 Task: Search one way flight ticket for 5 adults, 1 child, 2 infants in seat and 1 infant on lap in business from Chattanooga: Lovell Field to Riverton: Central Wyoming Regional Airport (was Riverton Regional) on 8-4-2023. Choice of flights is American. Number of bags: 2 checked bags. Price is upto 71000. Outbound departure time preference is 5:30.
Action: Mouse moved to (304, 421)
Screenshot: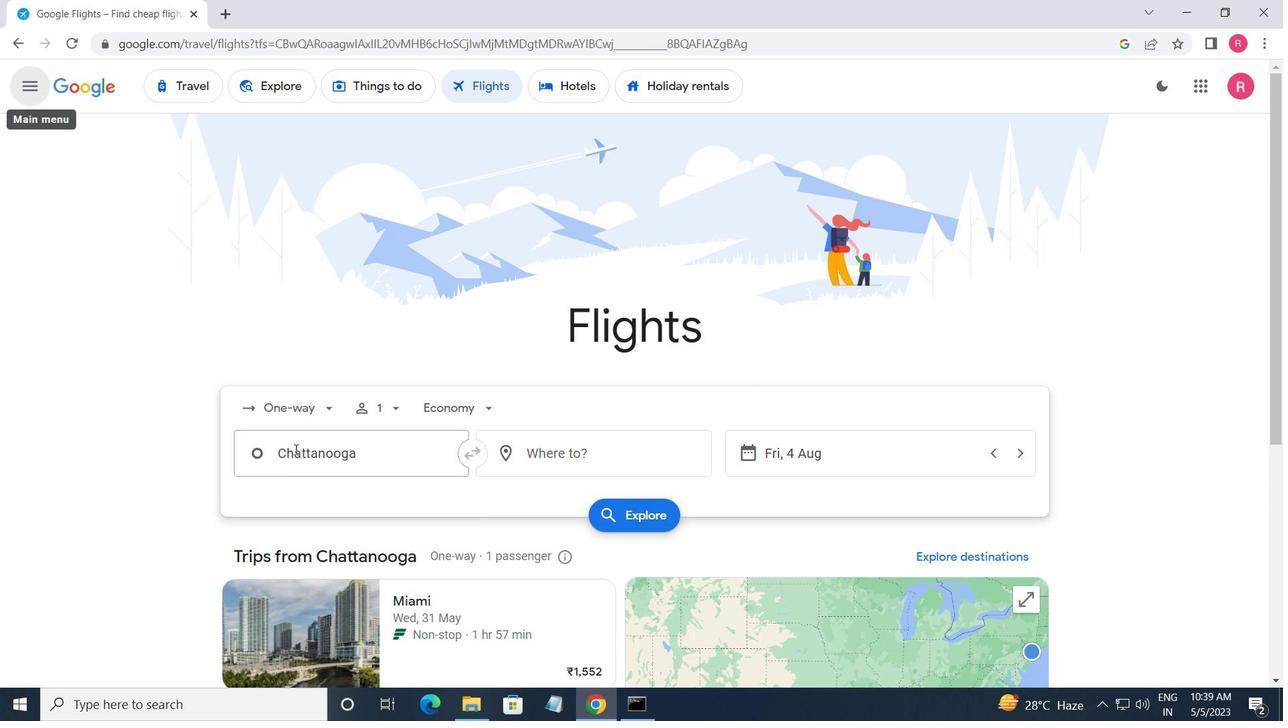 
Action: Mouse pressed left at (304, 421)
Screenshot: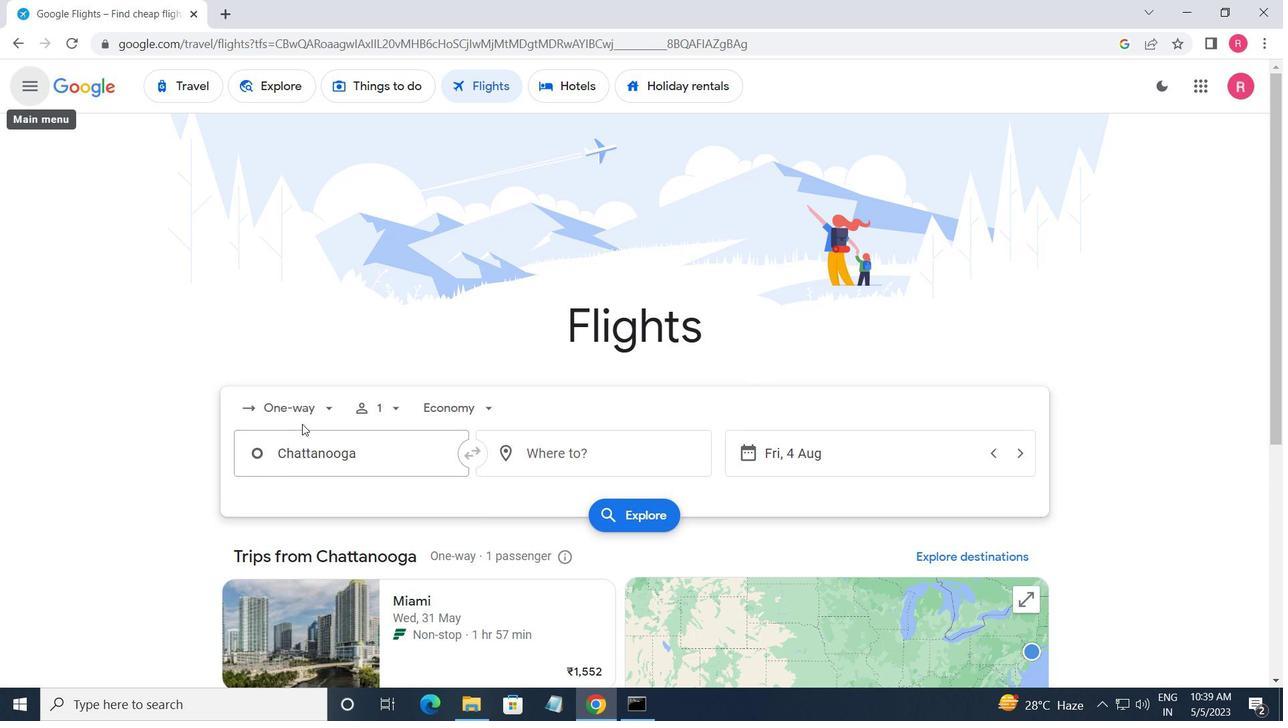 
Action: Mouse moved to (312, 481)
Screenshot: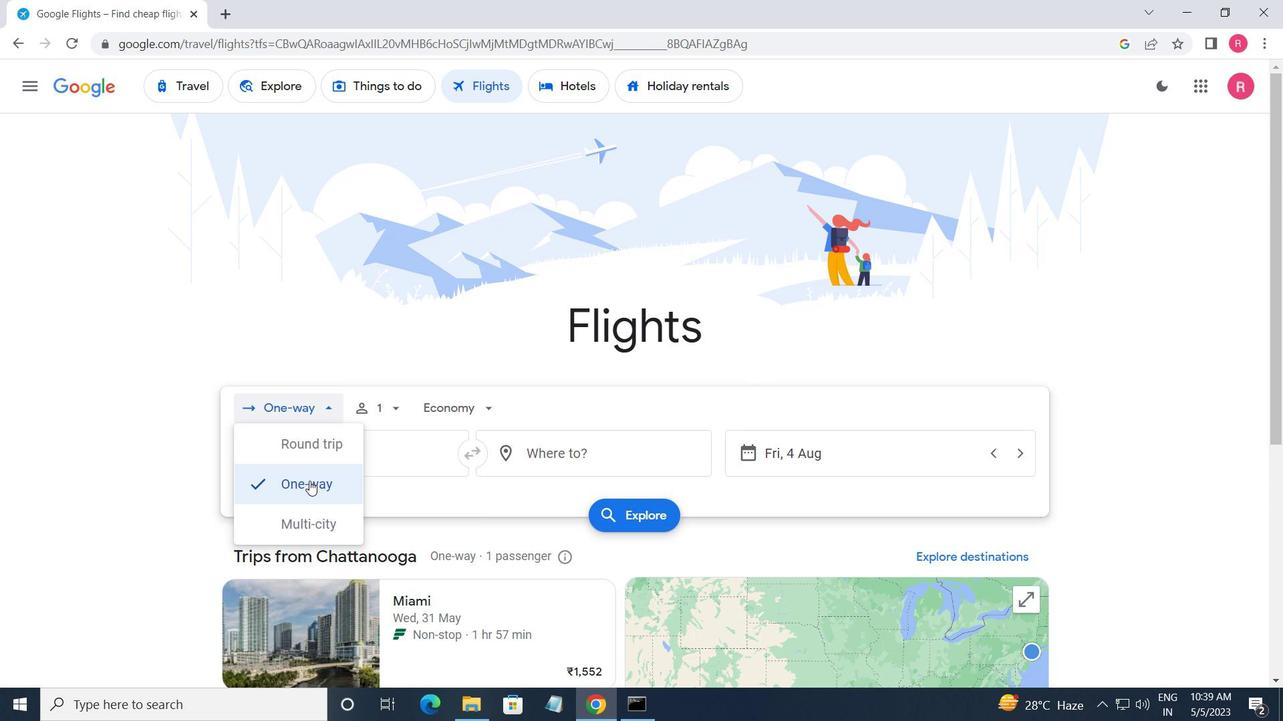 
Action: Mouse pressed left at (312, 481)
Screenshot: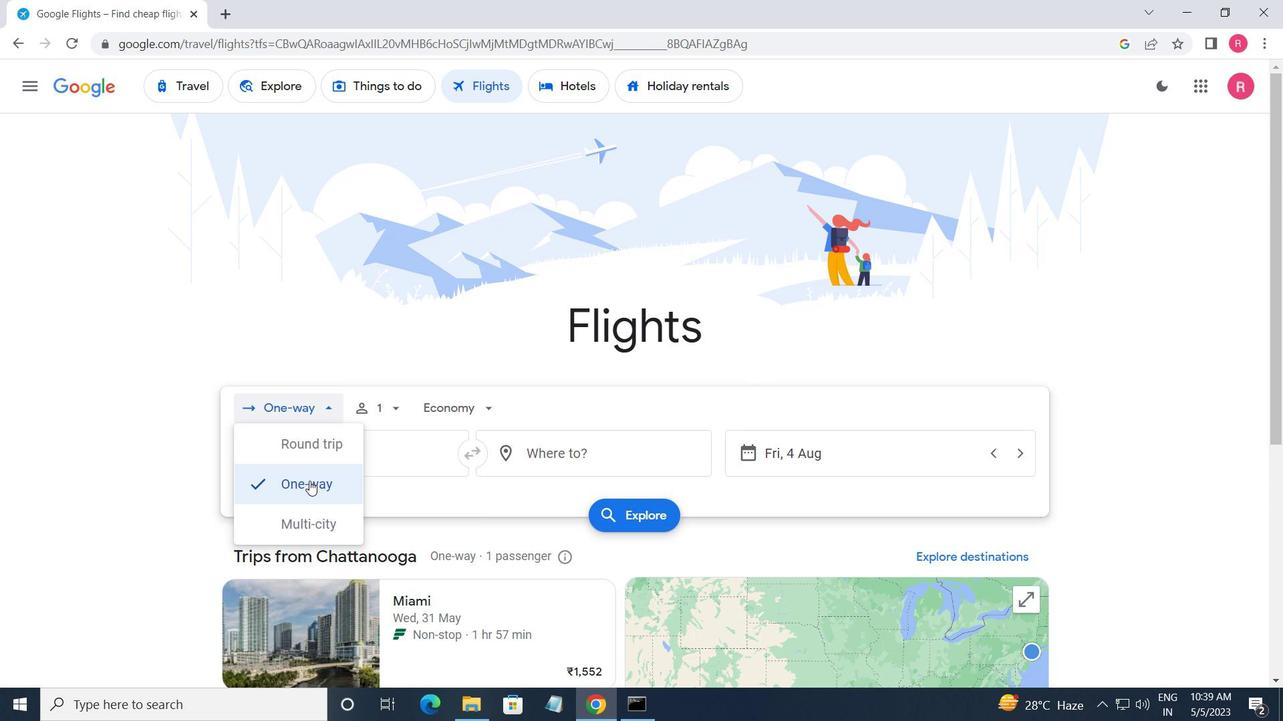 
Action: Mouse moved to (394, 412)
Screenshot: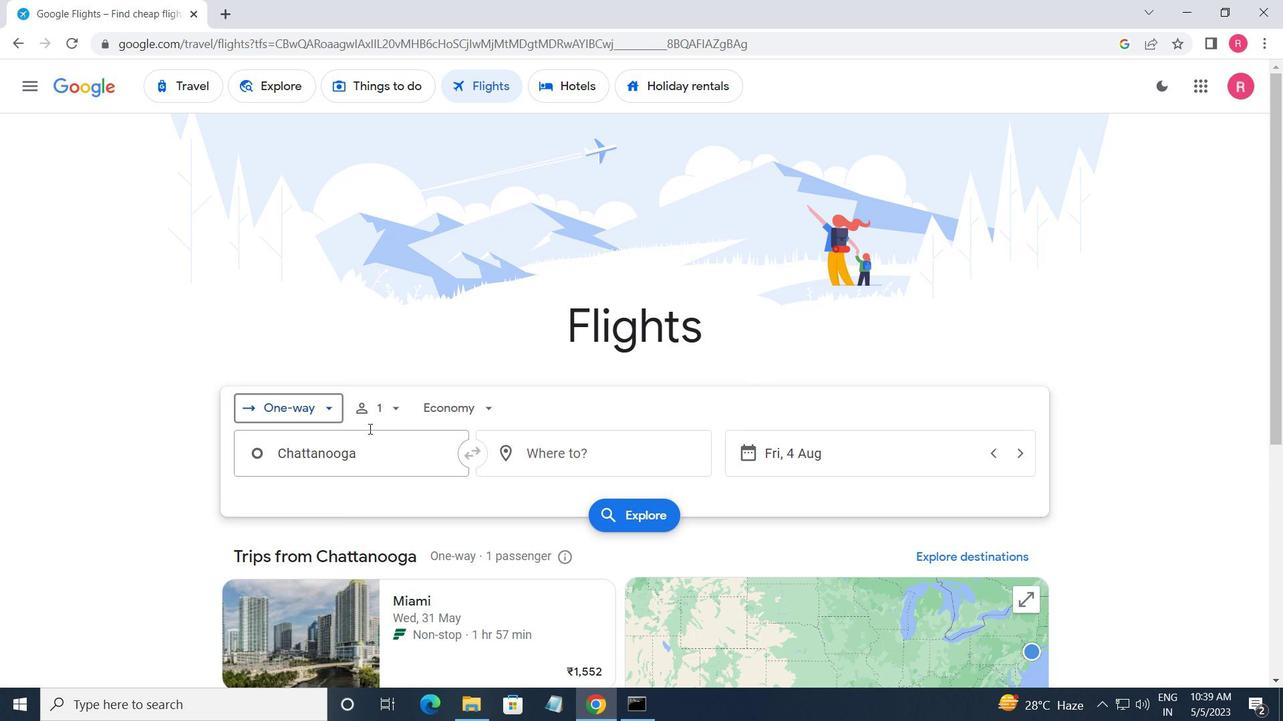 
Action: Mouse pressed left at (394, 412)
Screenshot: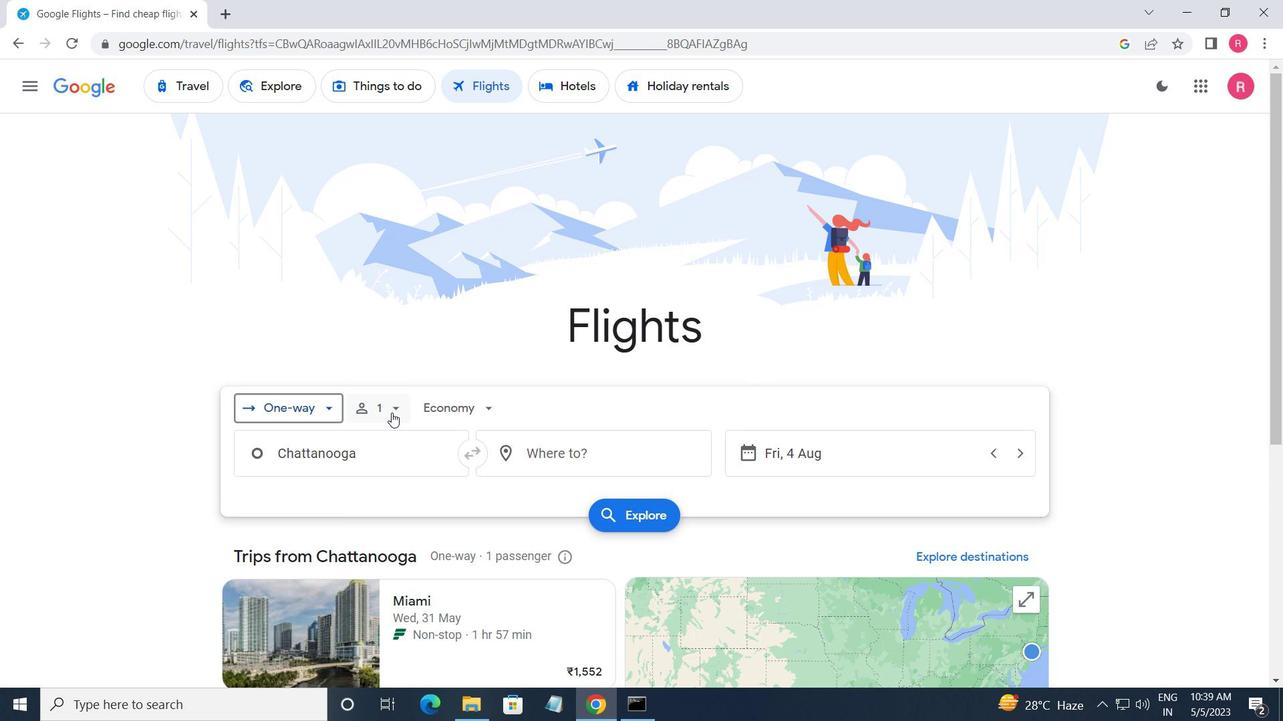 
Action: Mouse moved to (533, 452)
Screenshot: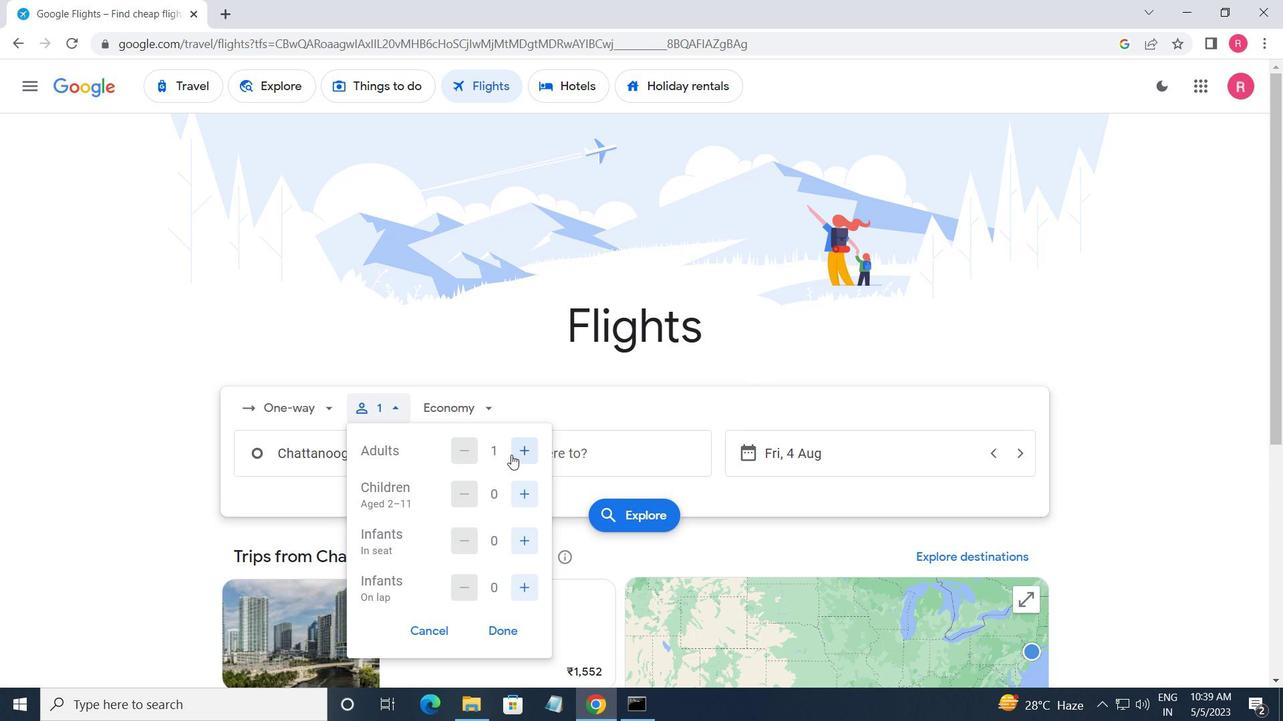 
Action: Mouse pressed left at (533, 452)
Screenshot: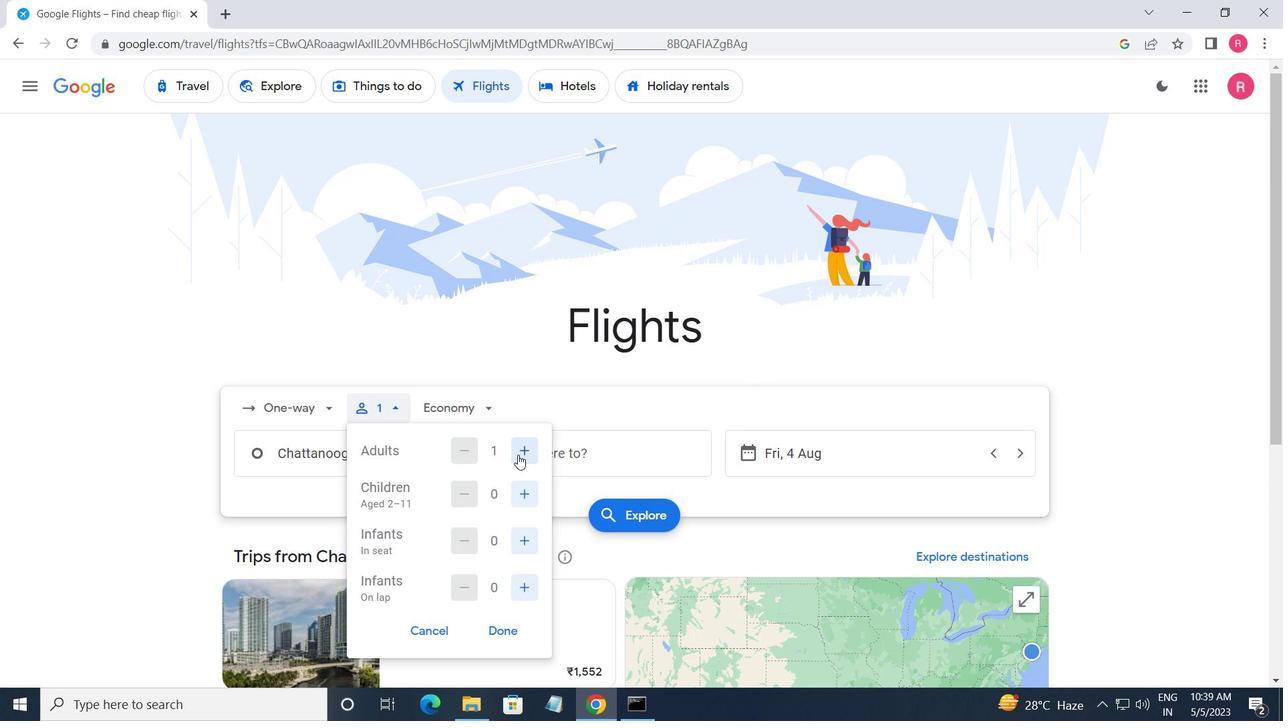 
Action: Mouse moved to (532, 452)
Screenshot: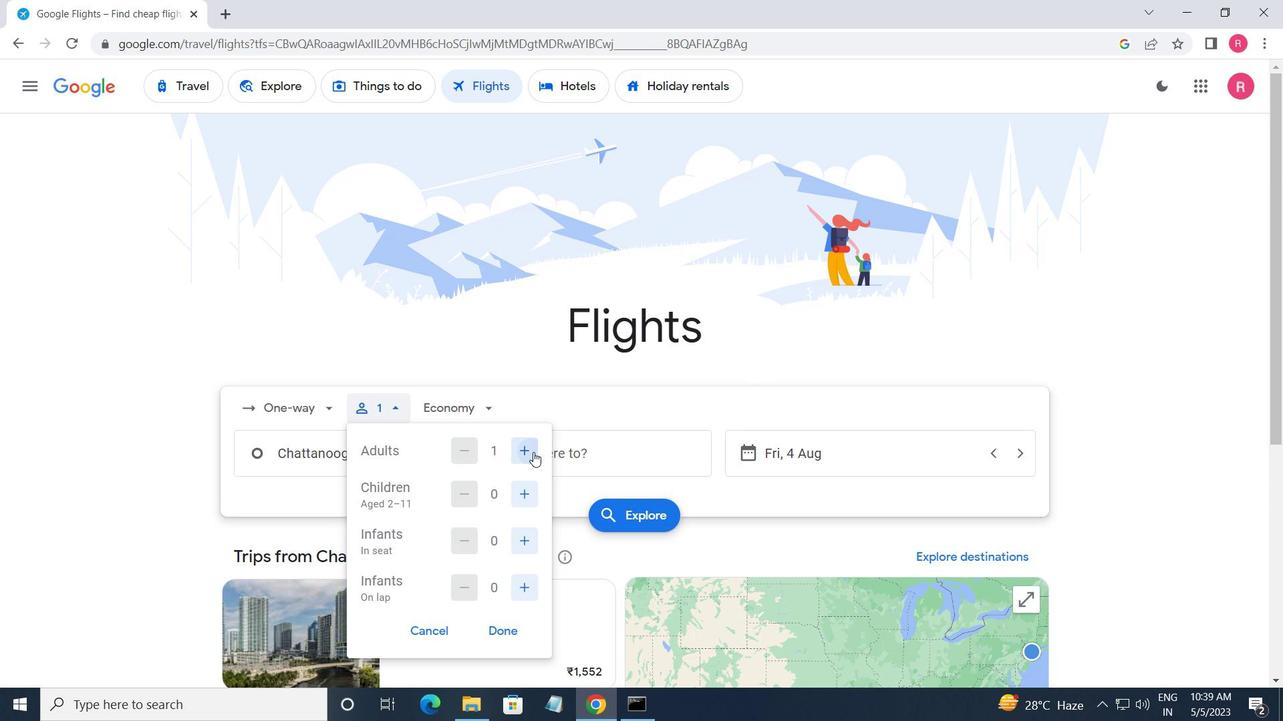
Action: Mouse pressed left at (532, 452)
Screenshot: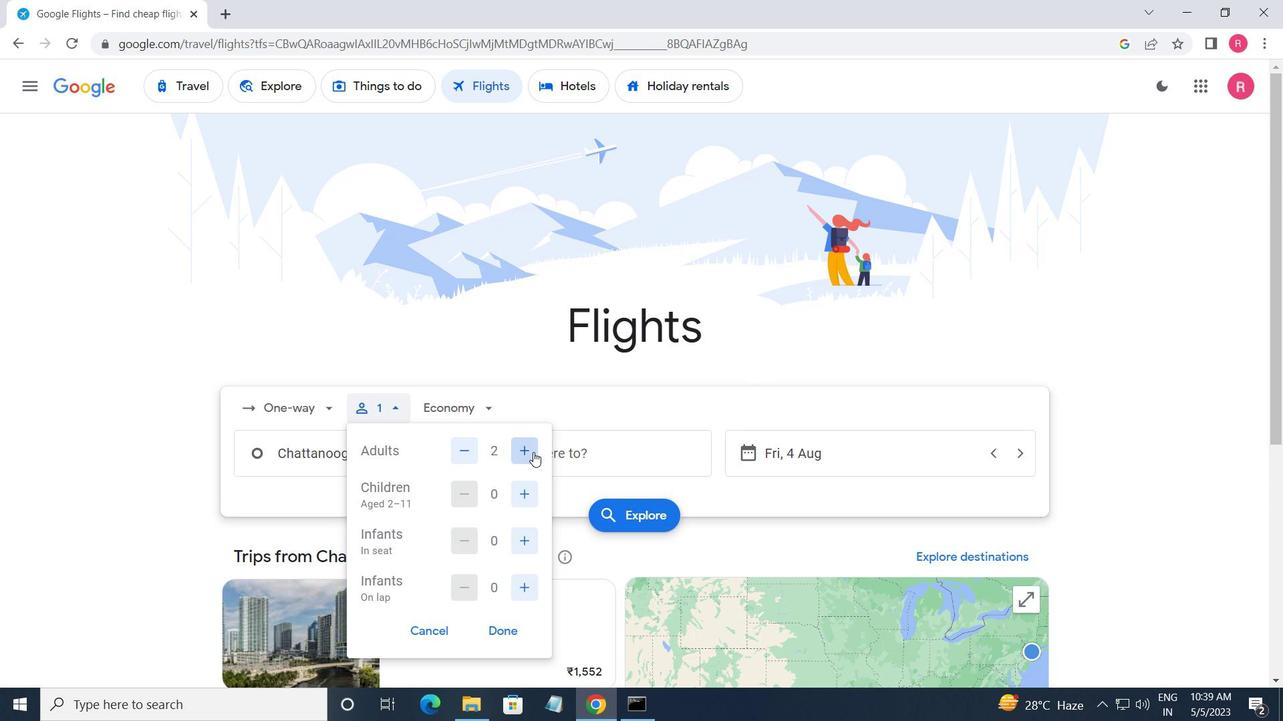 
Action: Mouse pressed left at (532, 452)
Screenshot: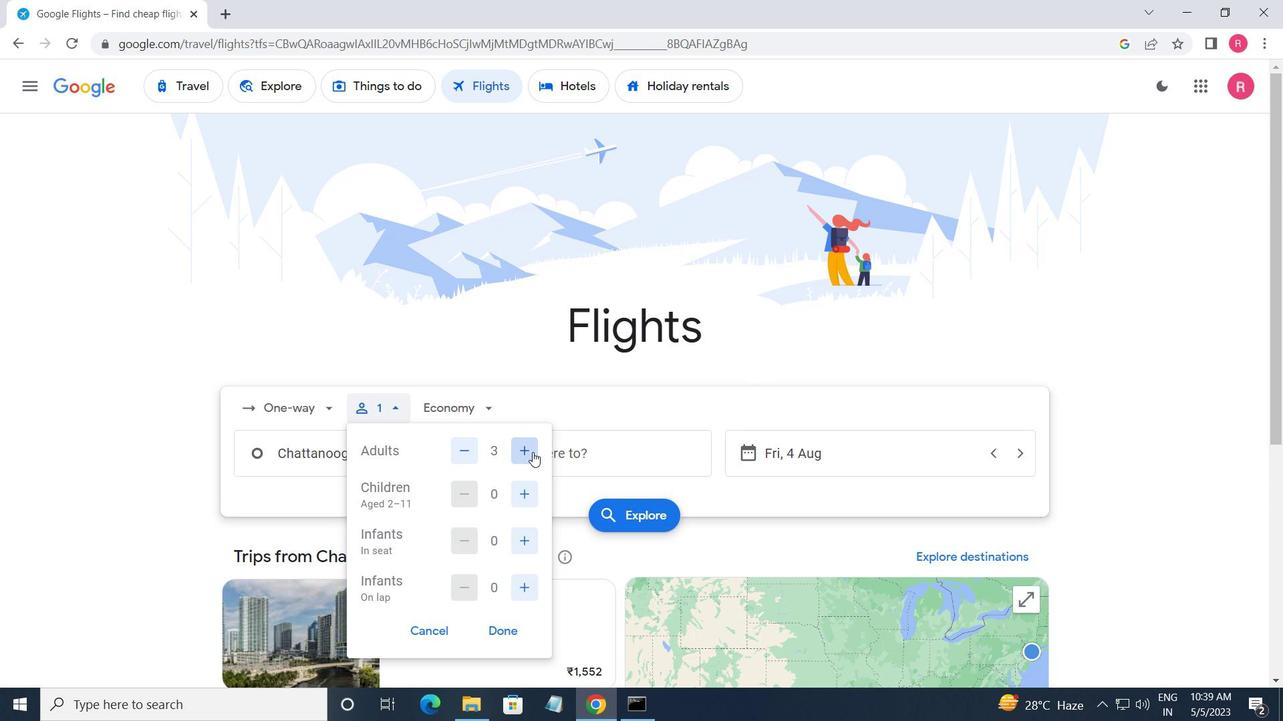 
Action: Mouse pressed left at (532, 452)
Screenshot: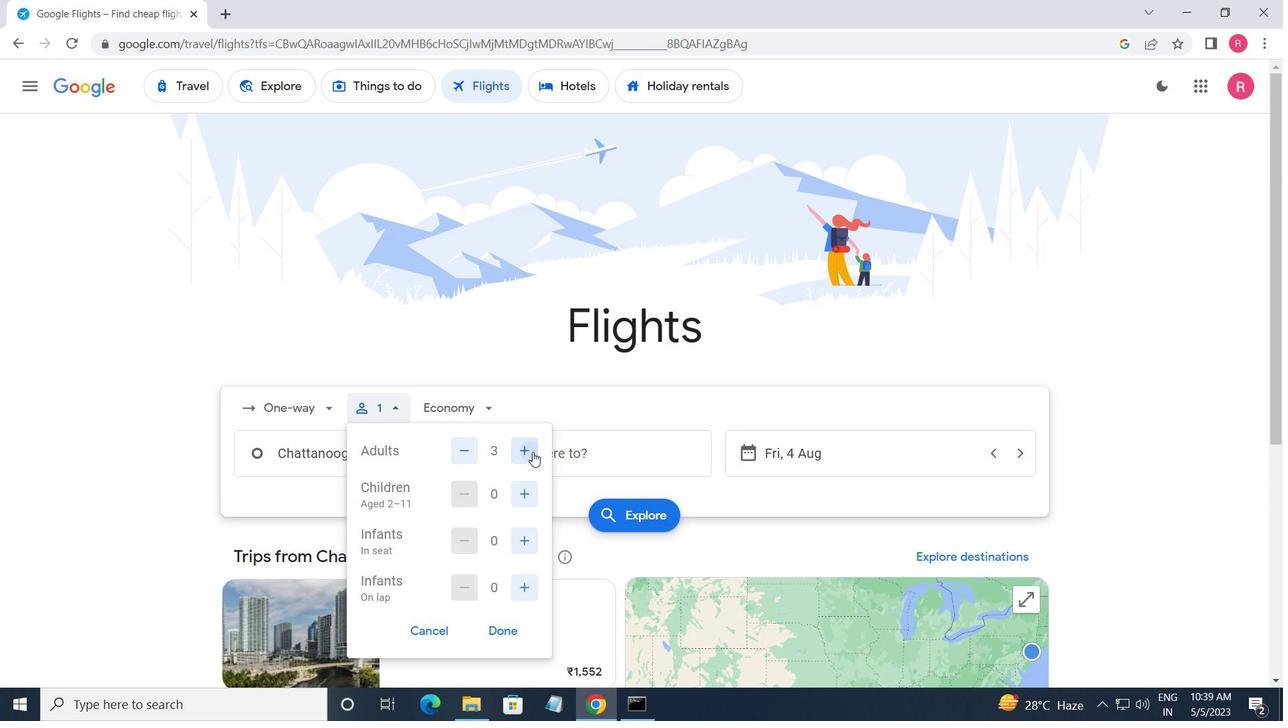 
Action: Mouse moved to (531, 451)
Screenshot: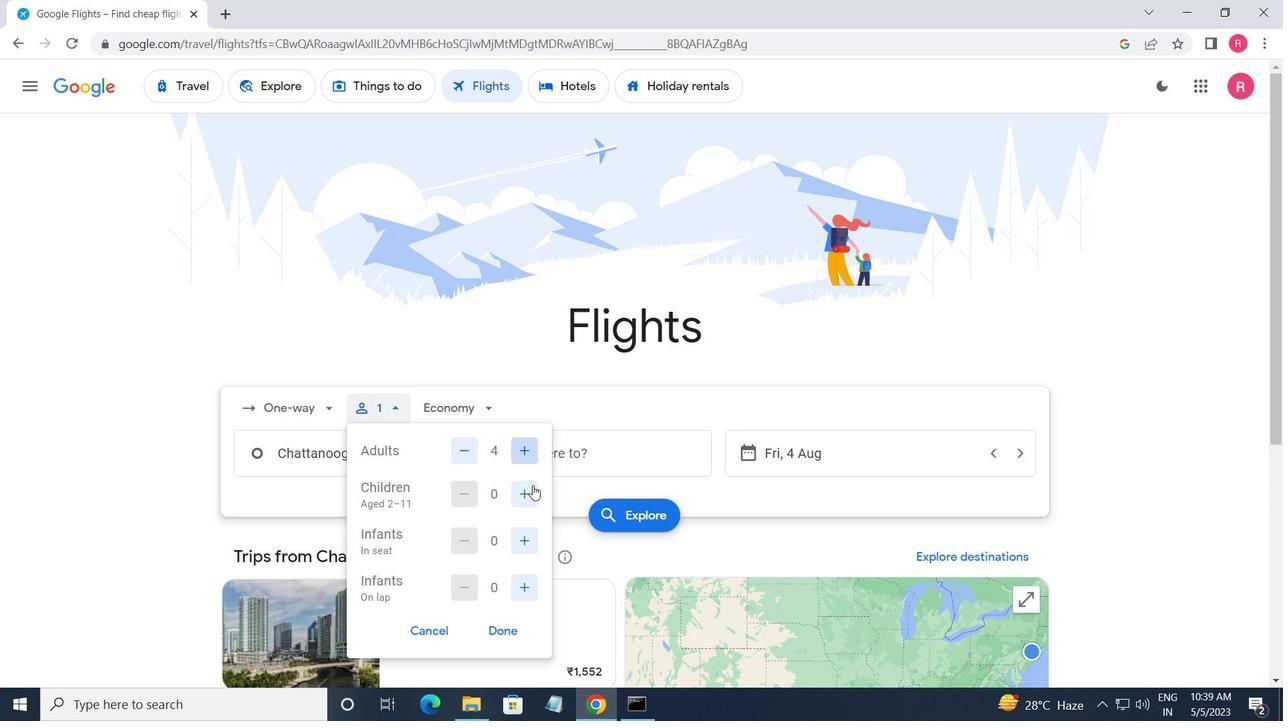
Action: Mouse pressed left at (531, 451)
Screenshot: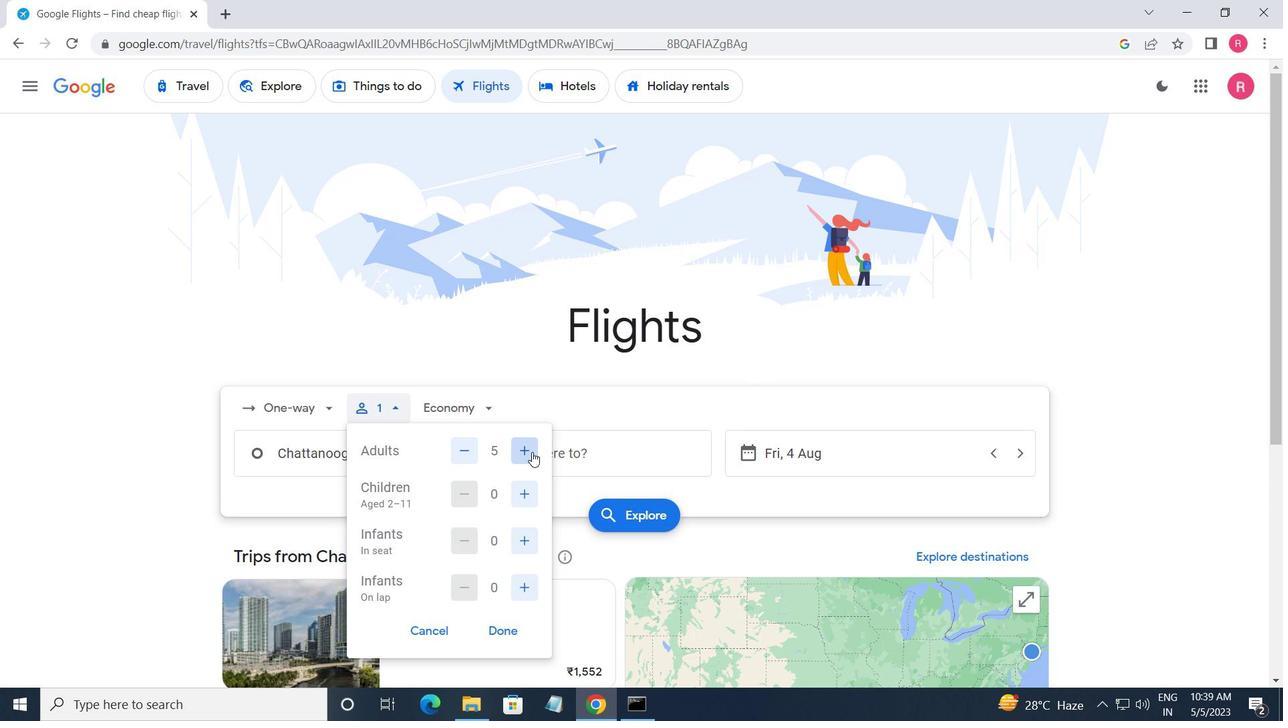 
Action: Mouse moved to (470, 455)
Screenshot: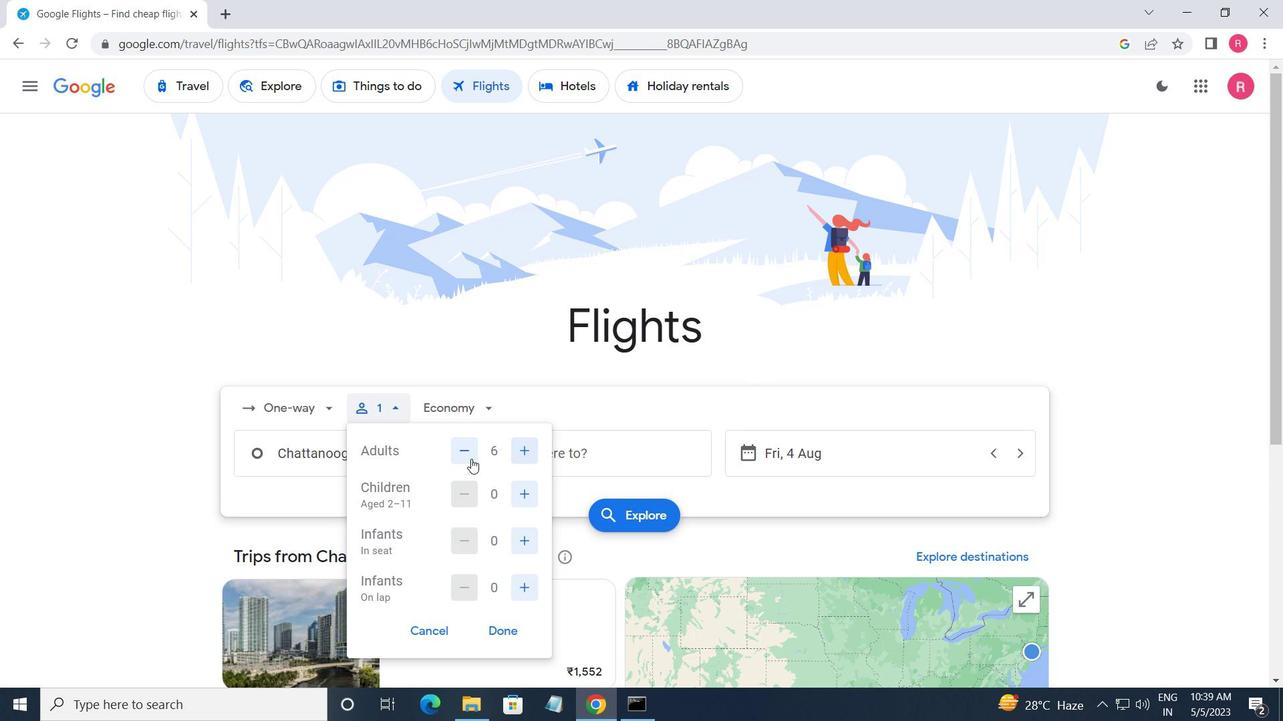 
Action: Mouse pressed left at (470, 455)
Screenshot: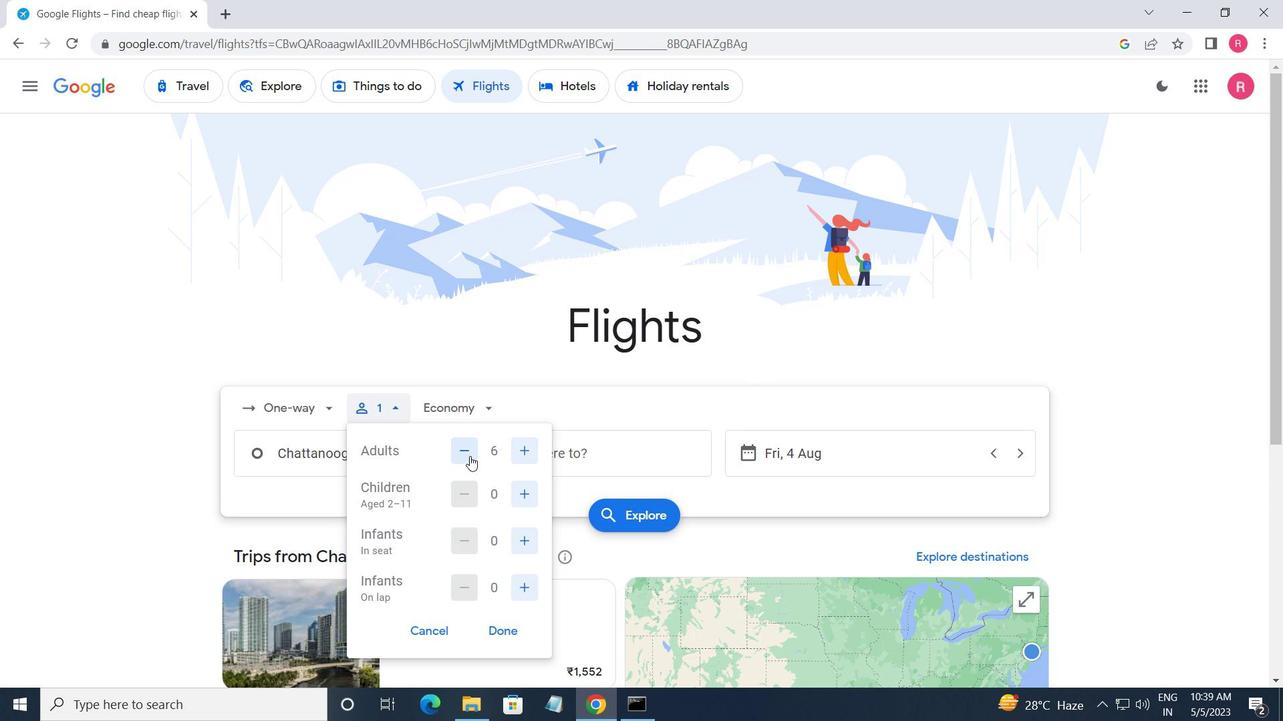 
Action: Mouse moved to (529, 490)
Screenshot: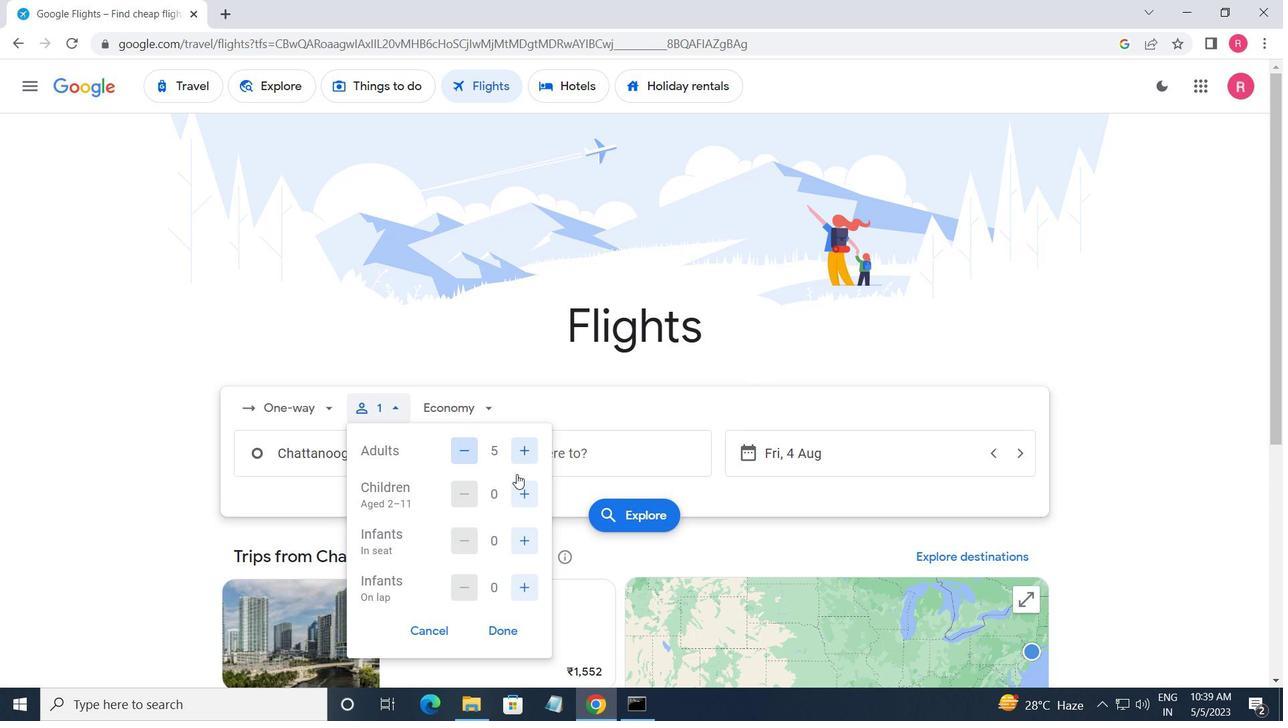 
Action: Mouse pressed left at (529, 490)
Screenshot: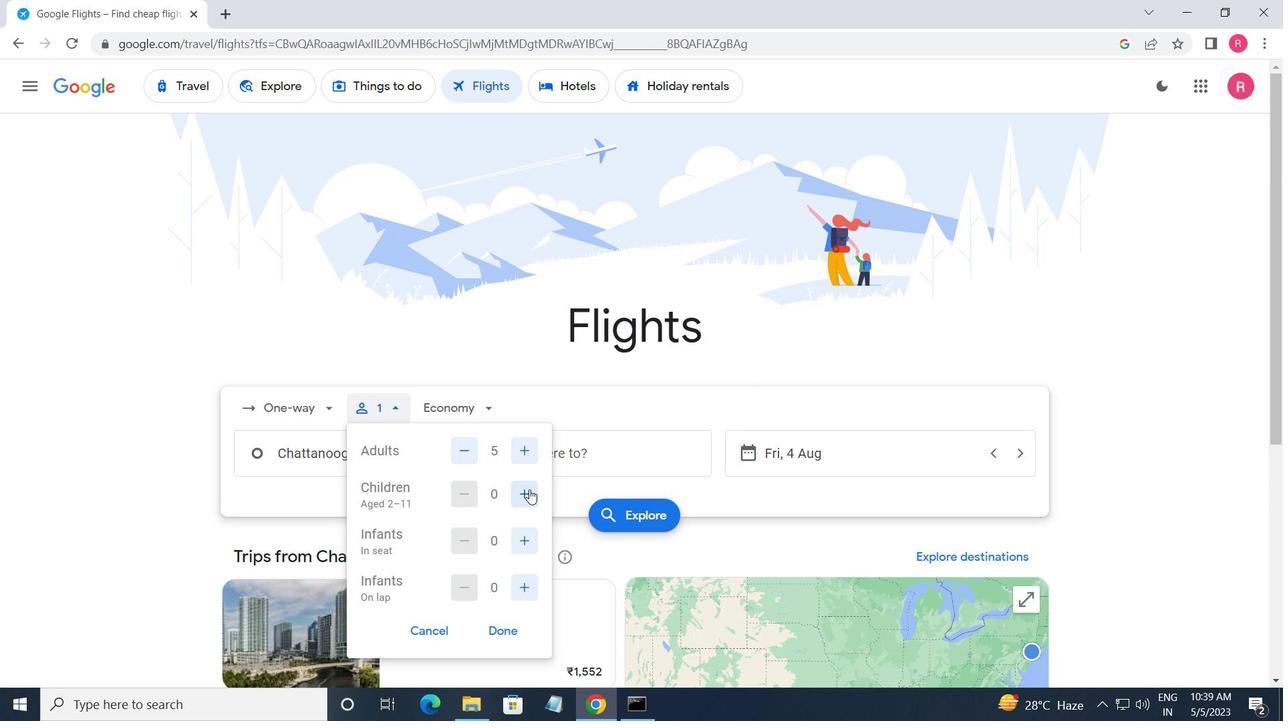 
Action: Mouse moved to (527, 541)
Screenshot: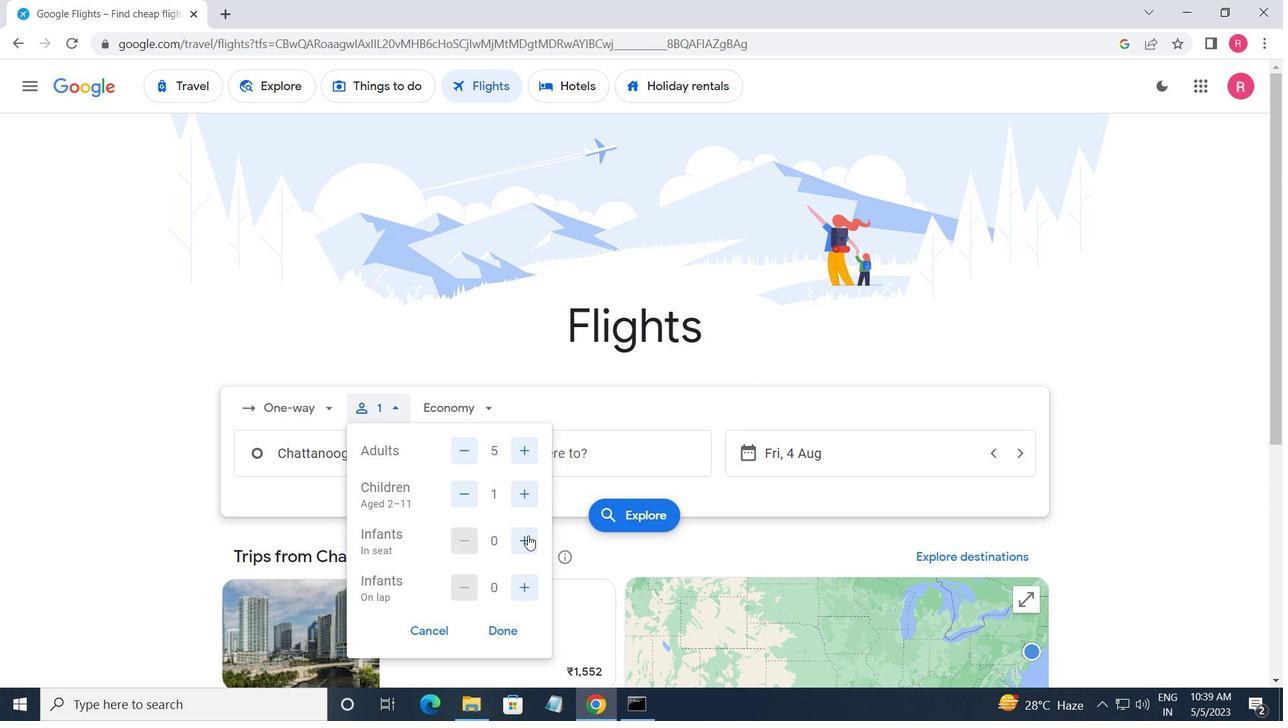 
Action: Mouse pressed left at (527, 541)
Screenshot: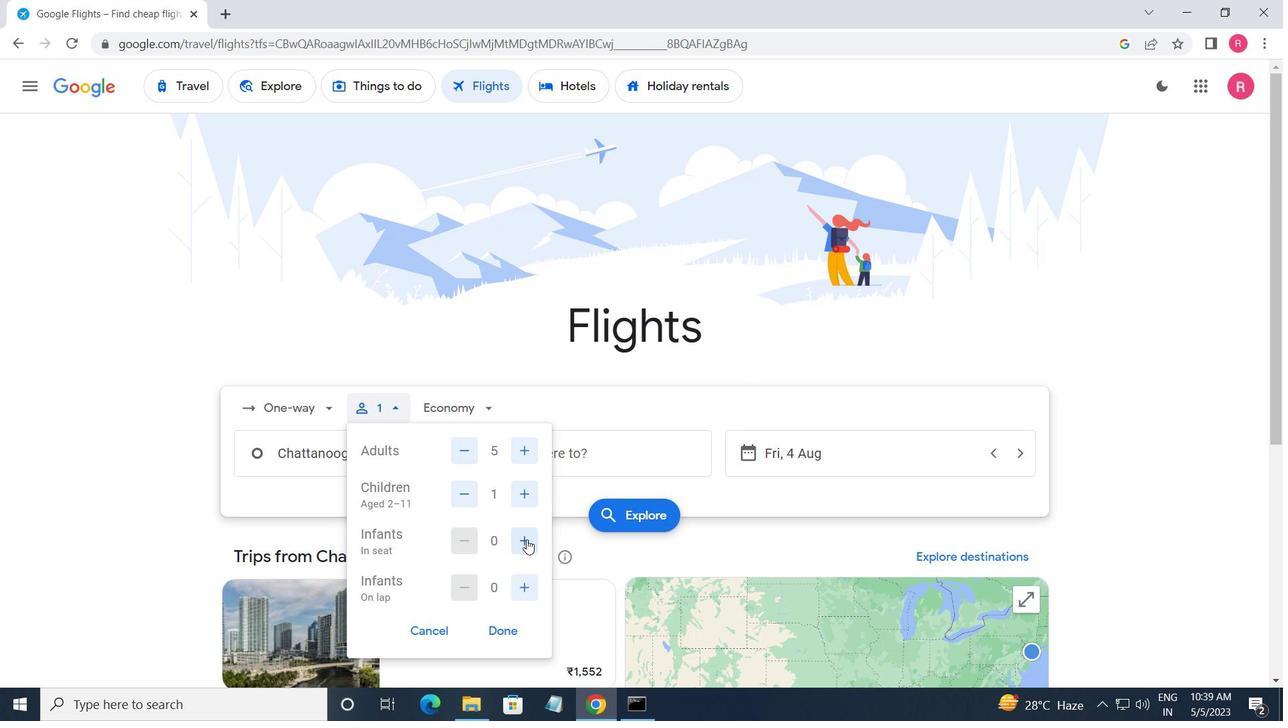 
Action: Mouse moved to (526, 543)
Screenshot: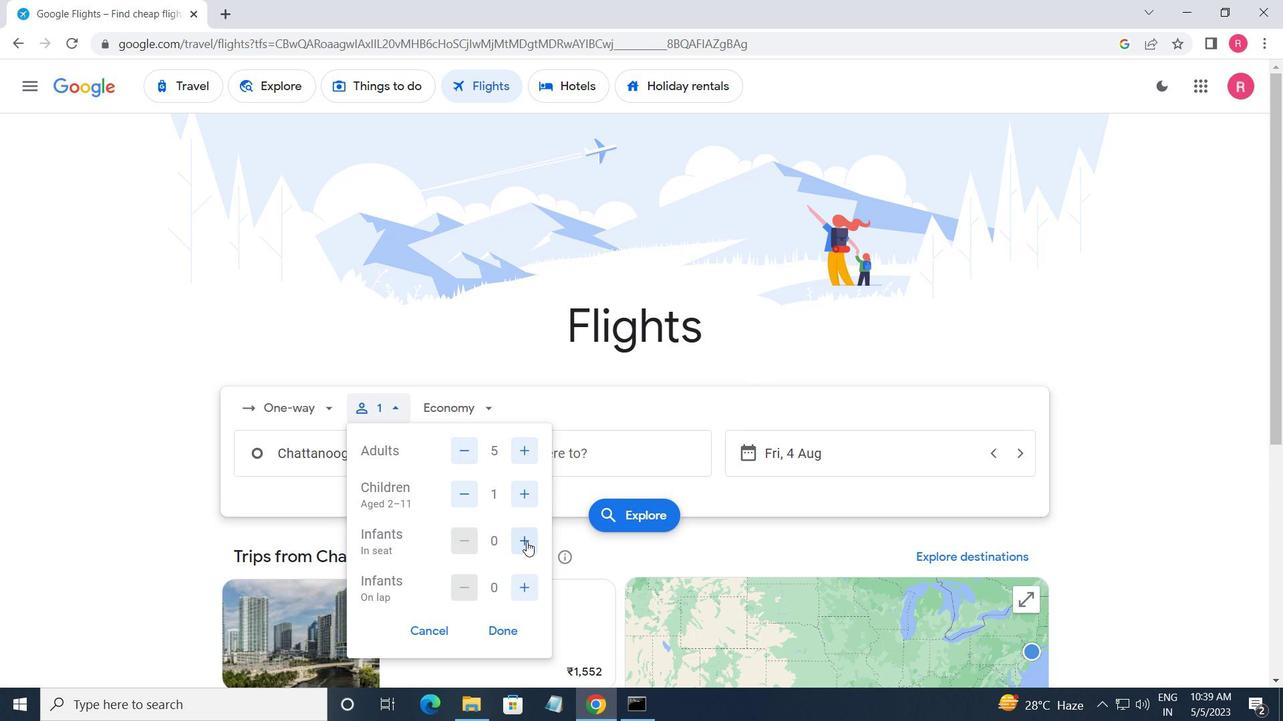 
Action: Mouse pressed left at (526, 543)
Screenshot: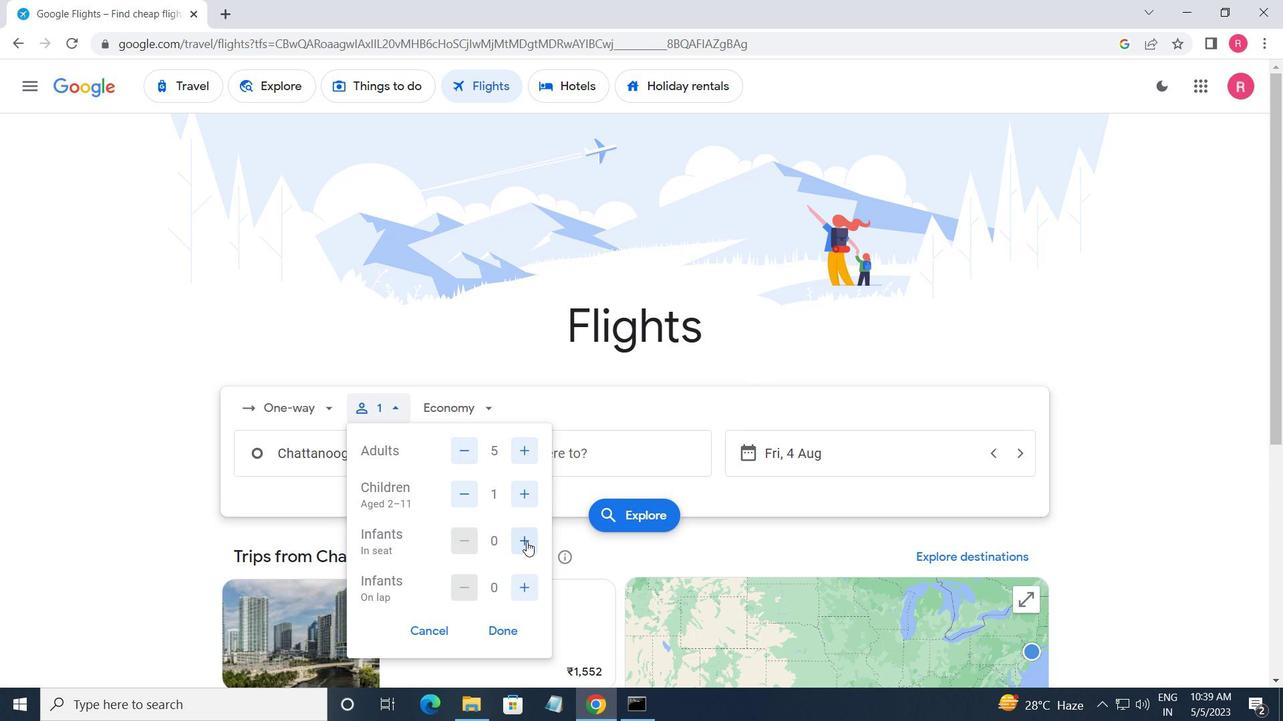 
Action: Mouse moved to (521, 586)
Screenshot: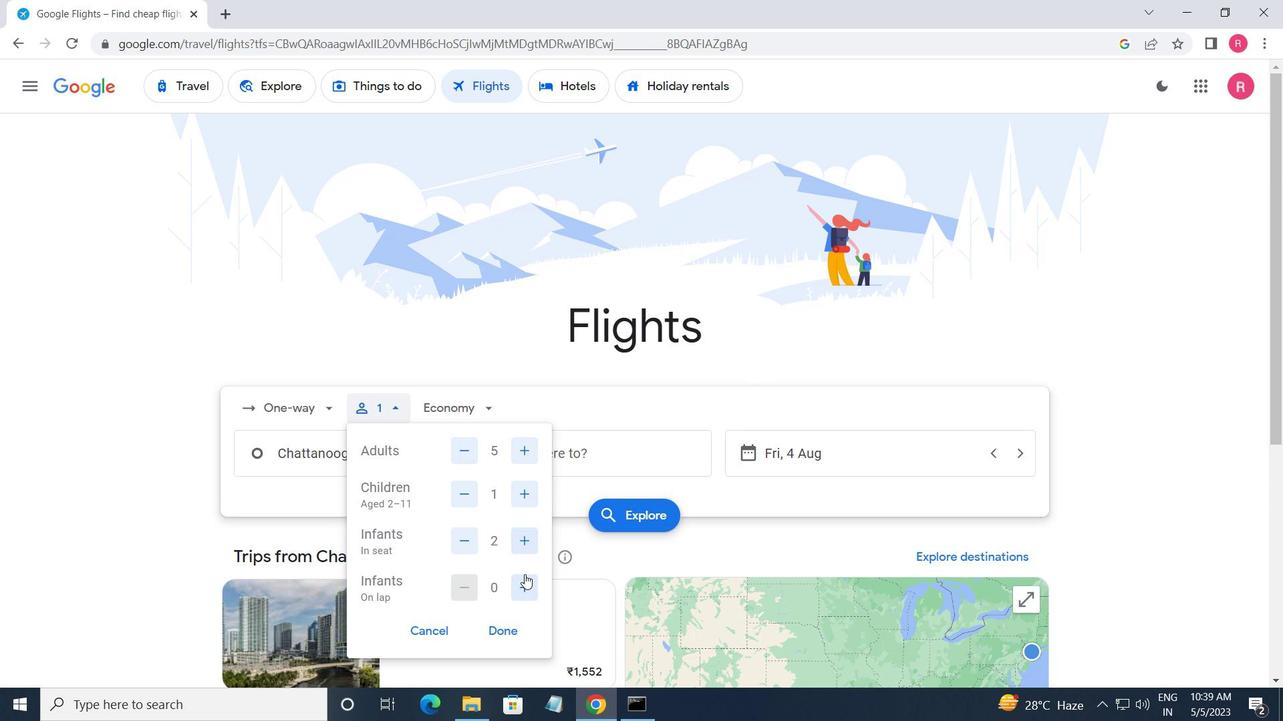 
Action: Mouse pressed left at (521, 586)
Screenshot: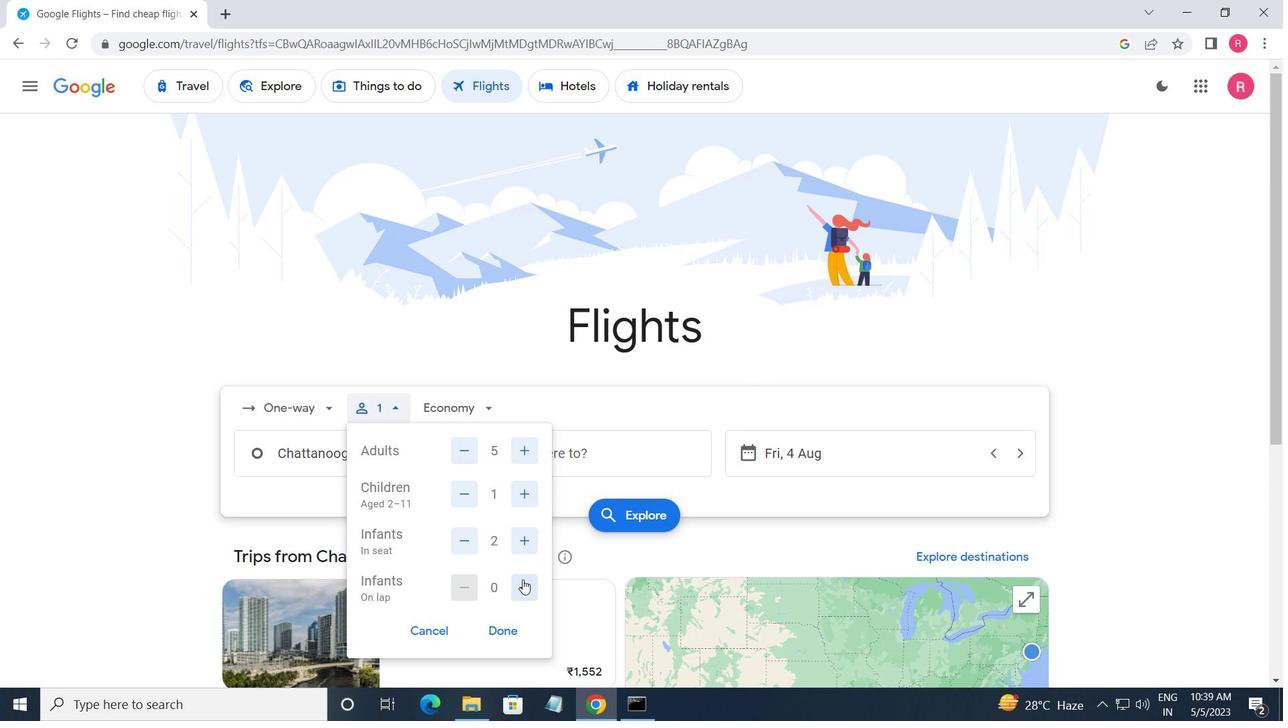 
Action: Mouse moved to (508, 627)
Screenshot: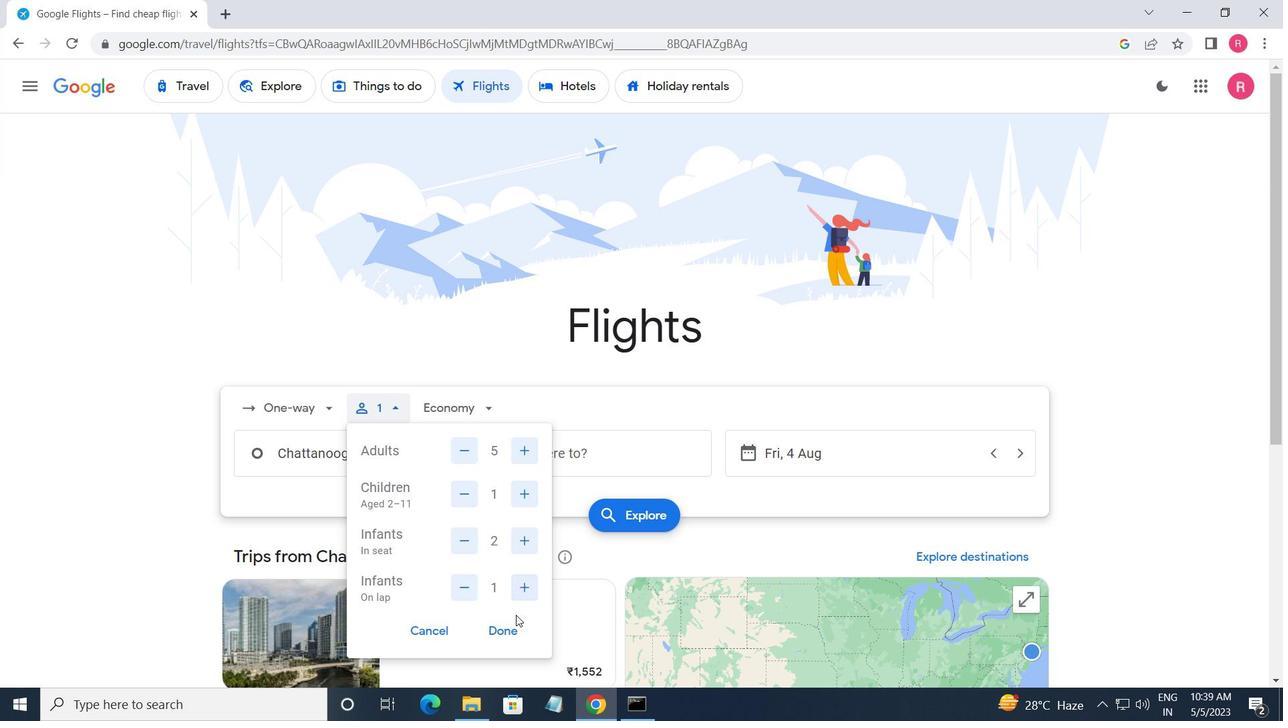 
Action: Mouse pressed left at (508, 627)
Screenshot: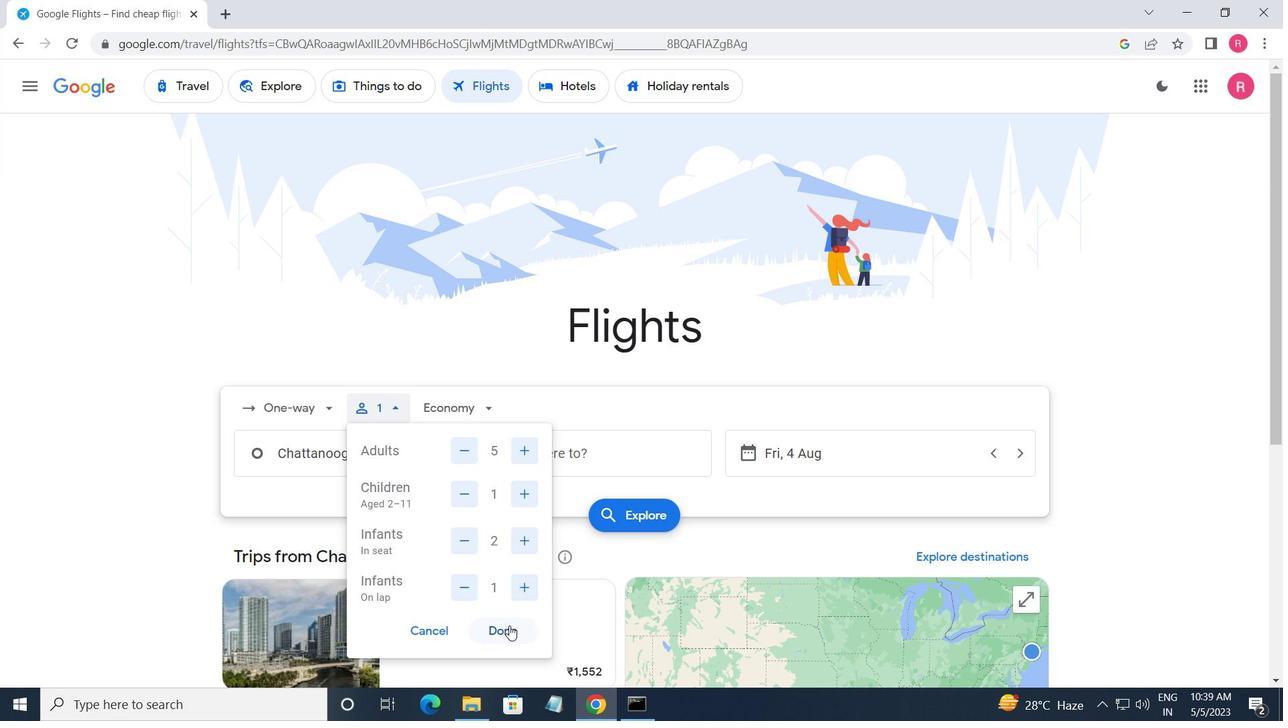 
Action: Mouse moved to (460, 416)
Screenshot: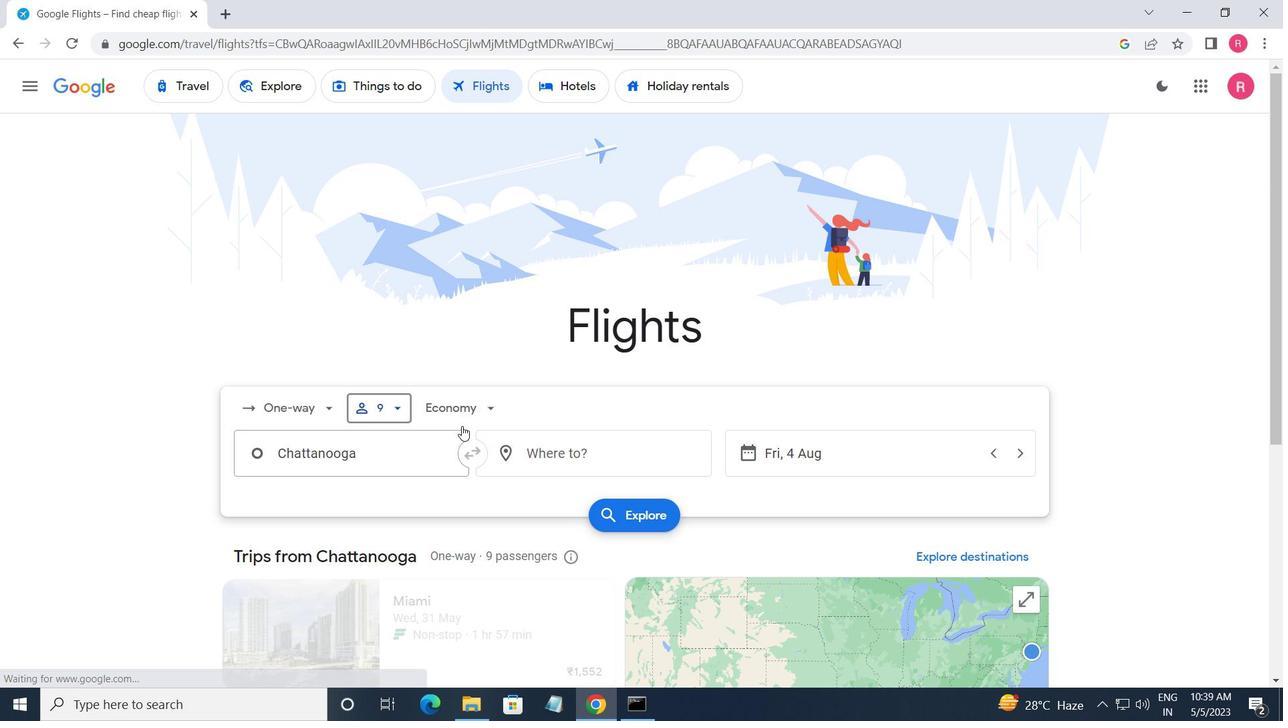 
Action: Mouse pressed left at (460, 416)
Screenshot: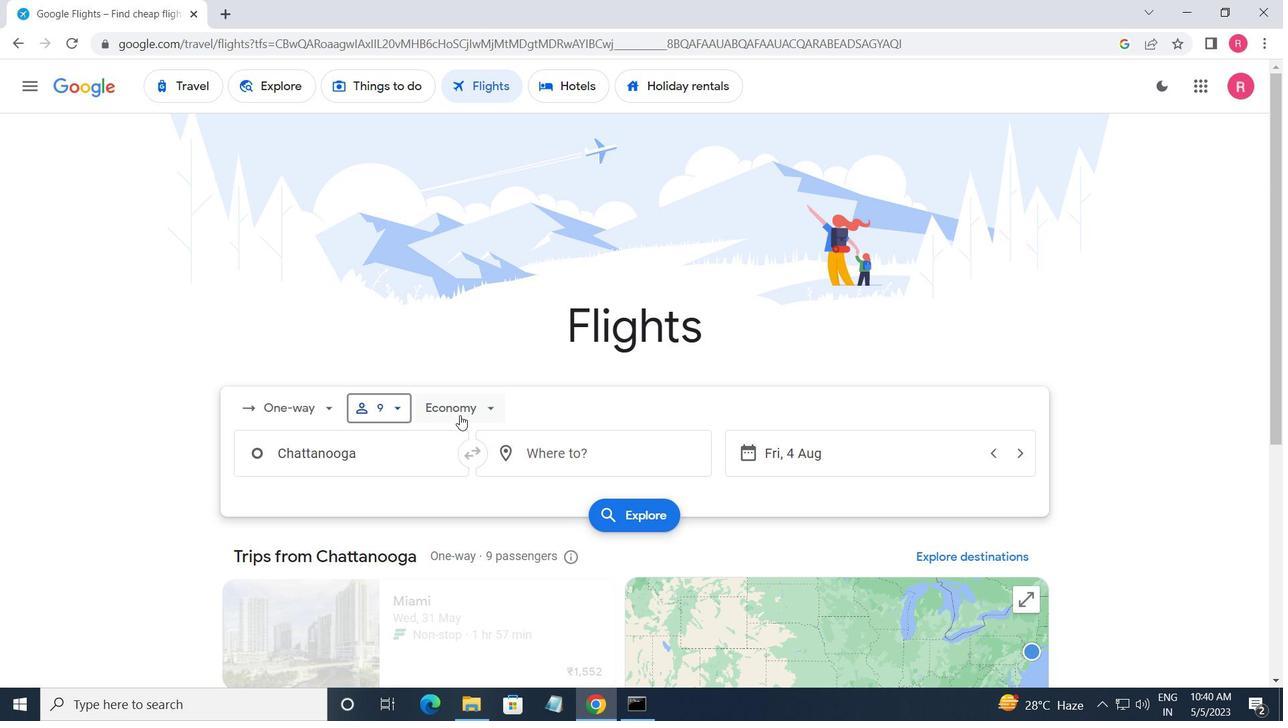 
Action: Mouse moved to (517, 525)
Screenshot: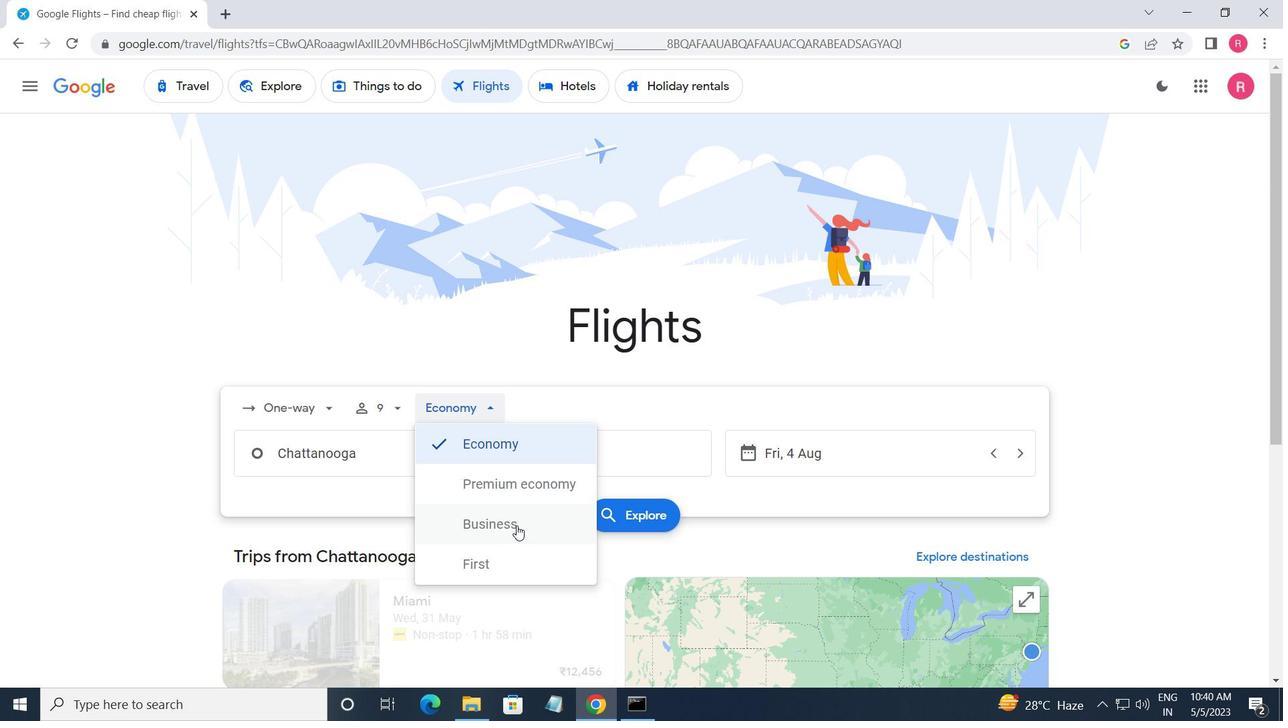 
Action: Mouse pressed left at (517, 525)
Screenshot: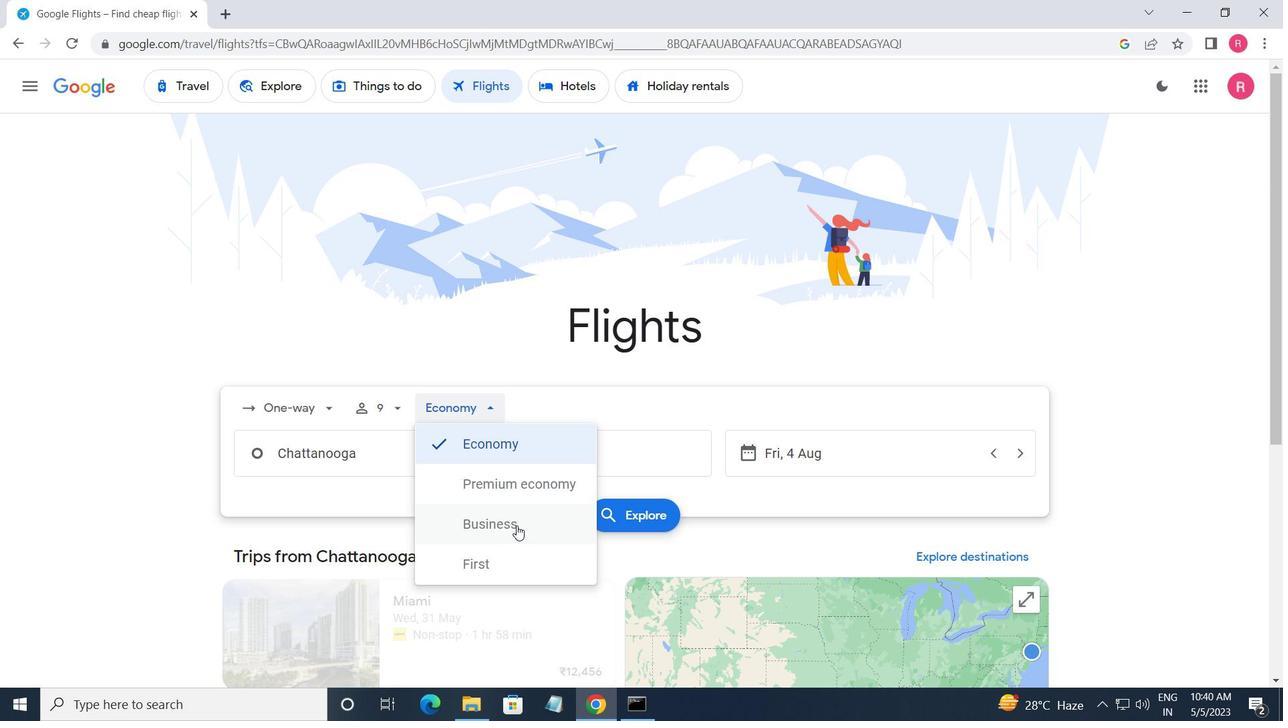 
Action: Mouse moved to (370, 456)
Screenshot: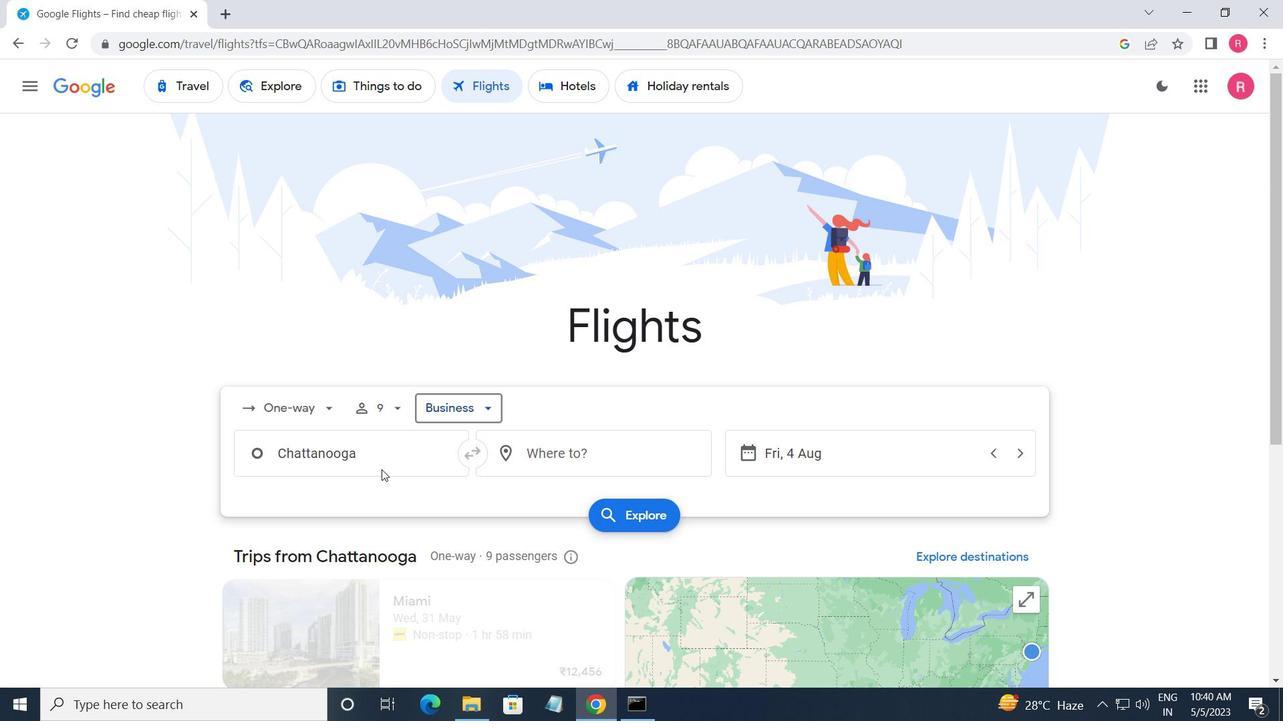 
Action: Mouse pressed left at (370, 456)
Screenshot: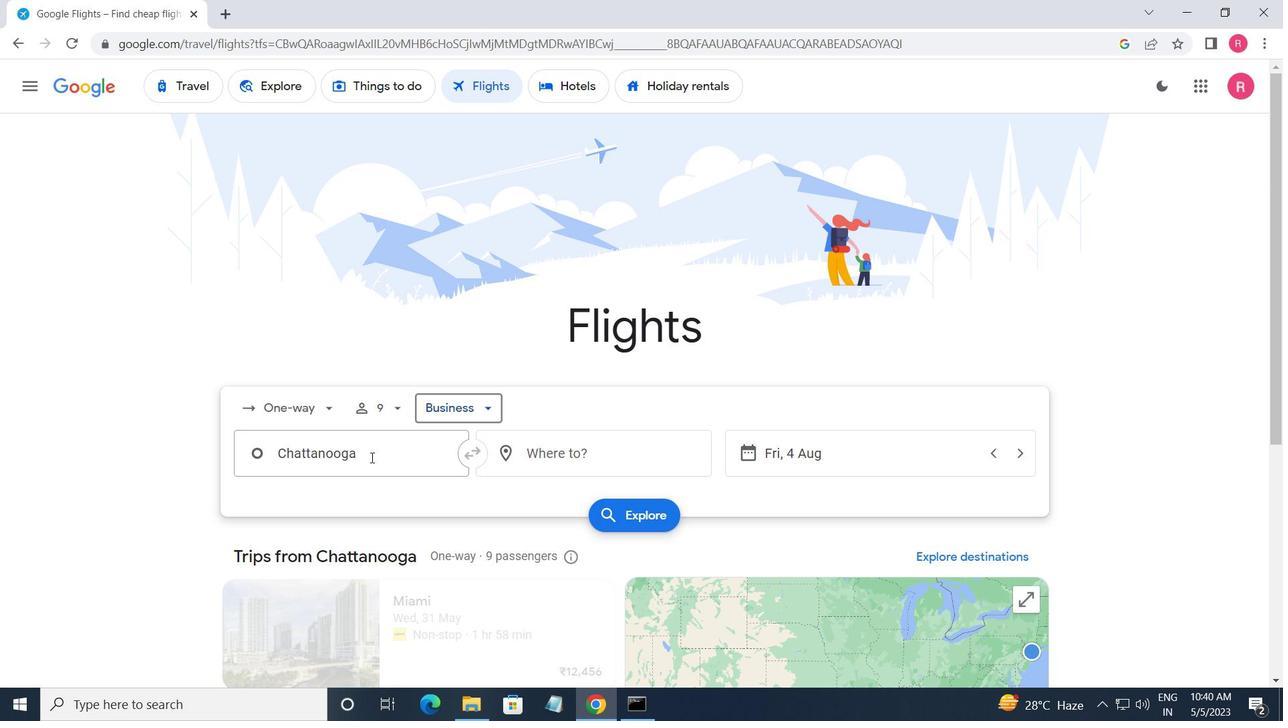 
Action: Mouse moved to (401, 458)
Screenshot: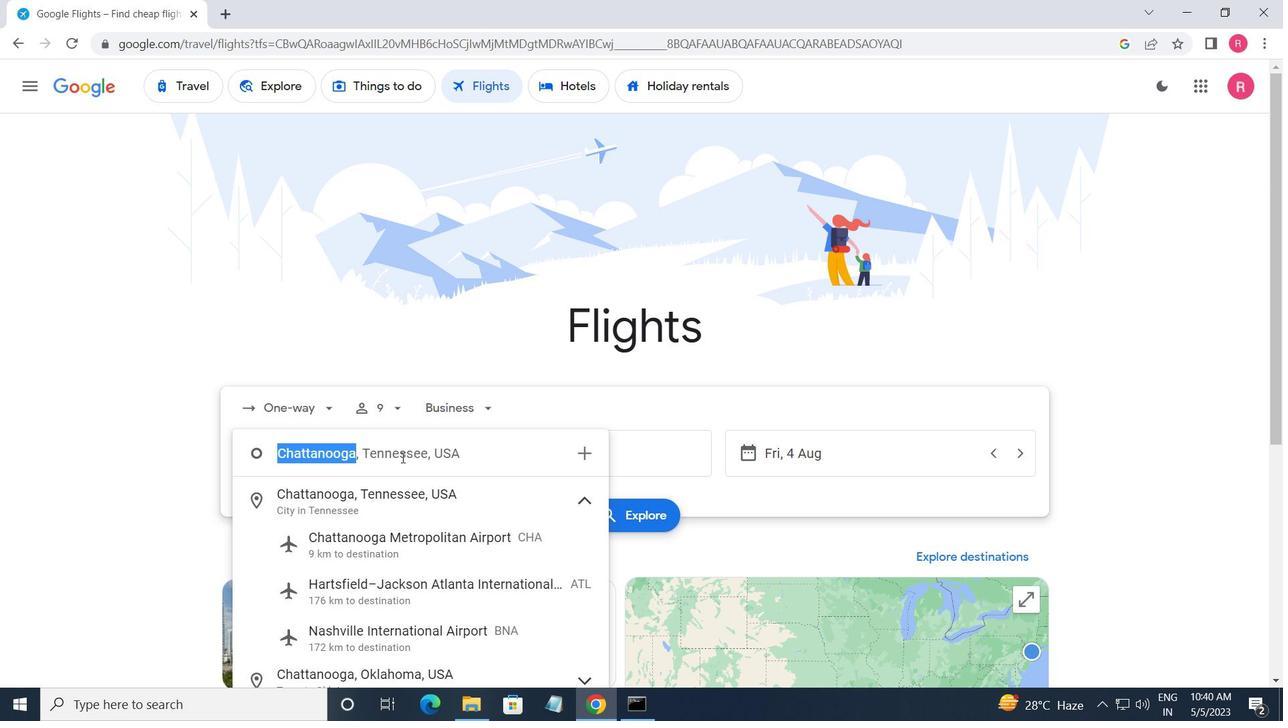 
Action: Key pressed <Key.enter>
Screenshot: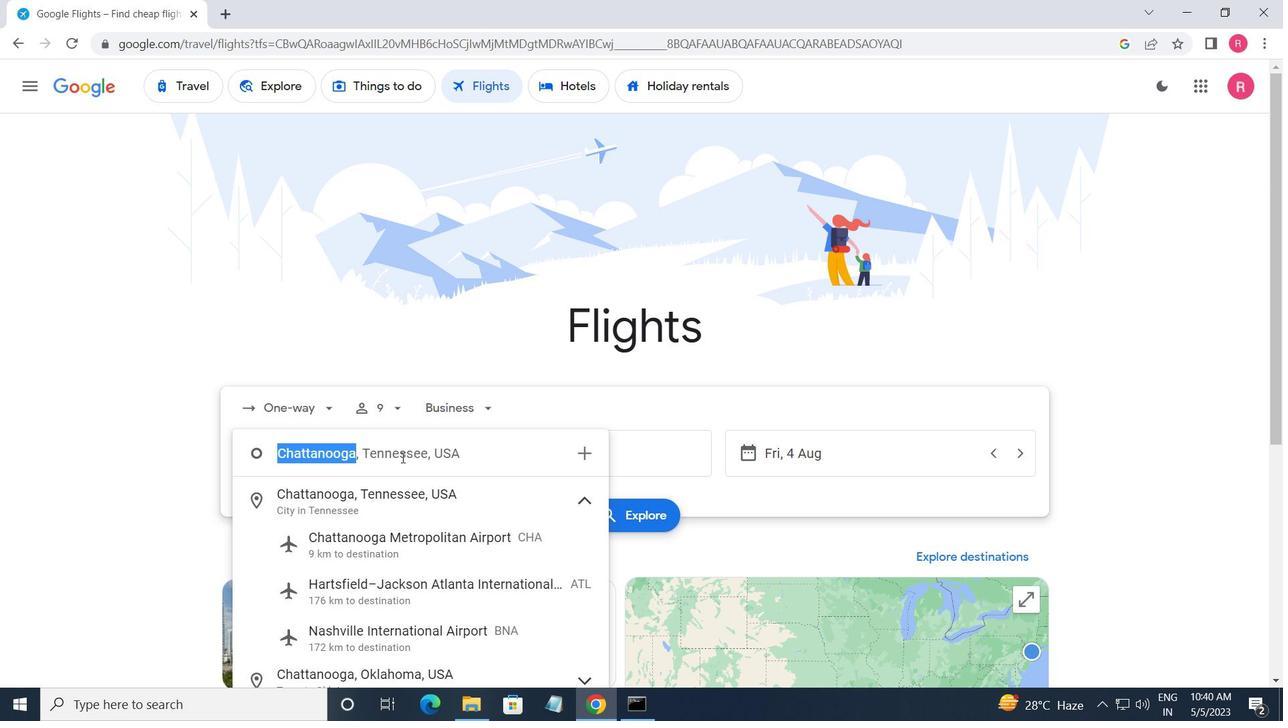 
Action: Mouse moved to (539, 460)
Screenshot: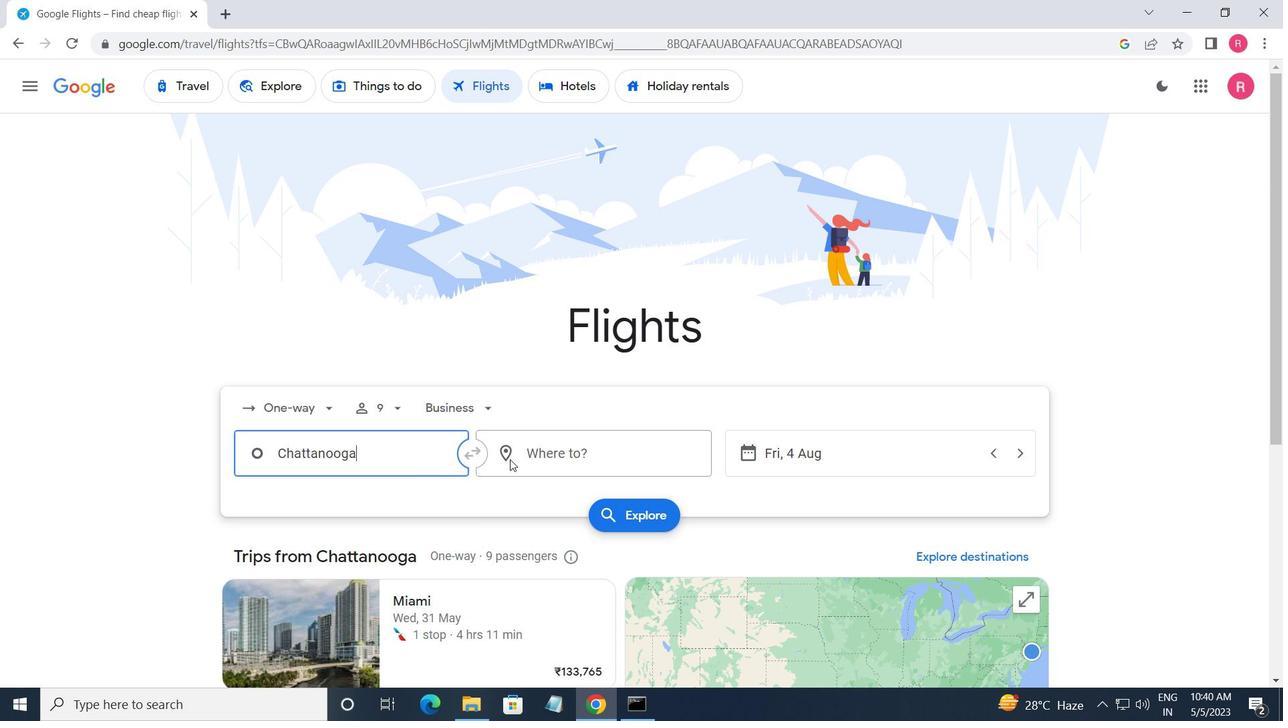 
Action: Mouse pressed left at (539, 460)
Screenshot: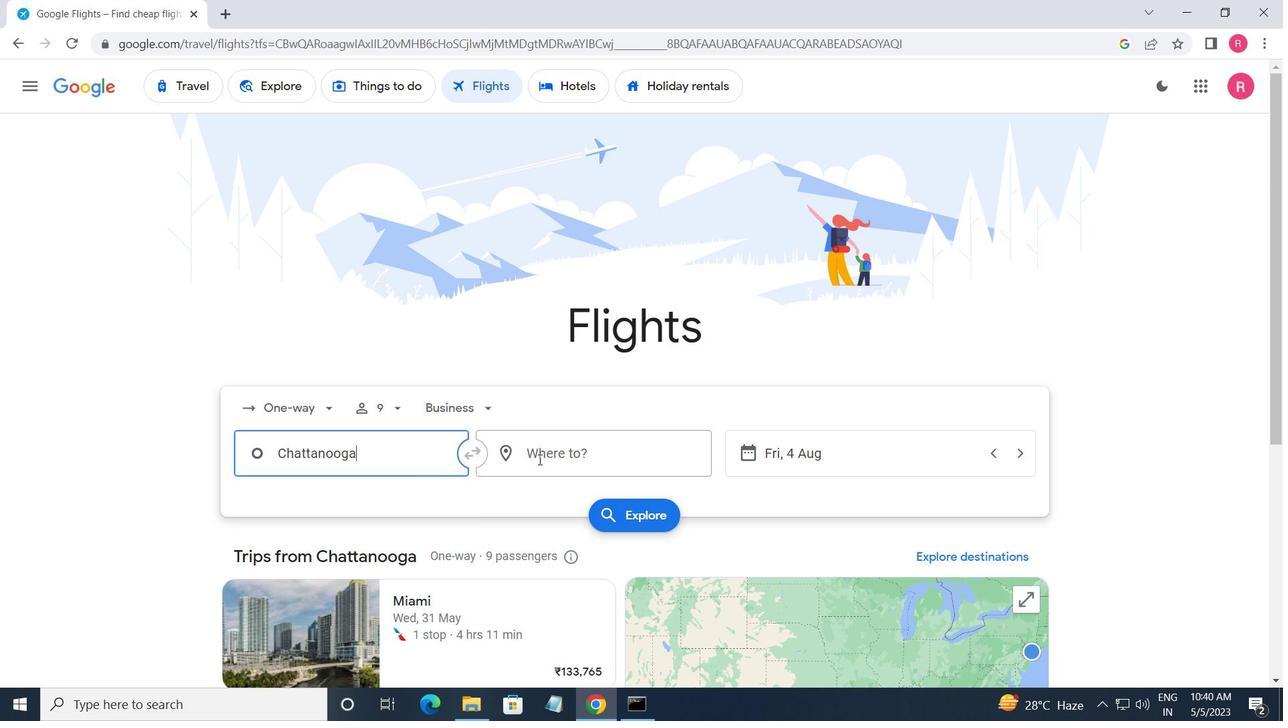 
Action: Mouse moved to (620, 576)
Screenshot: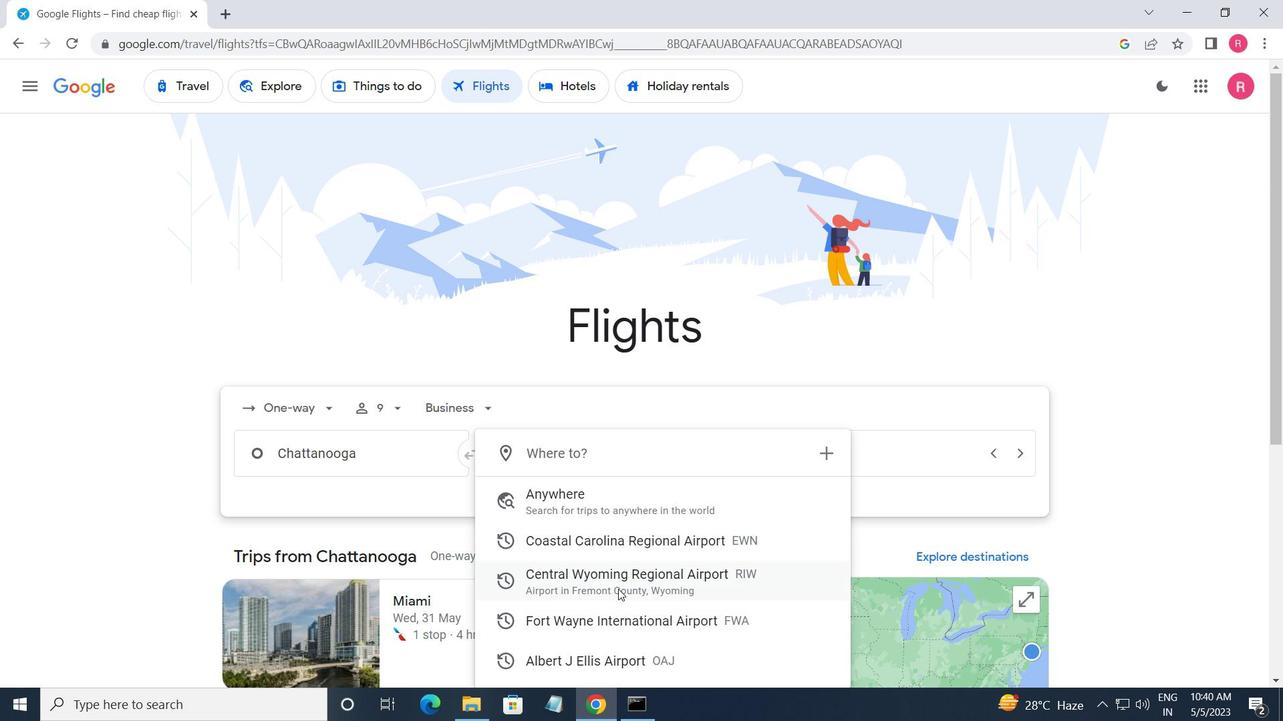 
Action: Mouse pressed left at (620, 576)
Screenshot: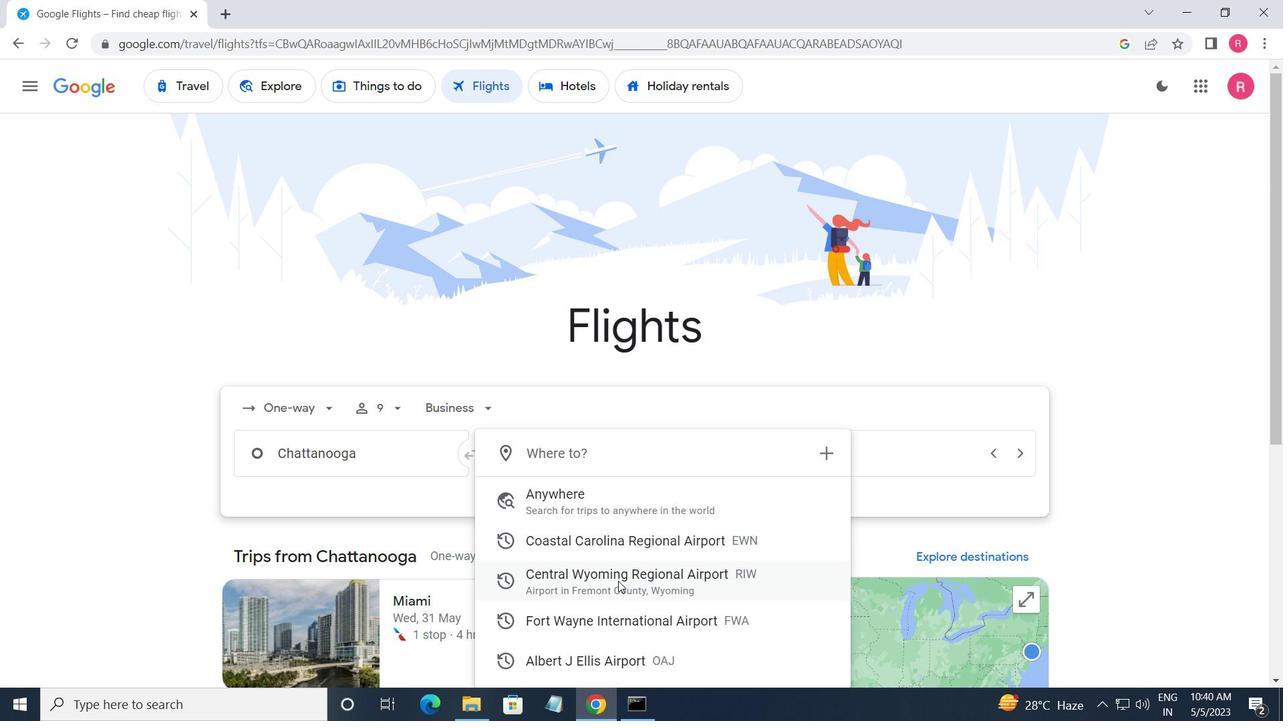 
Action: Mouse moved to (814, 455)
Screenshot: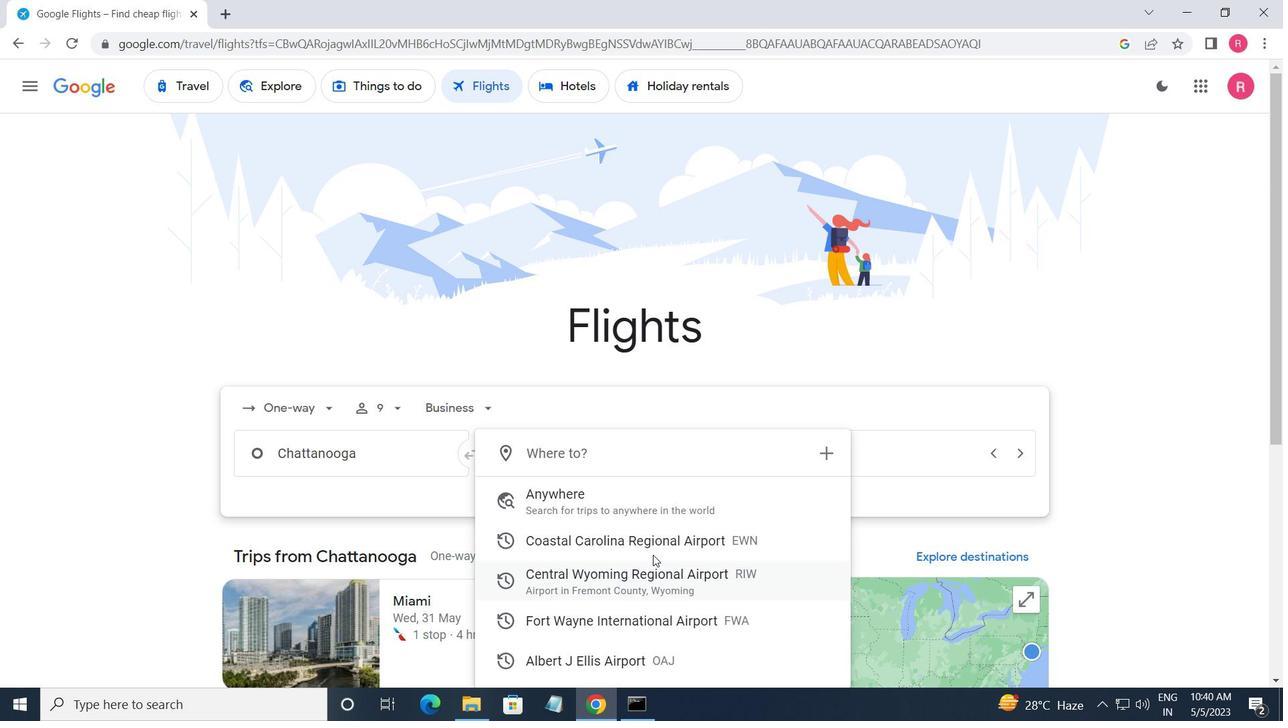 
Action: Mouse pressed left at (814, 455)
Screenshot: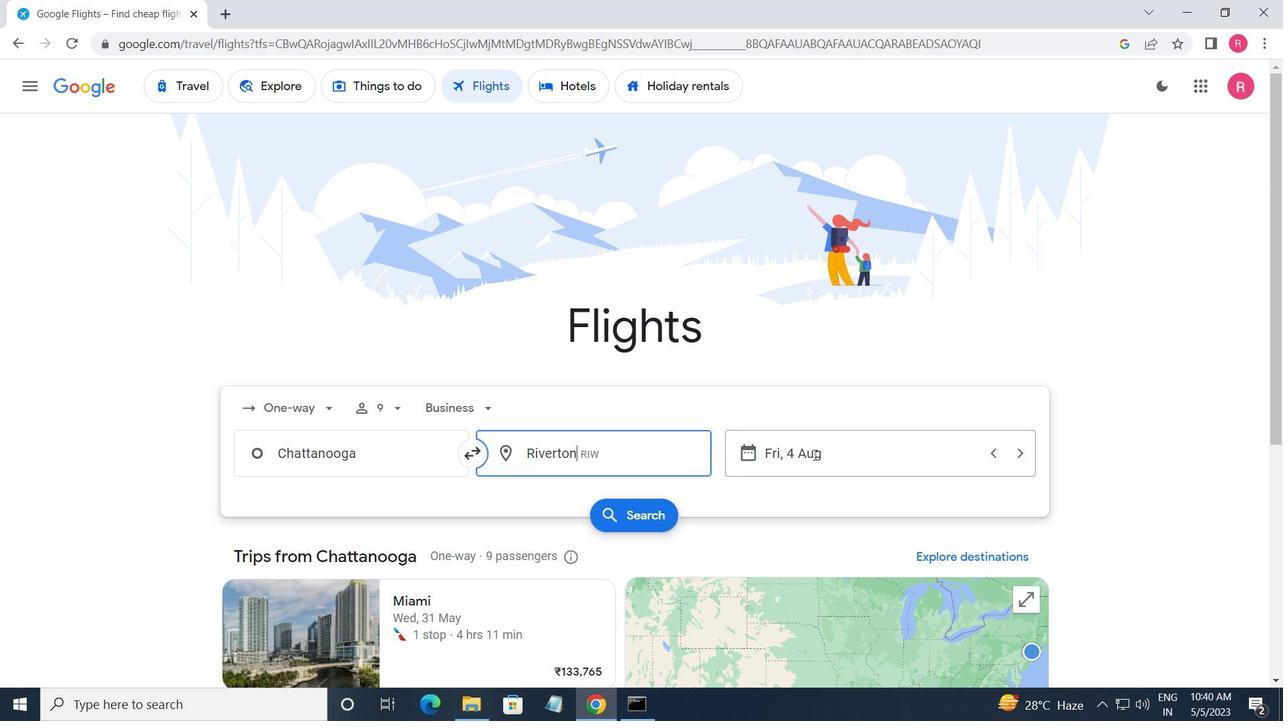 
Action: Mouse moved to (632, 395)
Screenshot: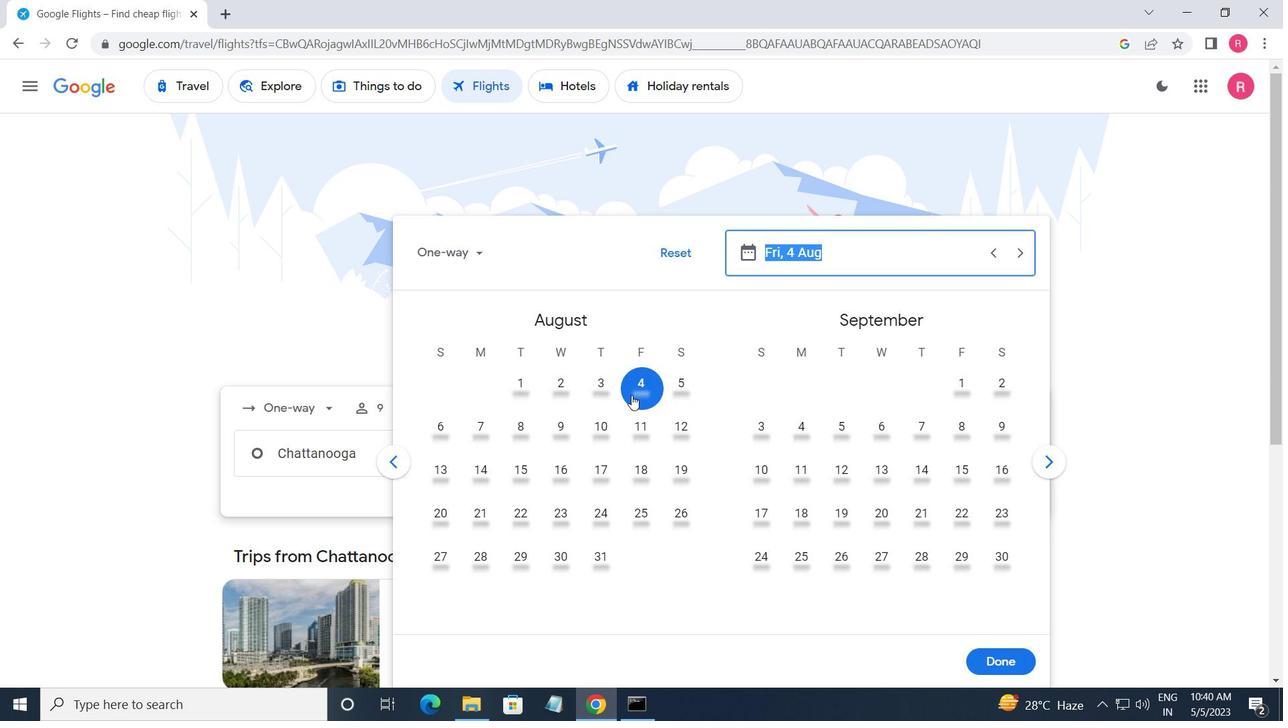 
Action: Mouse pressed left at (632, 395)
Screenshot: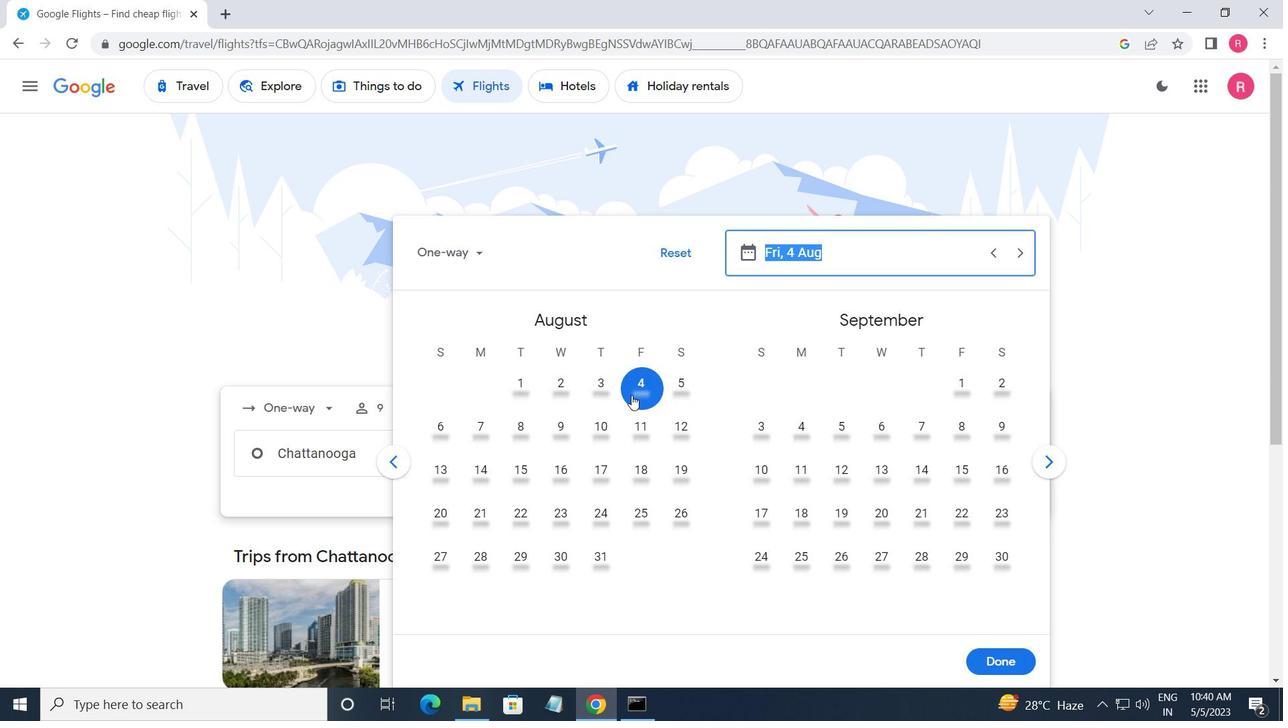 
Action: Mouse moved to (1010, 665)
Screenshot: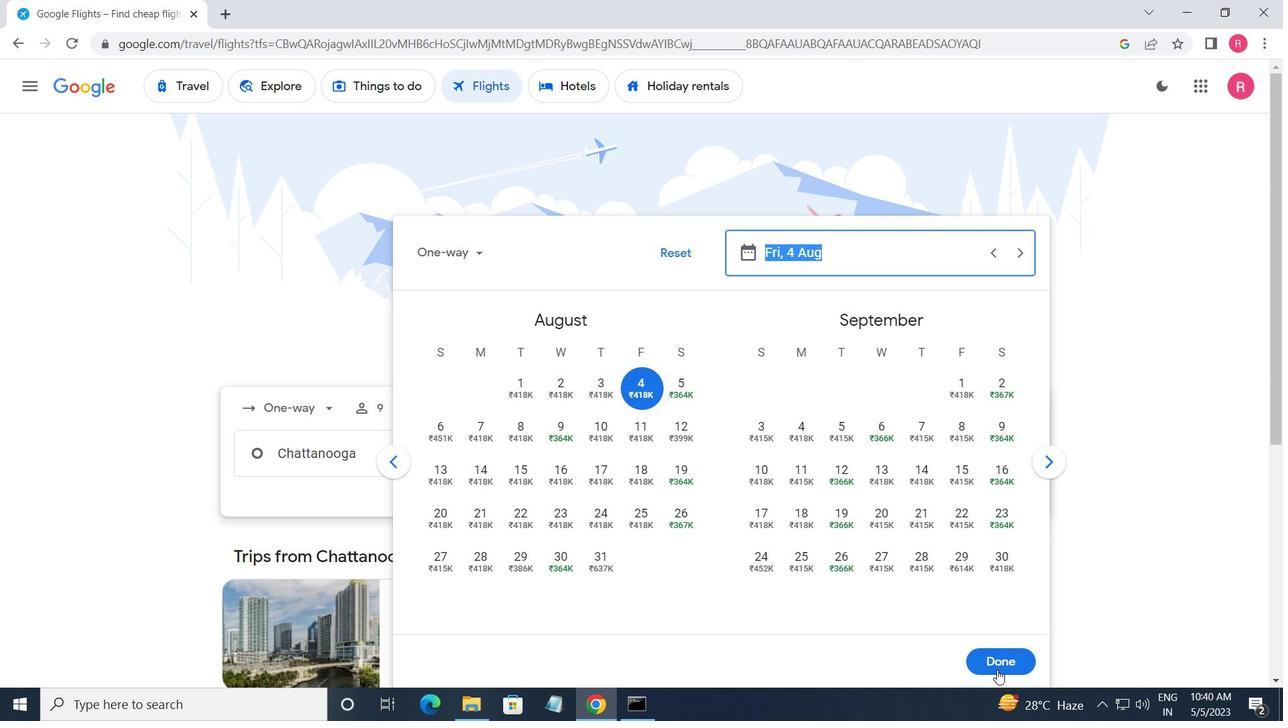 
Action: Mouse pressed left at (1010, 665)
Screenshot: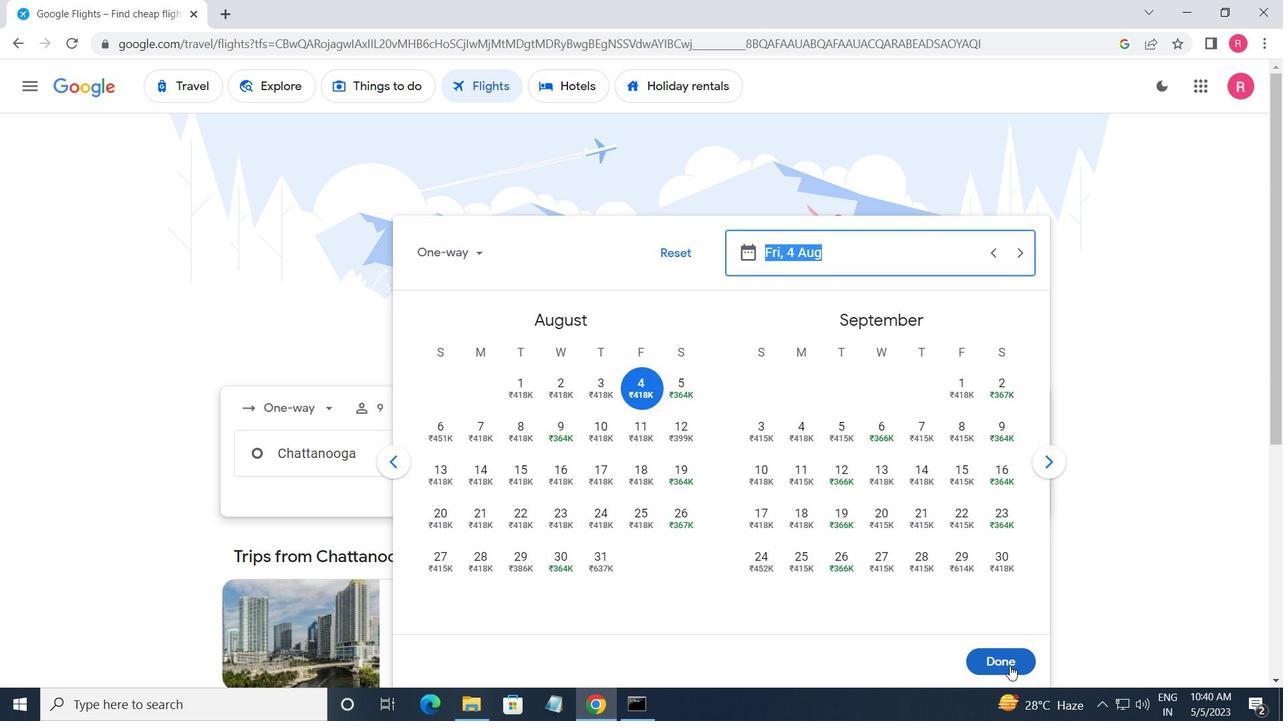 
Action: Mouse moved to (622, 501)
Screenshot: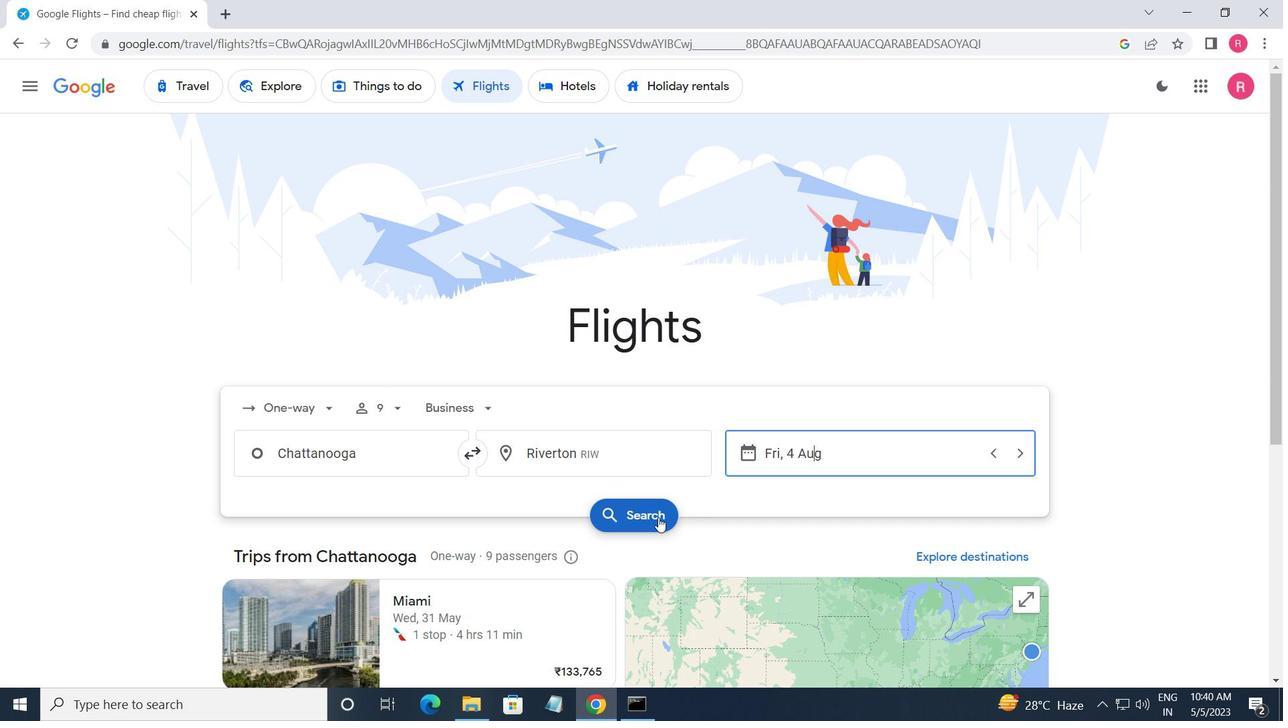 
Action: Mouse pressed left at (622, 501)
Screenshot: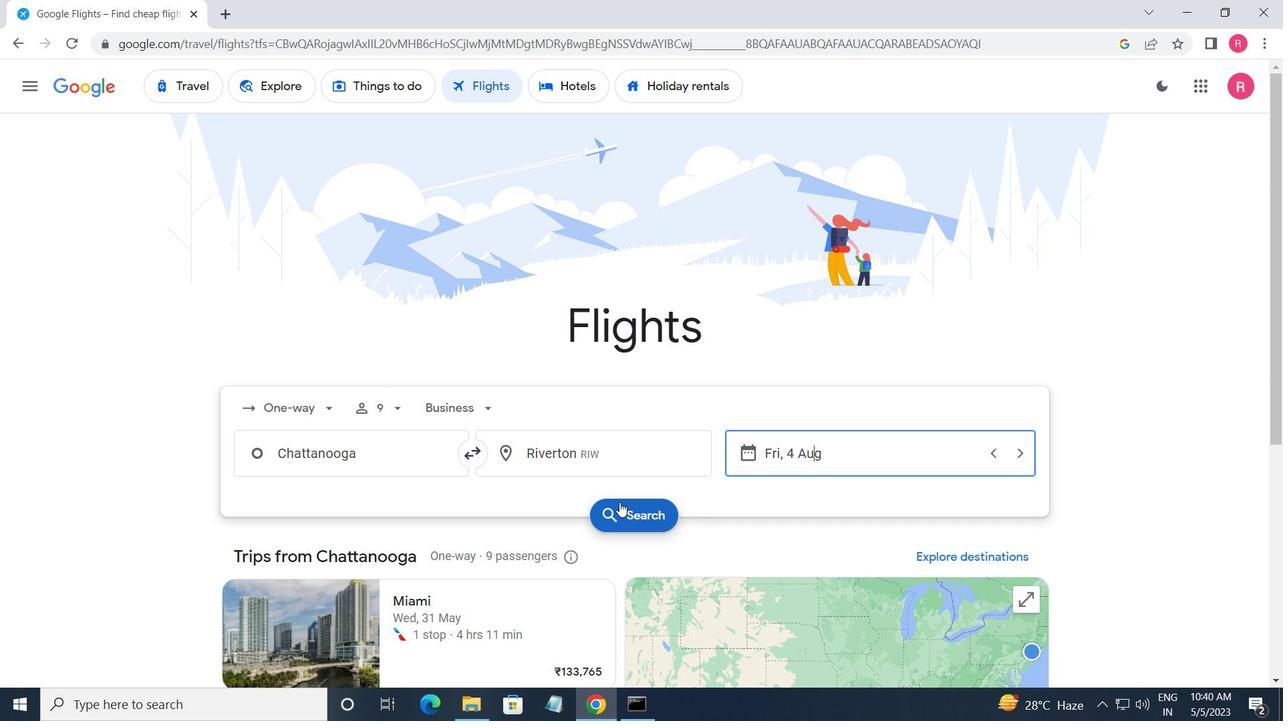
Action: Mouse moved to (250, 241)
Screenshot: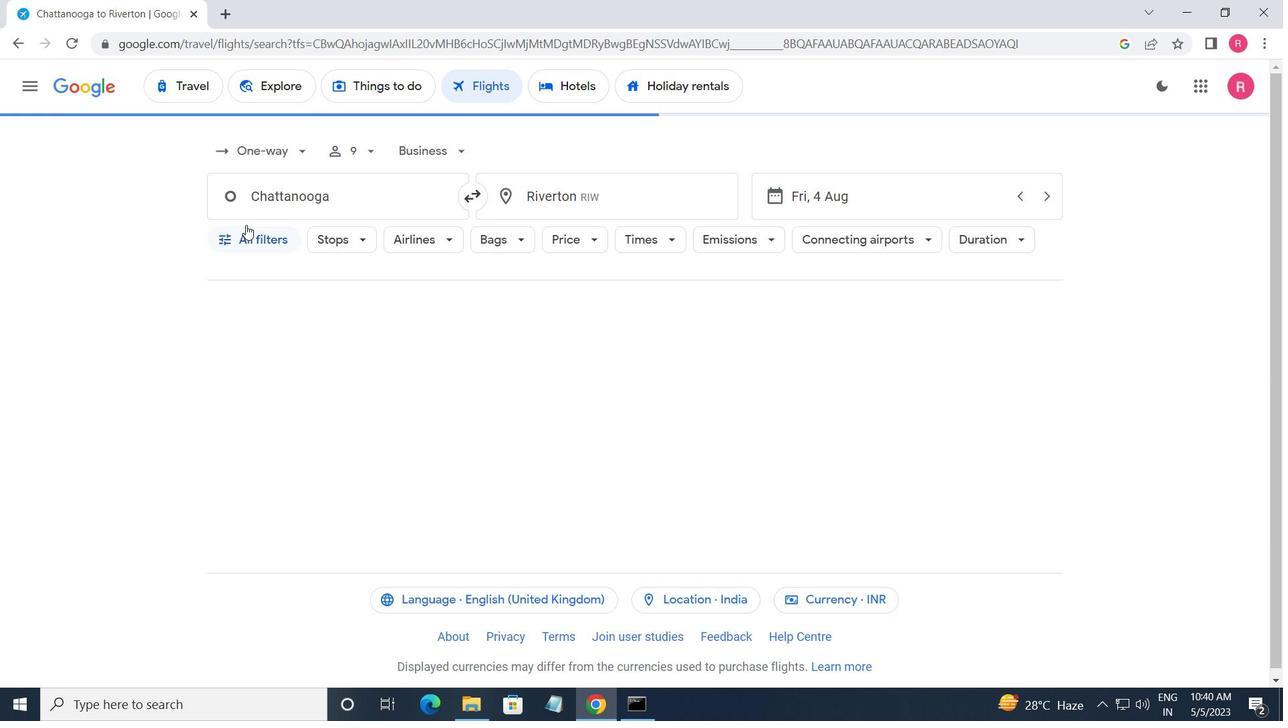 
Action: Mouse pressed left at (250, 241)
Screenshot: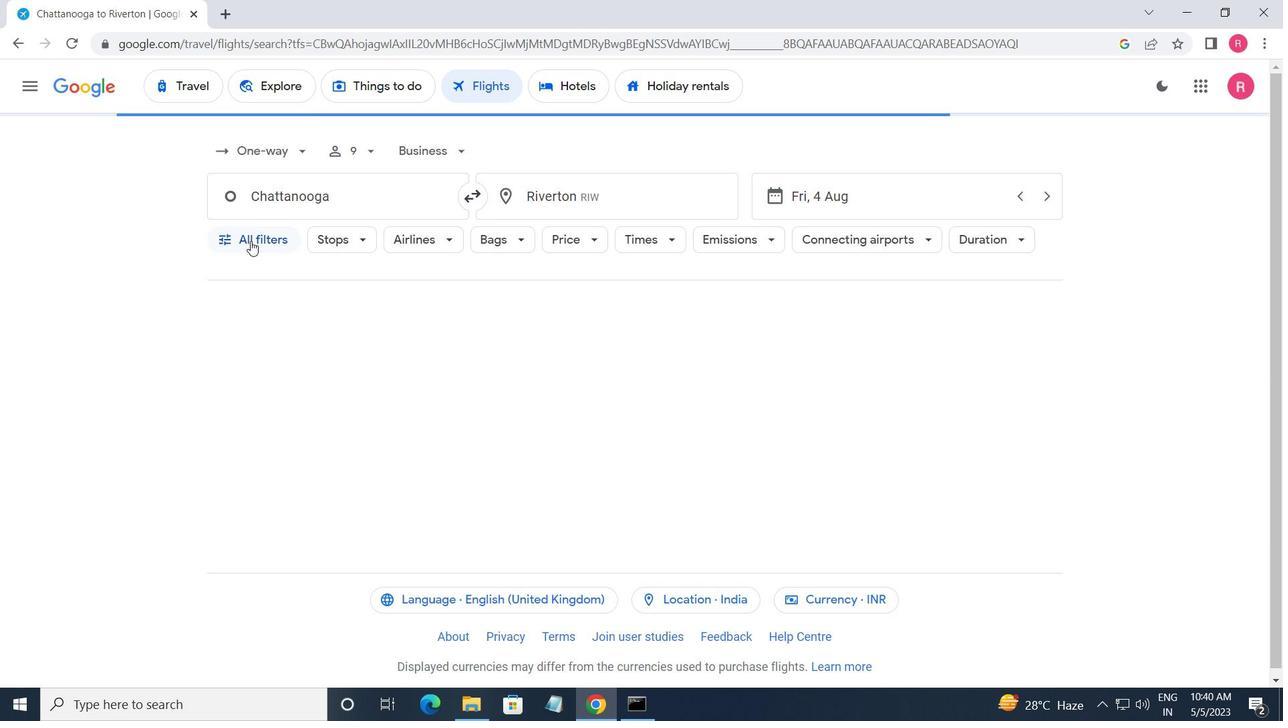 
Action: Mouse moved to (294, 323)
Screenshot: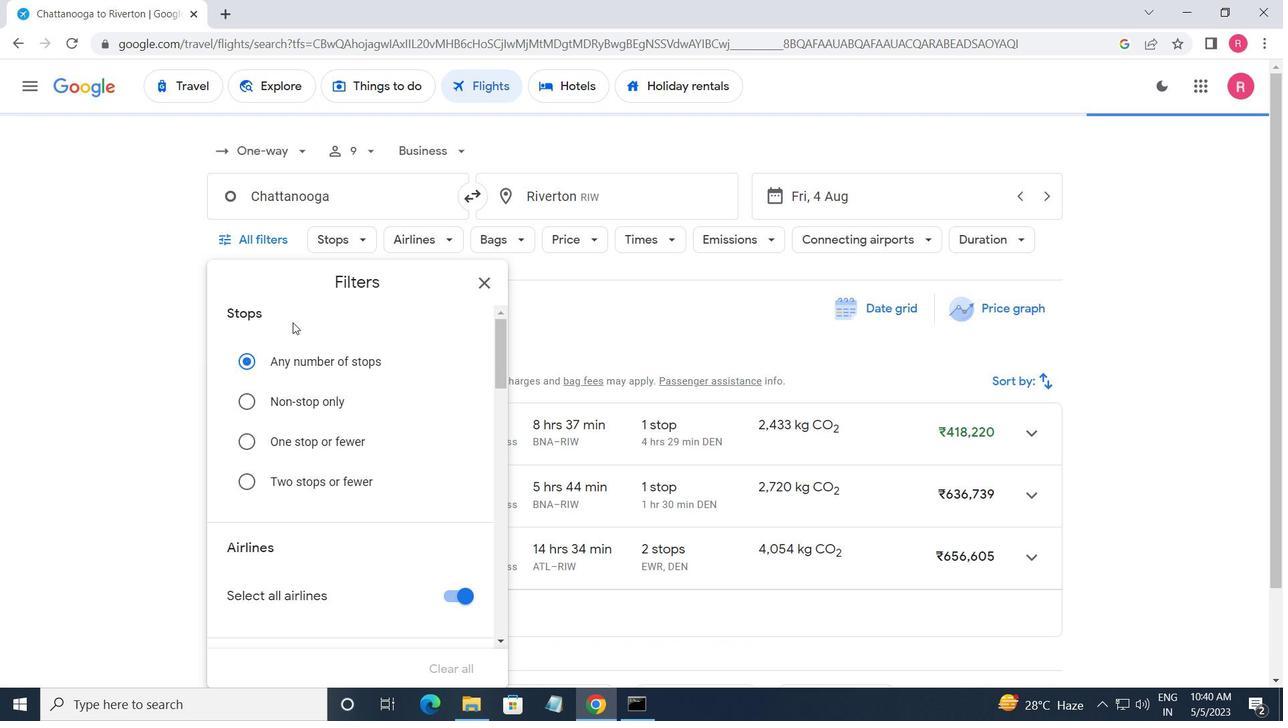 
Action: Mouse scrolled (294, 322) with delta (0, 0)
Screenshot: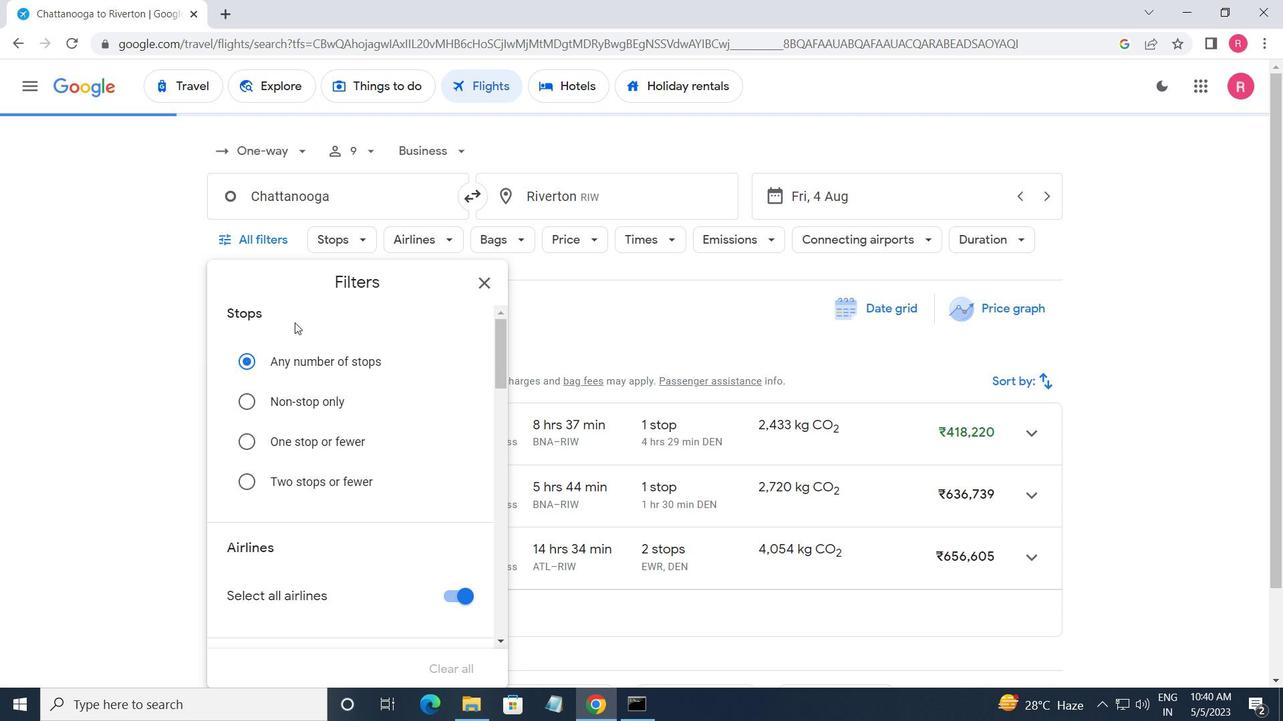 
Action: Mouse scrolled (294, 322) with delta (0, 0)
Screenshot: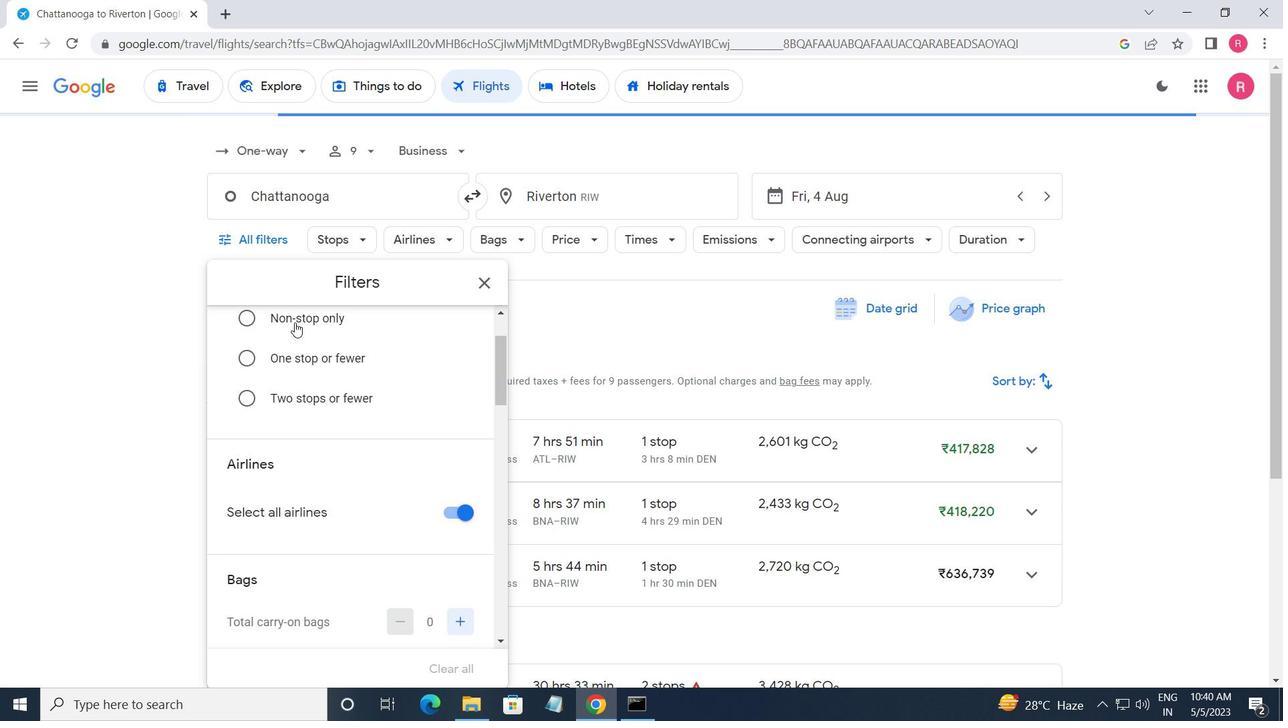 
Action: Mouse scrolled (294, 322) with delta (0, 0)
Screenshot: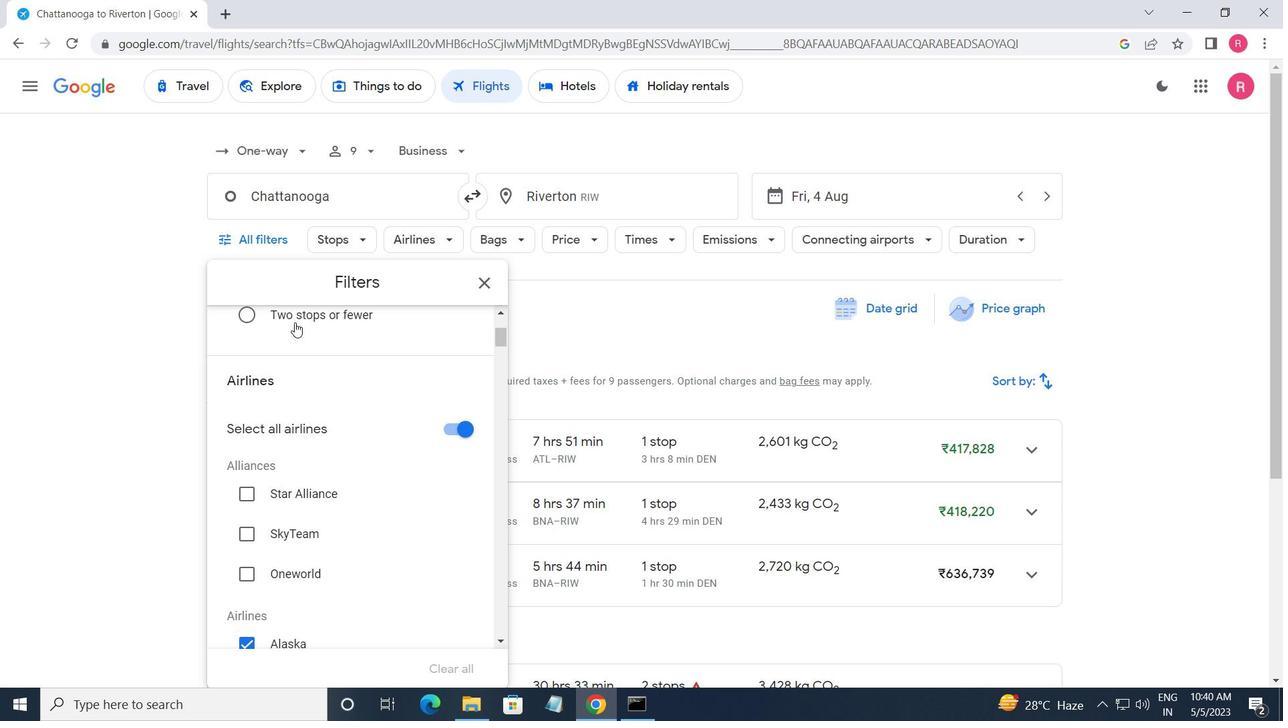 
Action: Mouse moved to (355, 374)
Screenshot: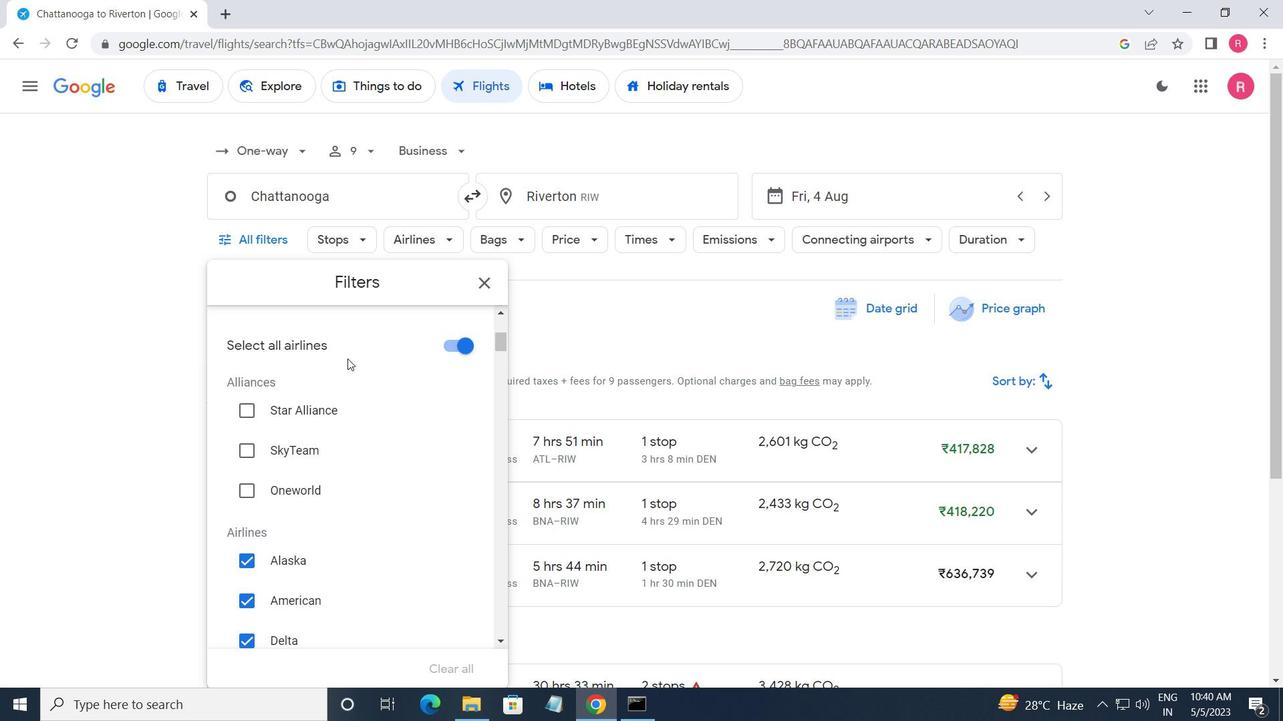 
Action: Mouse scrolled (355, 373) with delta (0, 0)
Screenshot: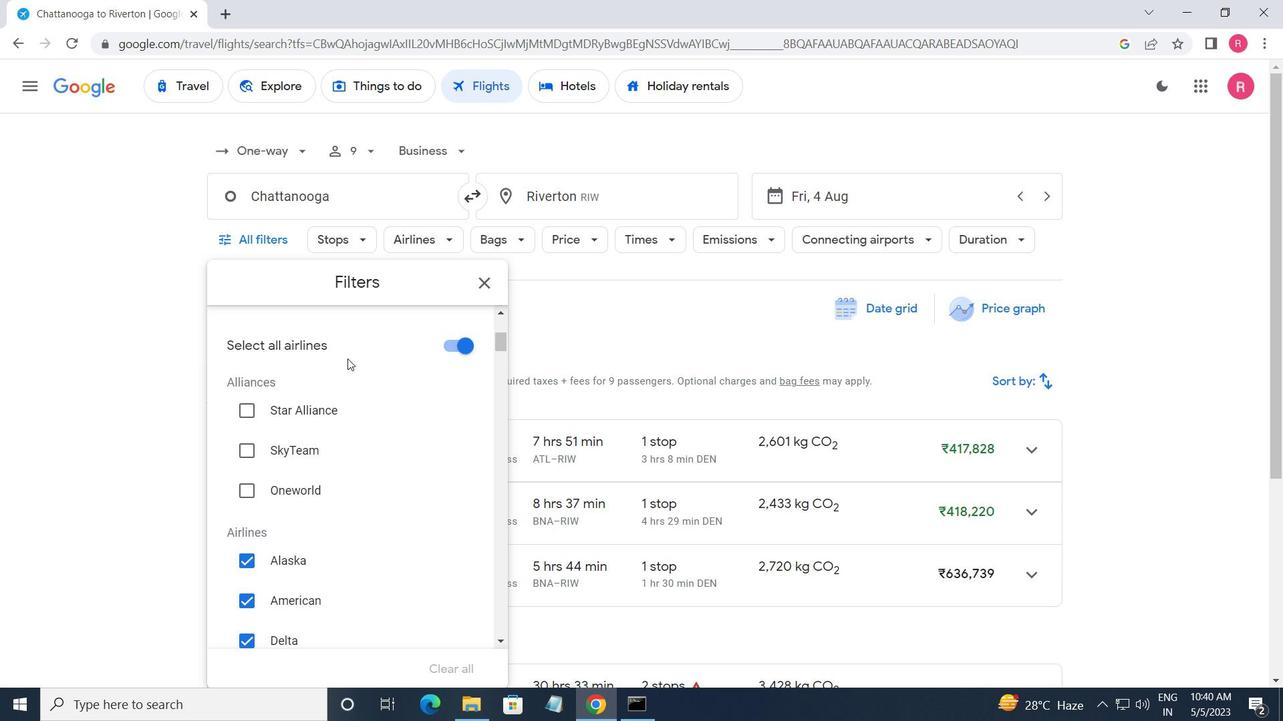 
Action: Mouse moved to (359, 383)
Screenshot: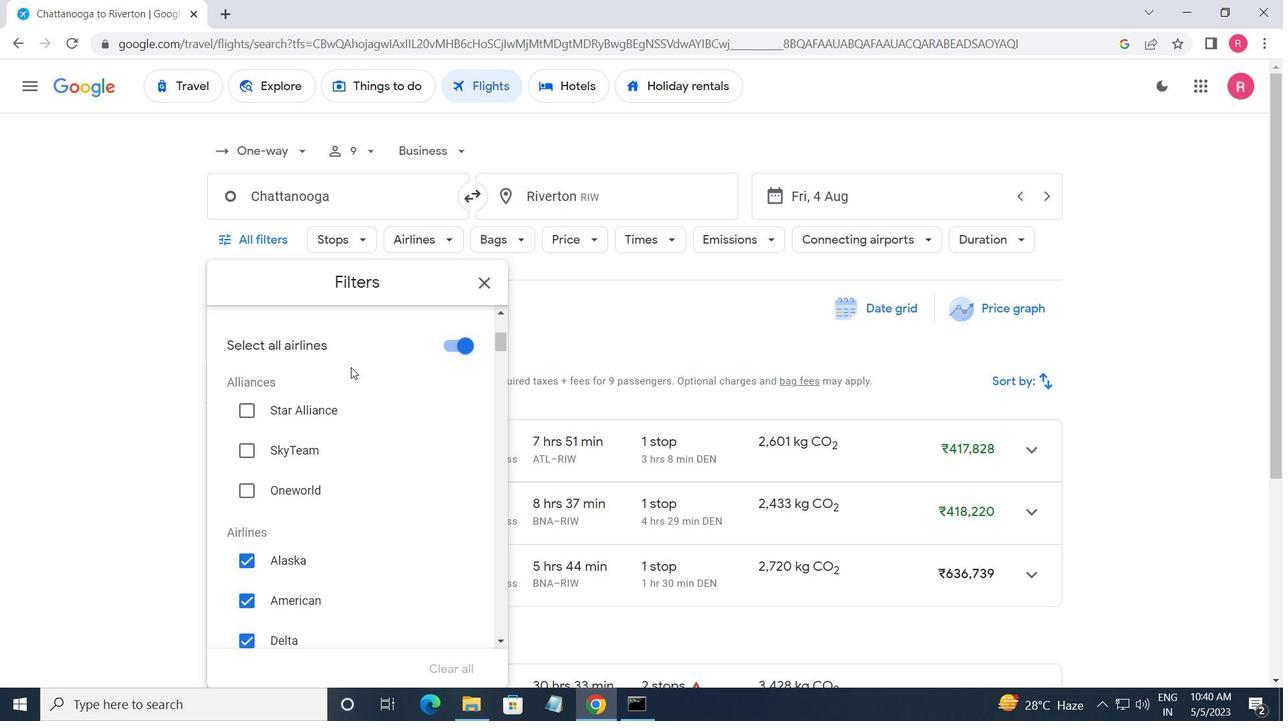 
Action: Mouse scrolled (359, 382) with delta (0, 0)
Screenshot: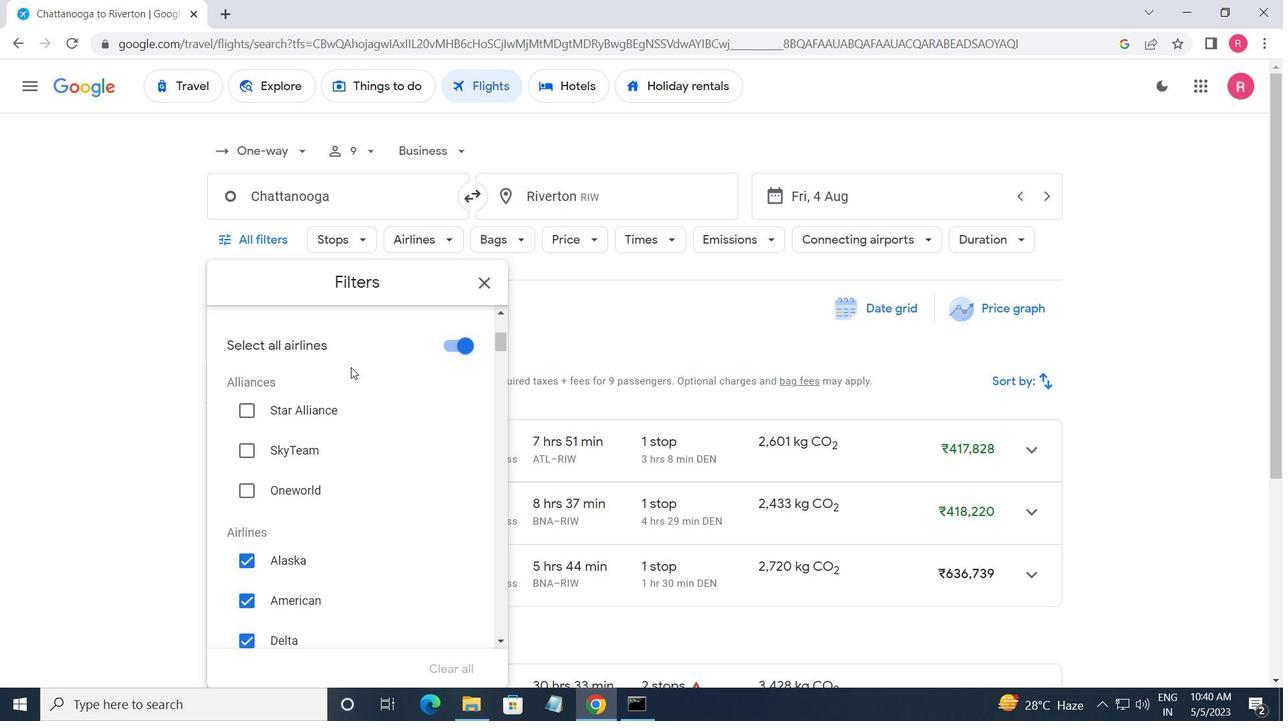 
Action: Mouse moved to (441, 431)
Screenshot: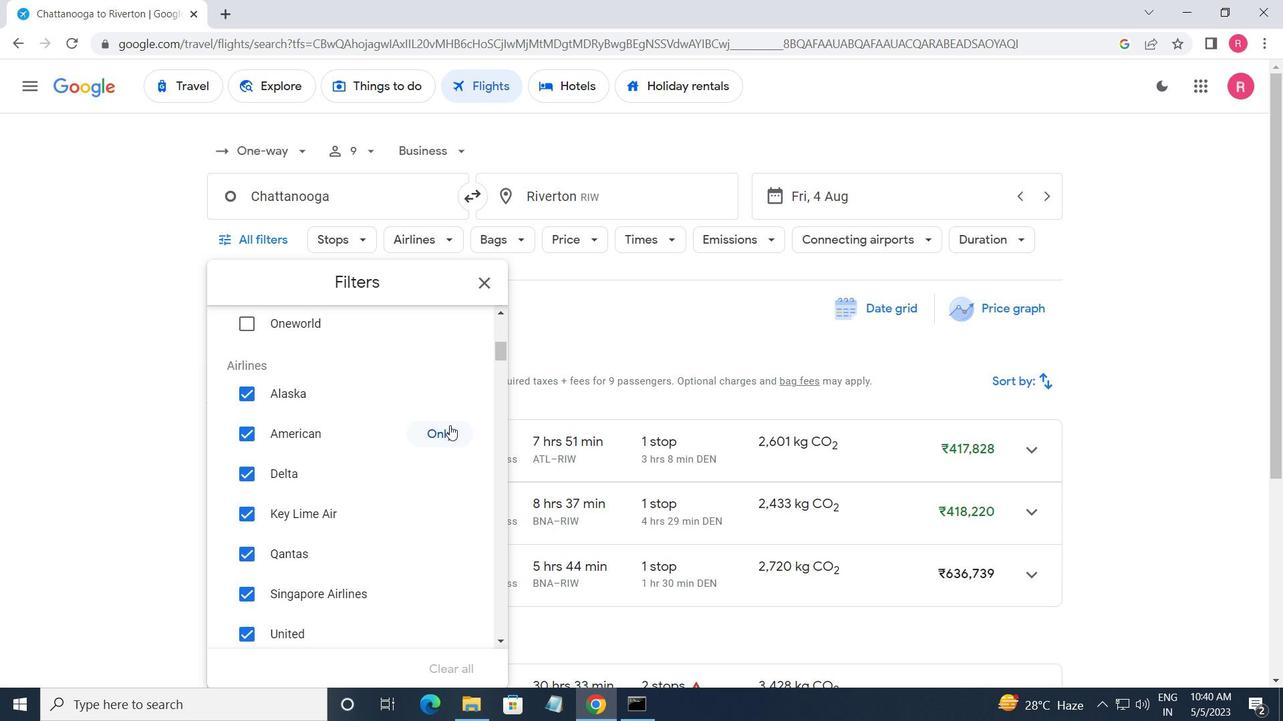 
Action: Mouse pressed left at (441, 431)
Screenshot: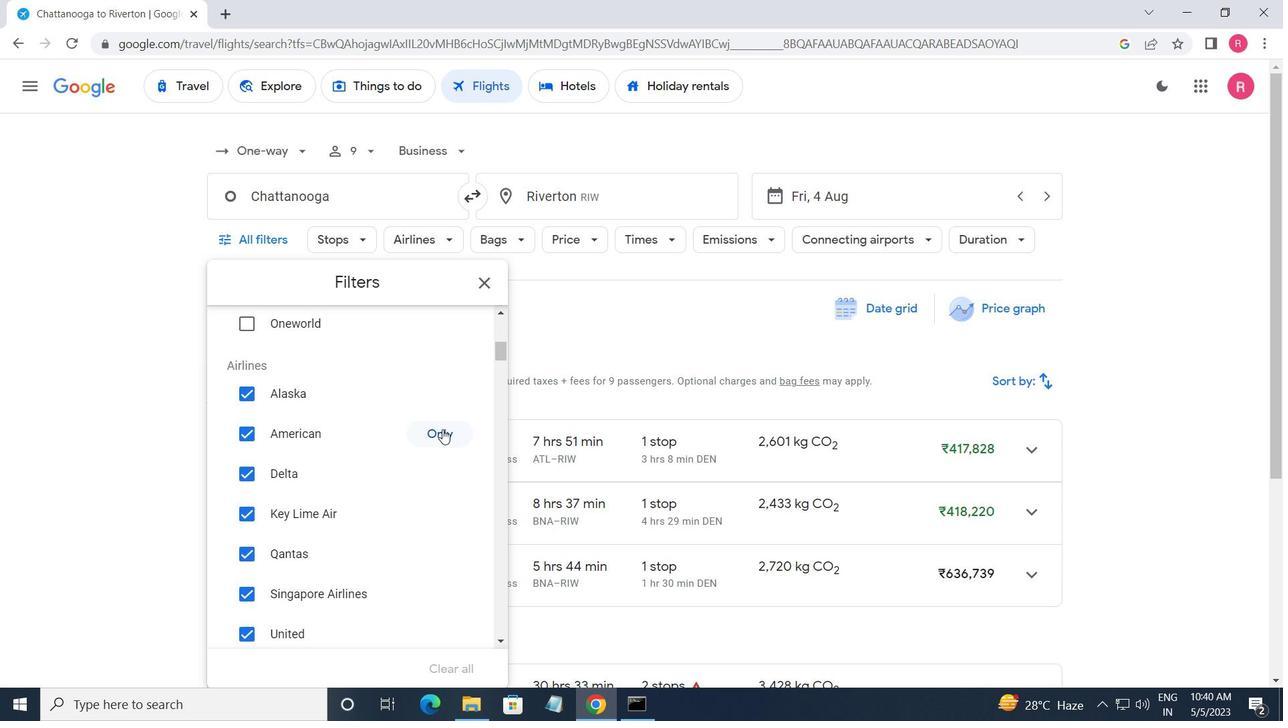 
Action: Mouse moved to (448, 437)
Screenshot: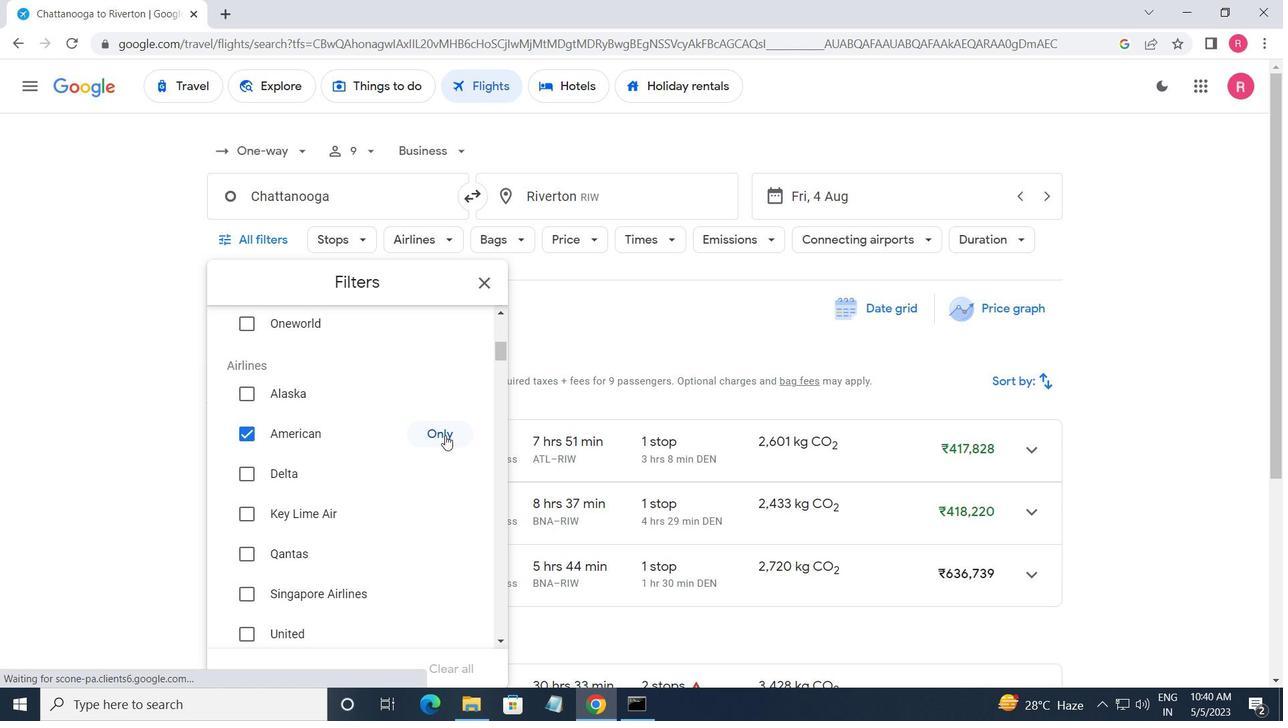 
Action: Mouse scrolled (448, 437) with delta (0, 0)
Screenshot: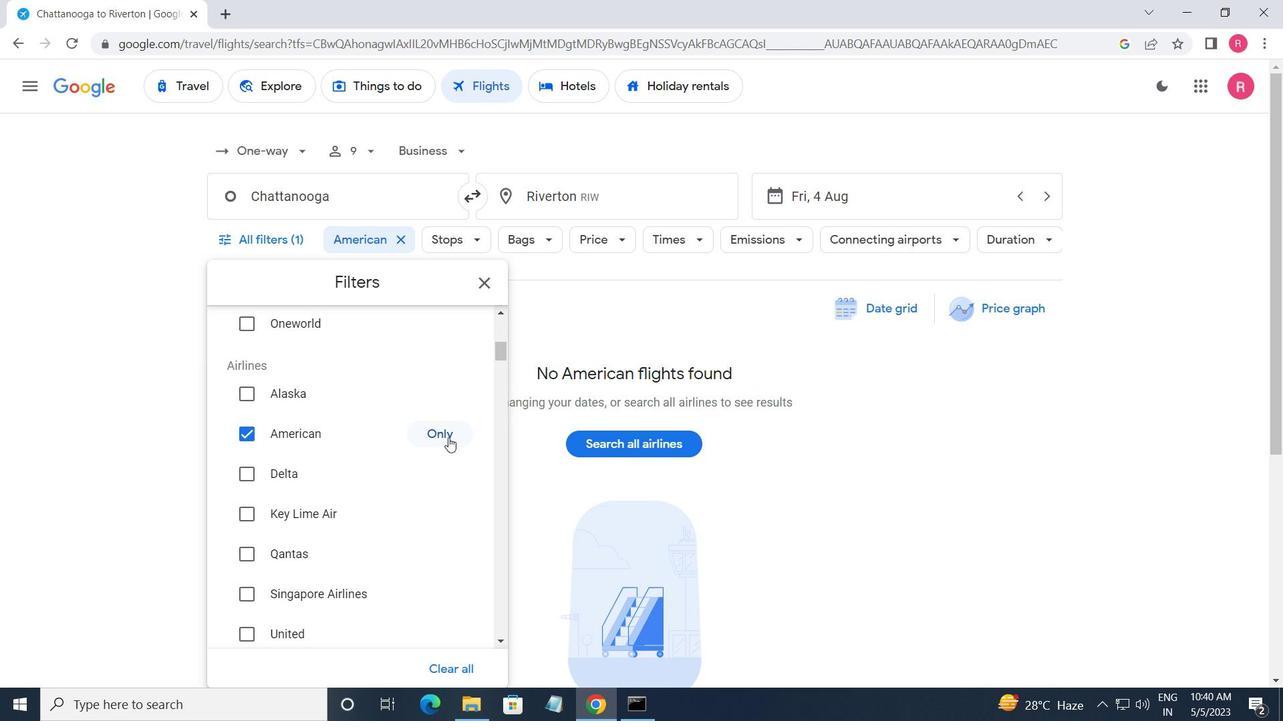 
Action: Mouse scrolled (448, 437) with delta (0, 0)
Screenshot: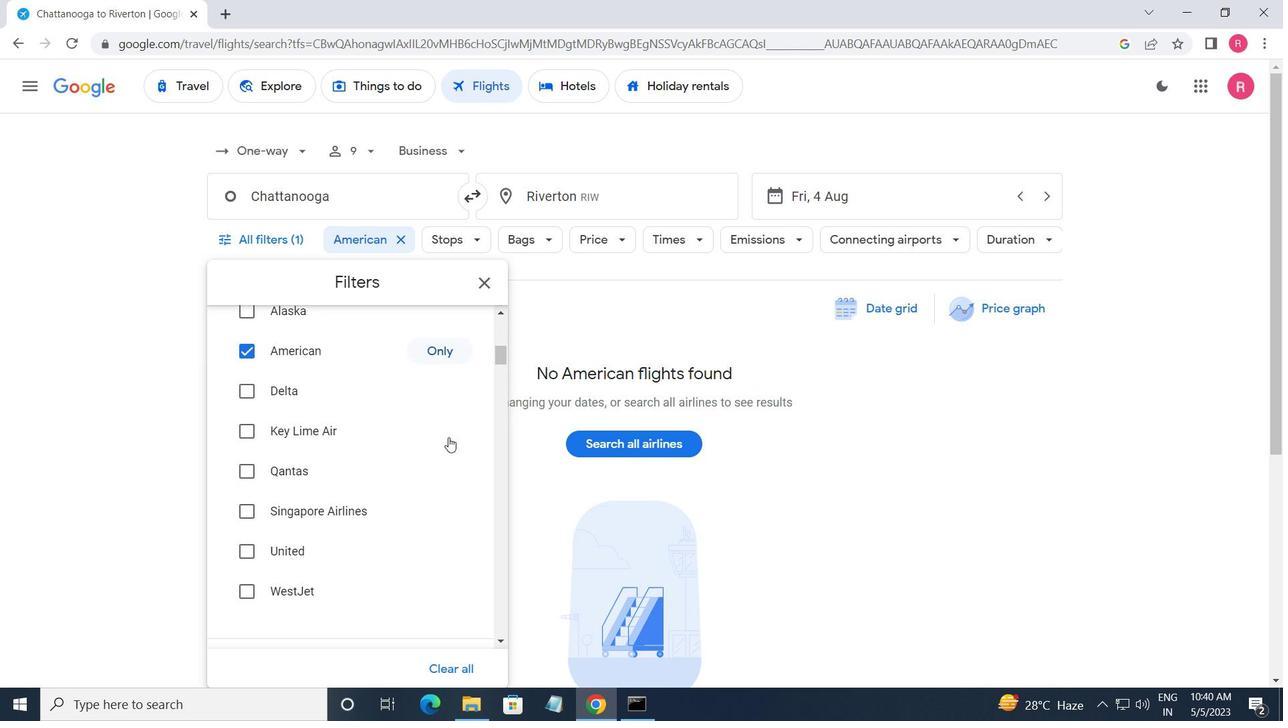 
Action: Mouse scrolled (448, 437) with delta (0, 0)
Screenshot: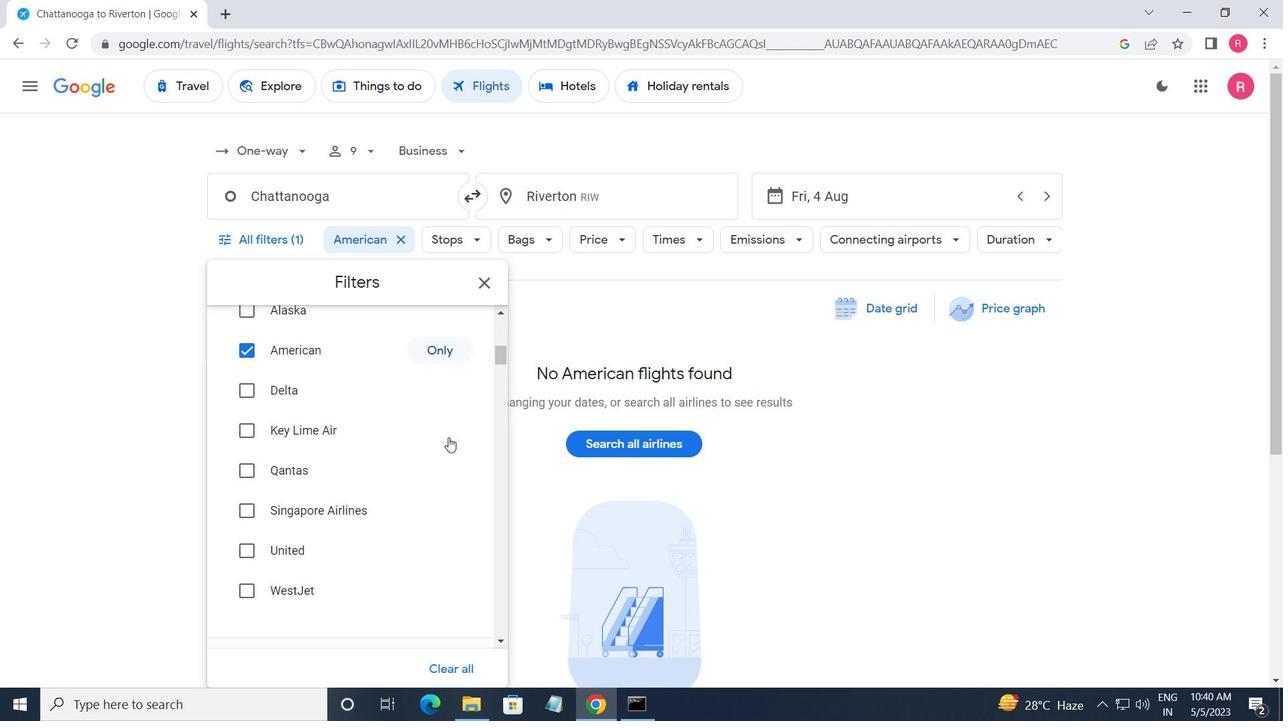 
Action: Mouse moved to (452, 536)
Screenshot: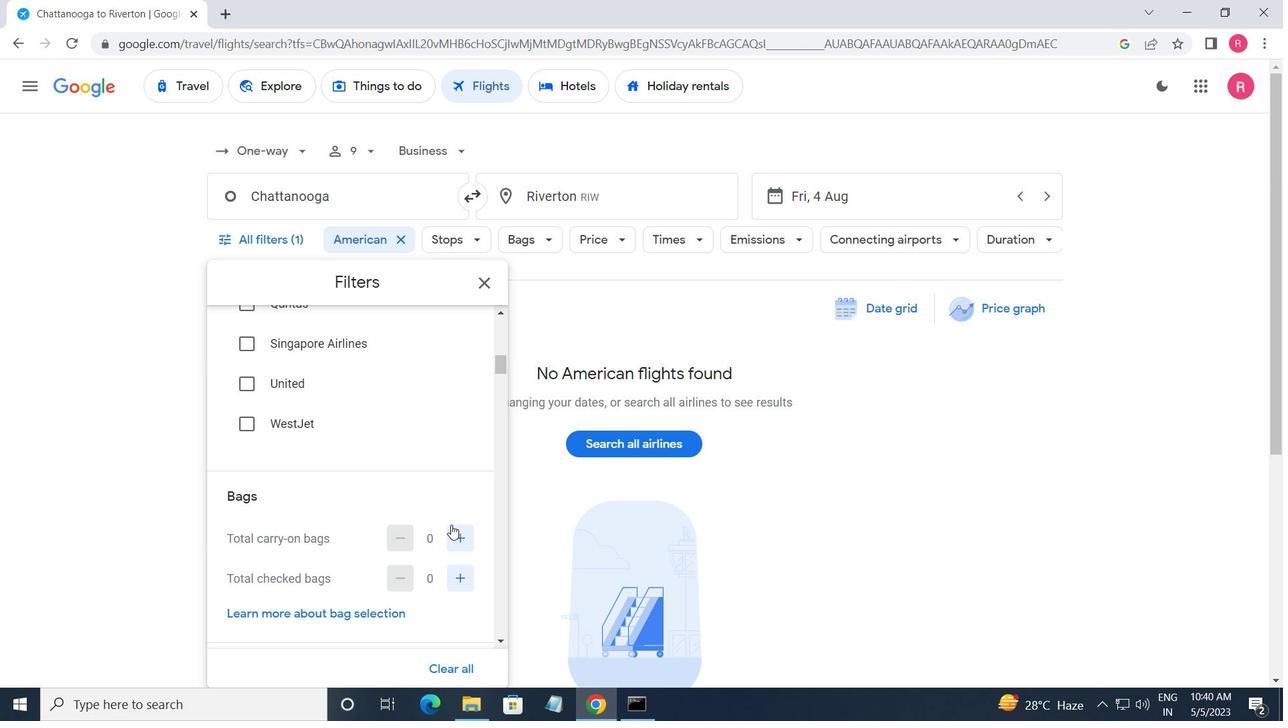 
Action: Mouse pressed left at (452, 536)
Screenshot: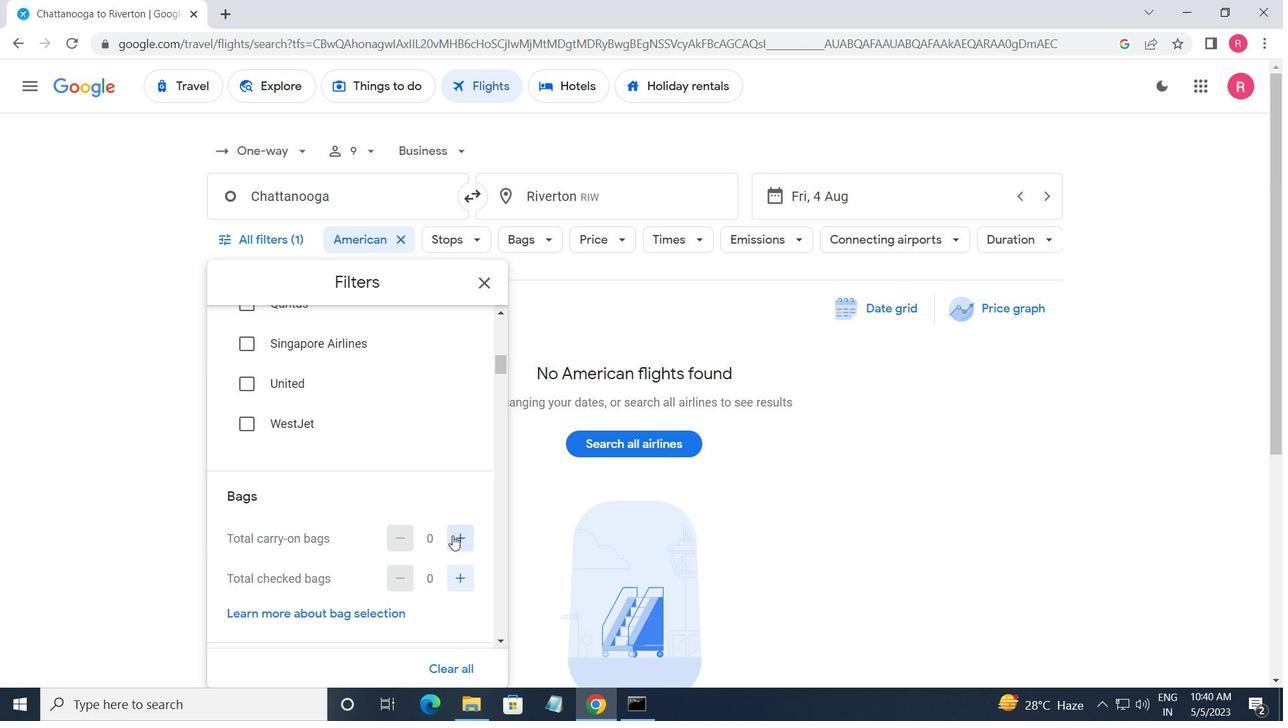 
Action: Mouse moved to (394, 535)
Screenshot: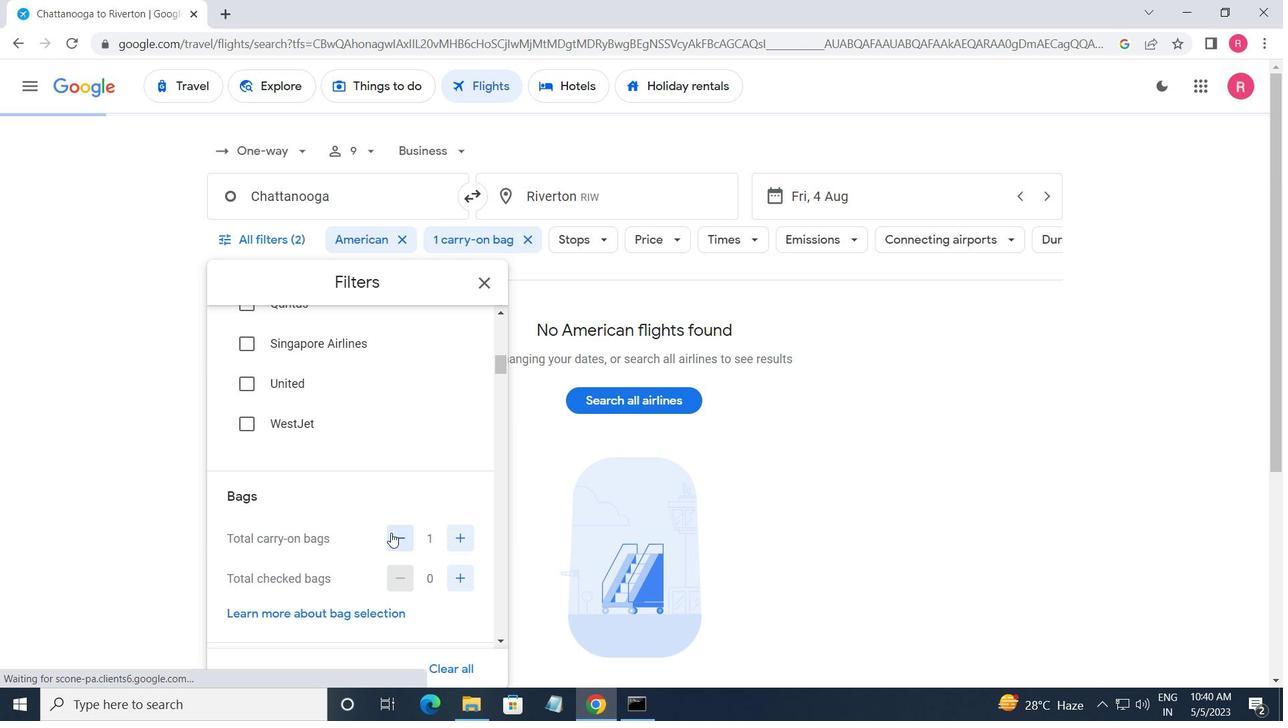 
Action: Mouse pressed left at (394, 535)
Screenshot: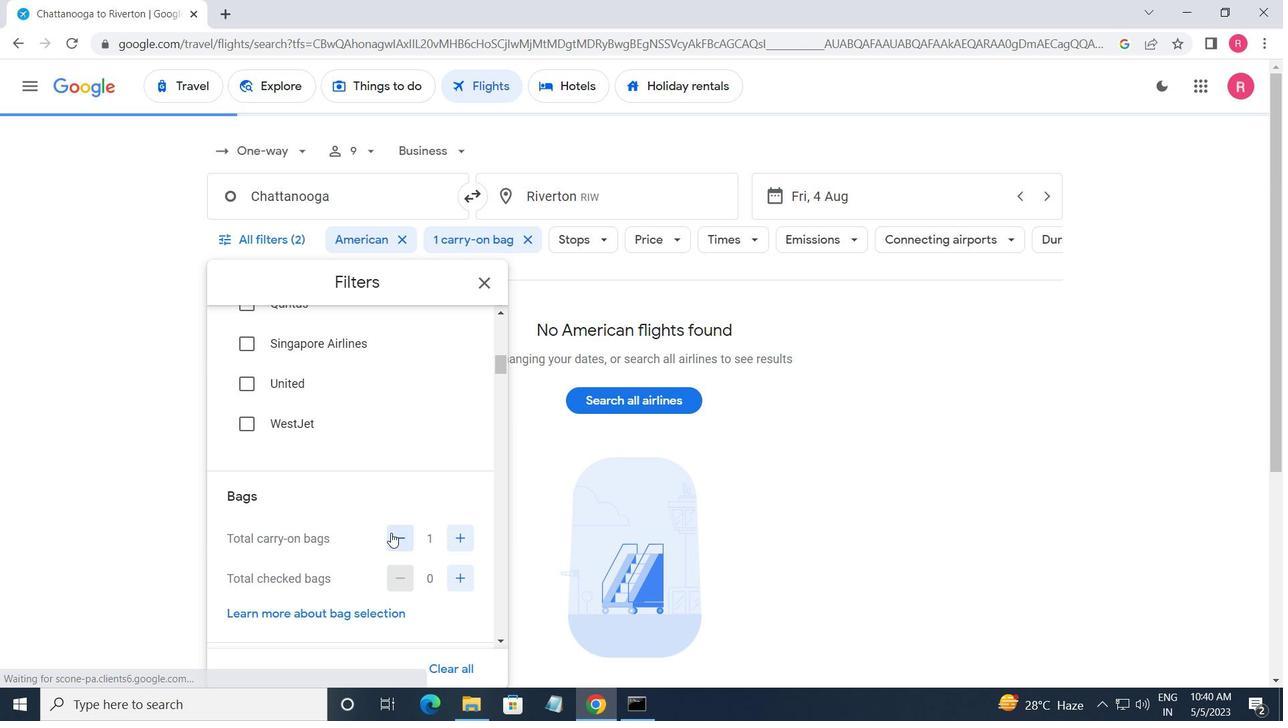 
Action: Mouse moved to (453, 580)
Screenshot: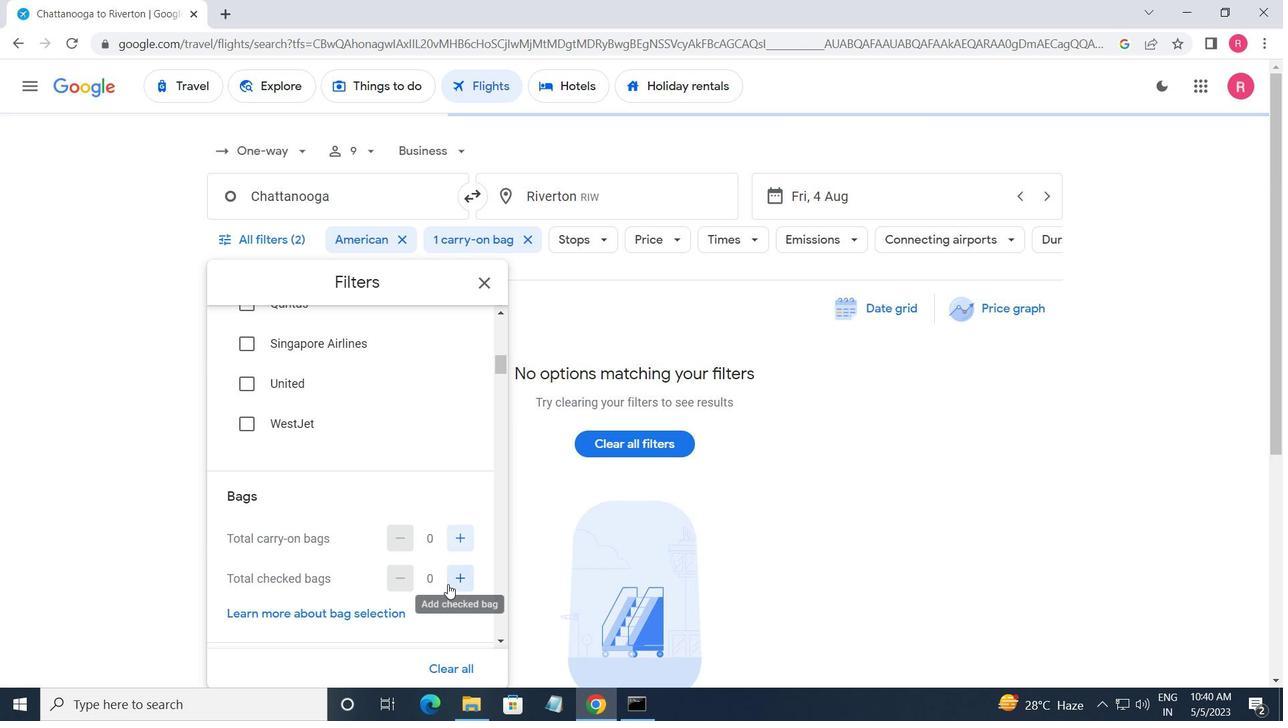
Action: Mouse pressed left at (453, 580)
Screenshot: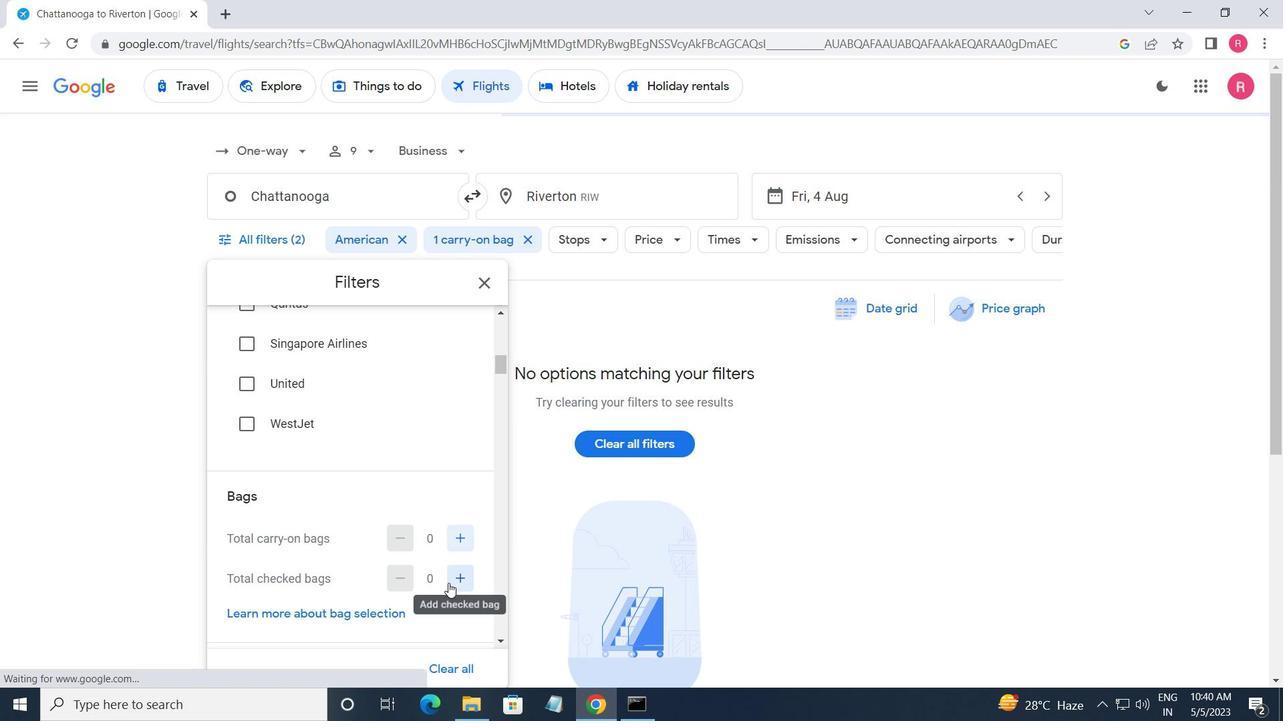 
Action: Mouse moved to (455, 578)
Screenshot: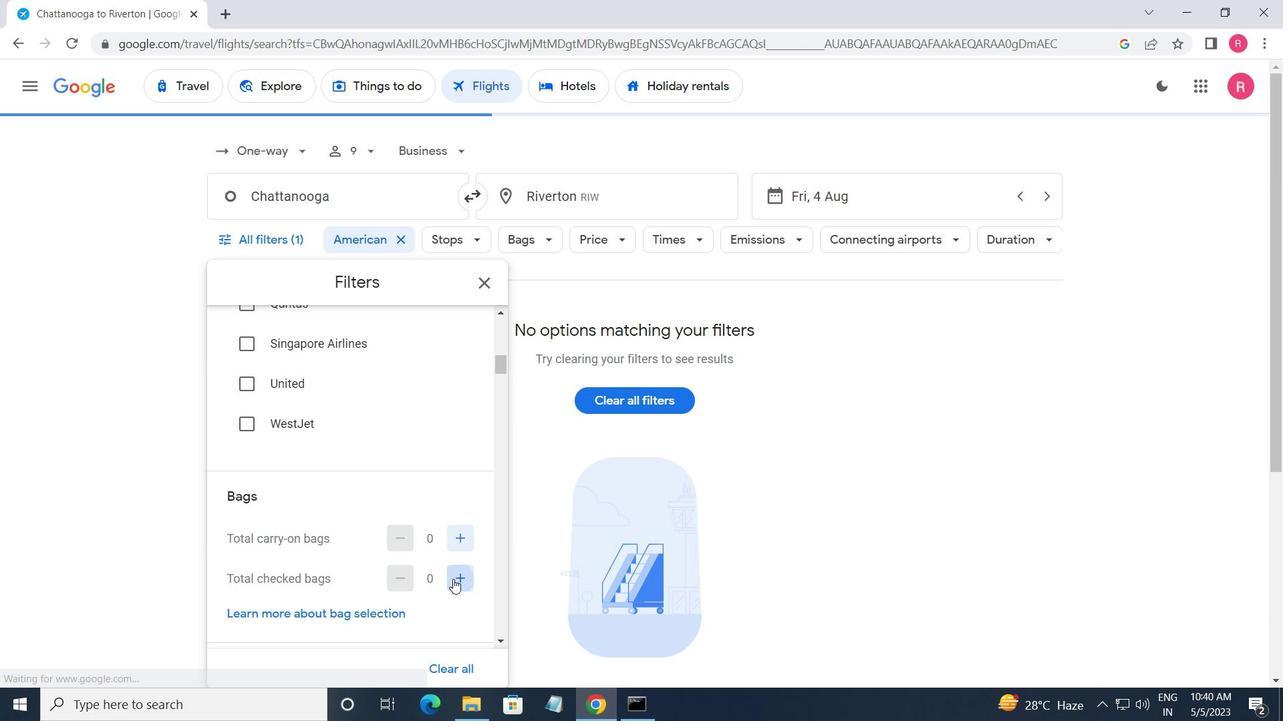 
Action: Mouse pressed left at (455, 578)
Screenshot: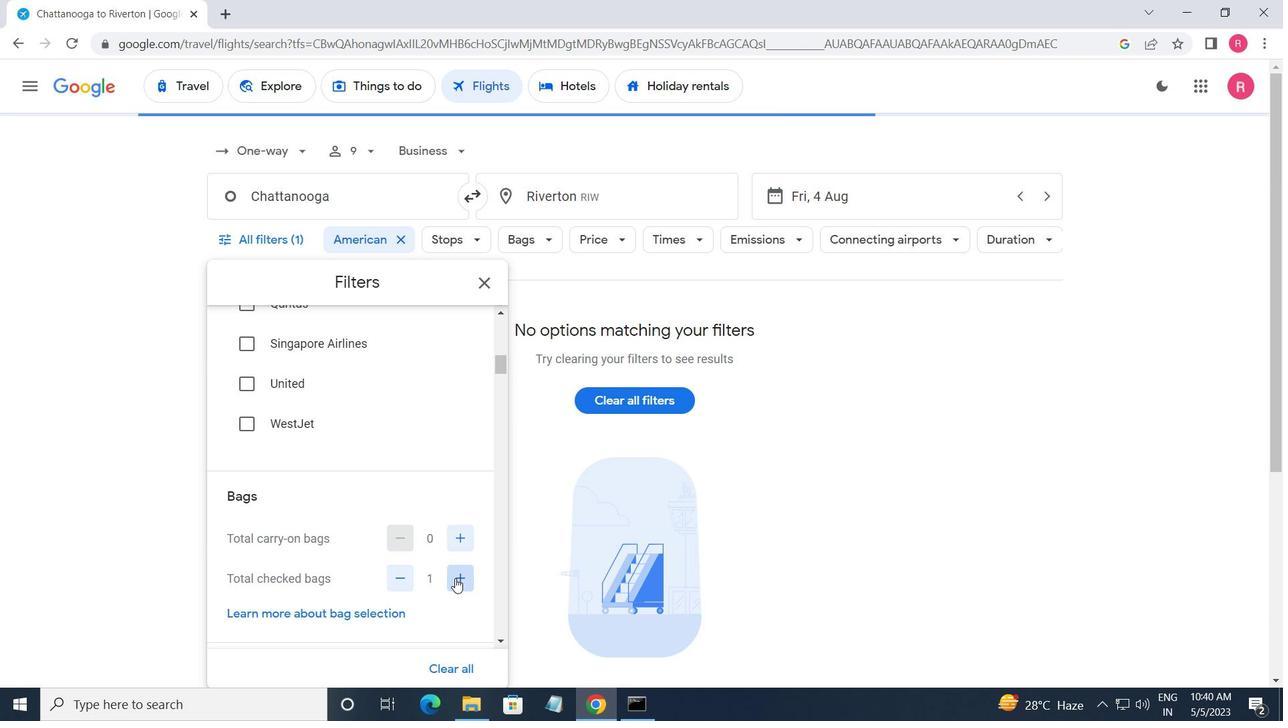 
Action: Mouse moved to (425, 491)
Screenshot: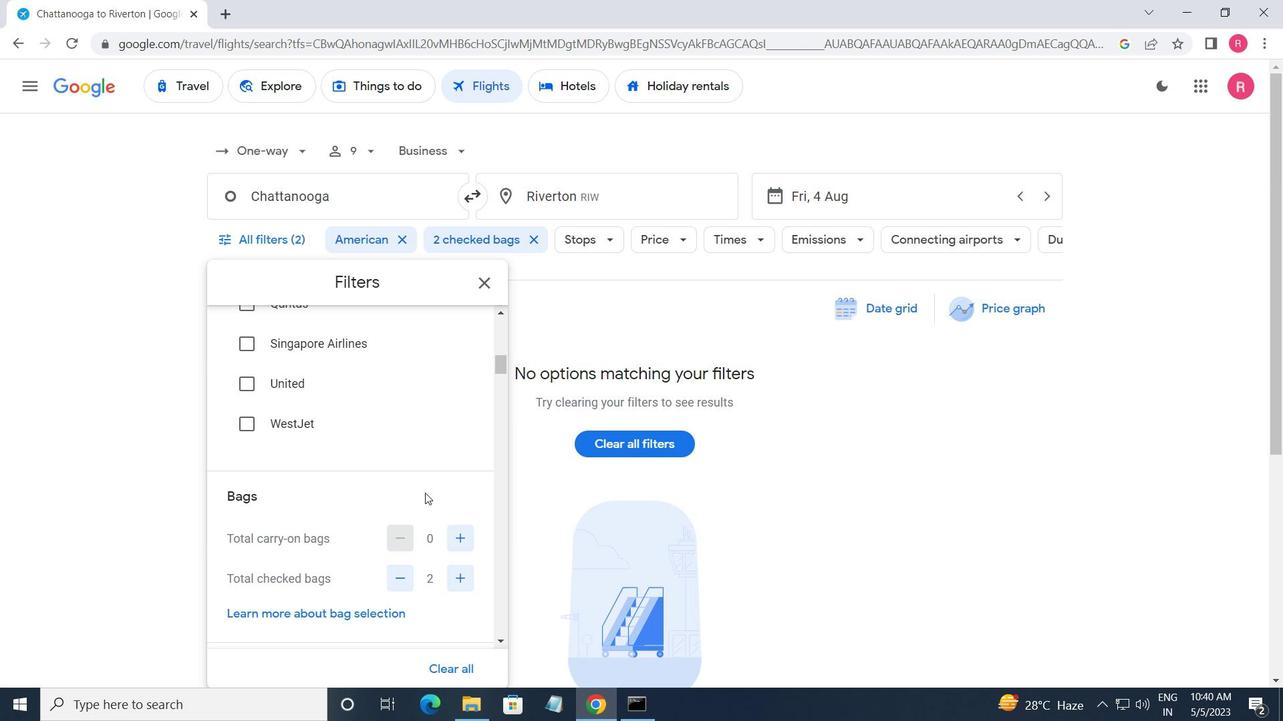 
Action: Mouse scrolled (425, 491) with delta (0, 0)
Screenshot: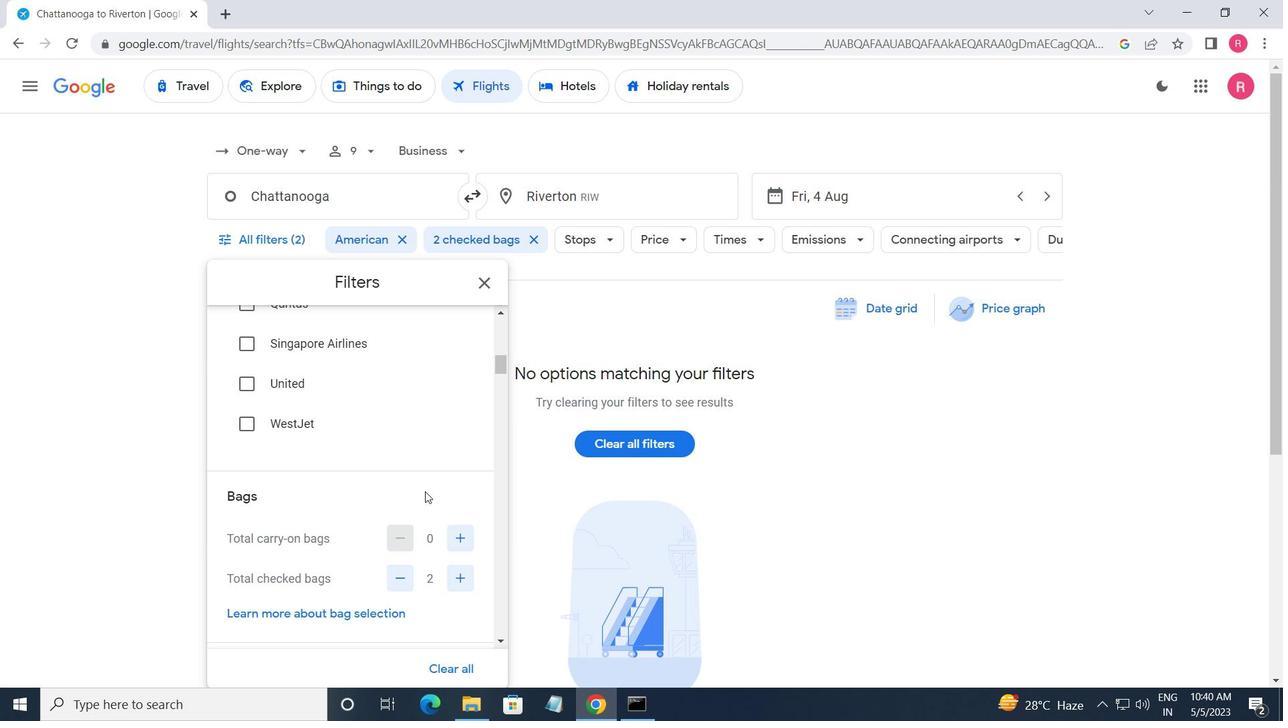 
Action: Mouse scrolled (425, 491) with delta (0, 0)
Screenshot: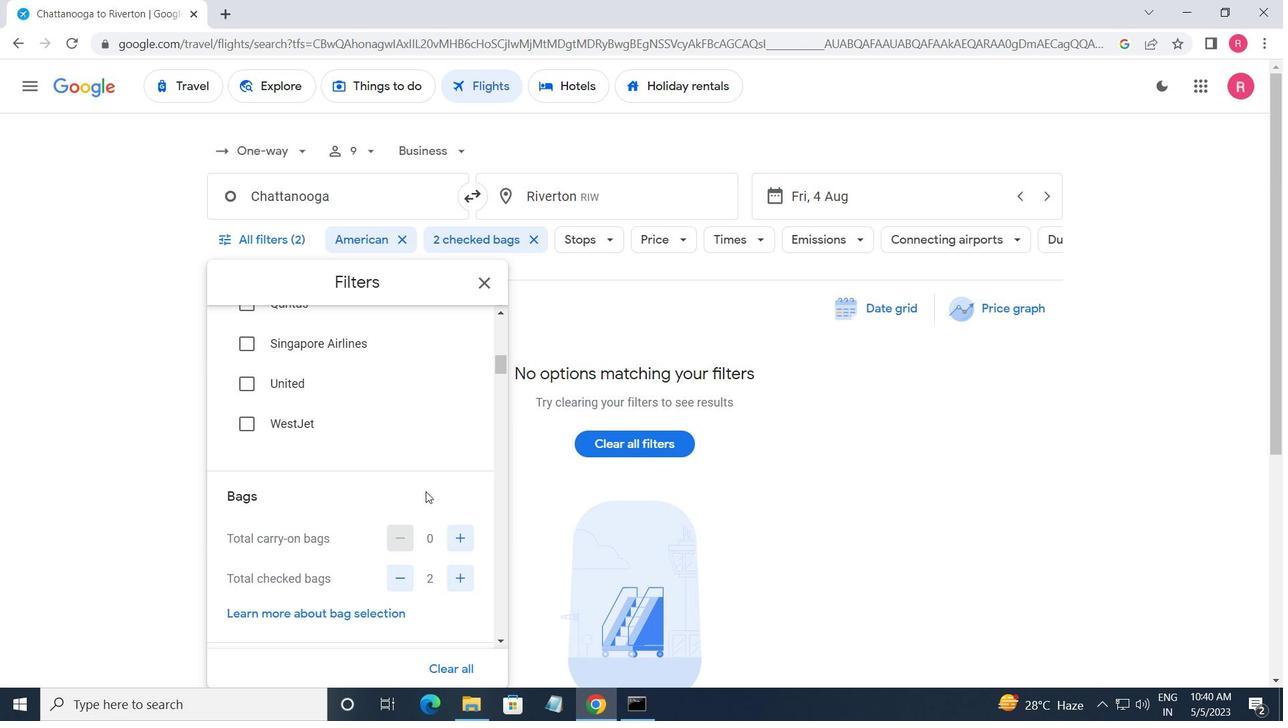 
Action: Mouse scrolled (425, 491) with delta (0, 0)
Screenshot: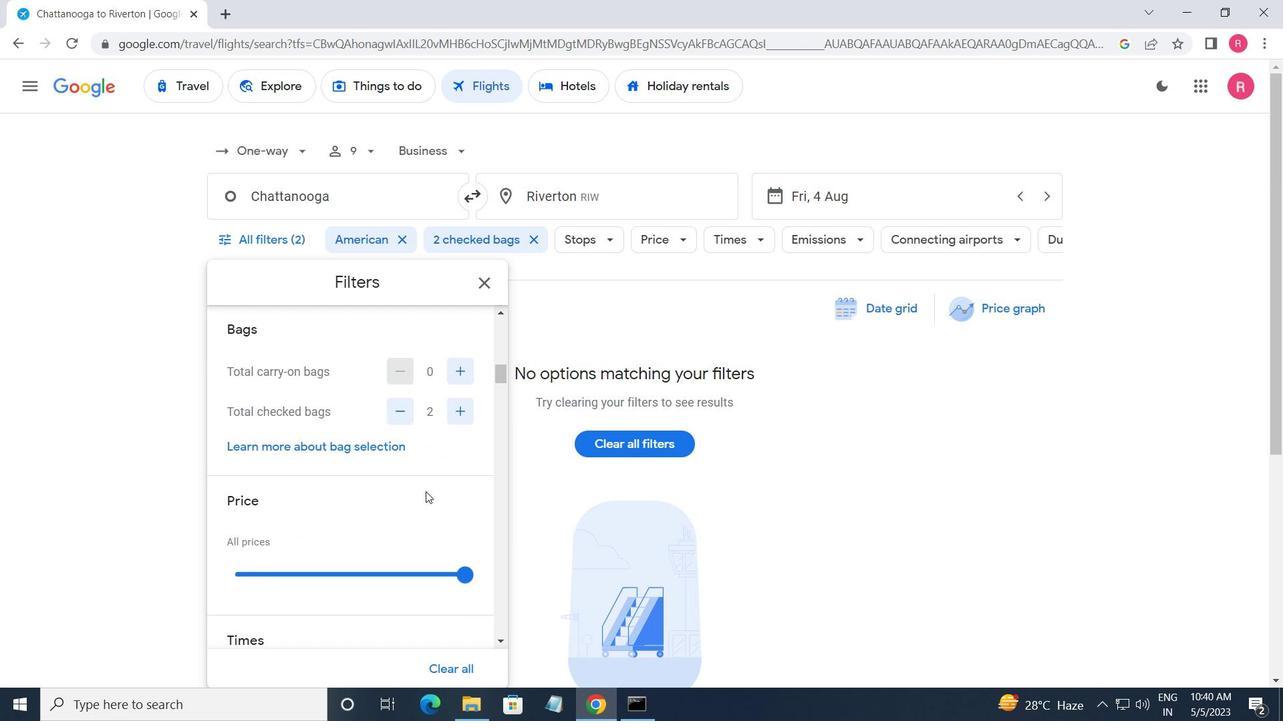 
Action: Mouse moved to (468, 494)
Screenshot: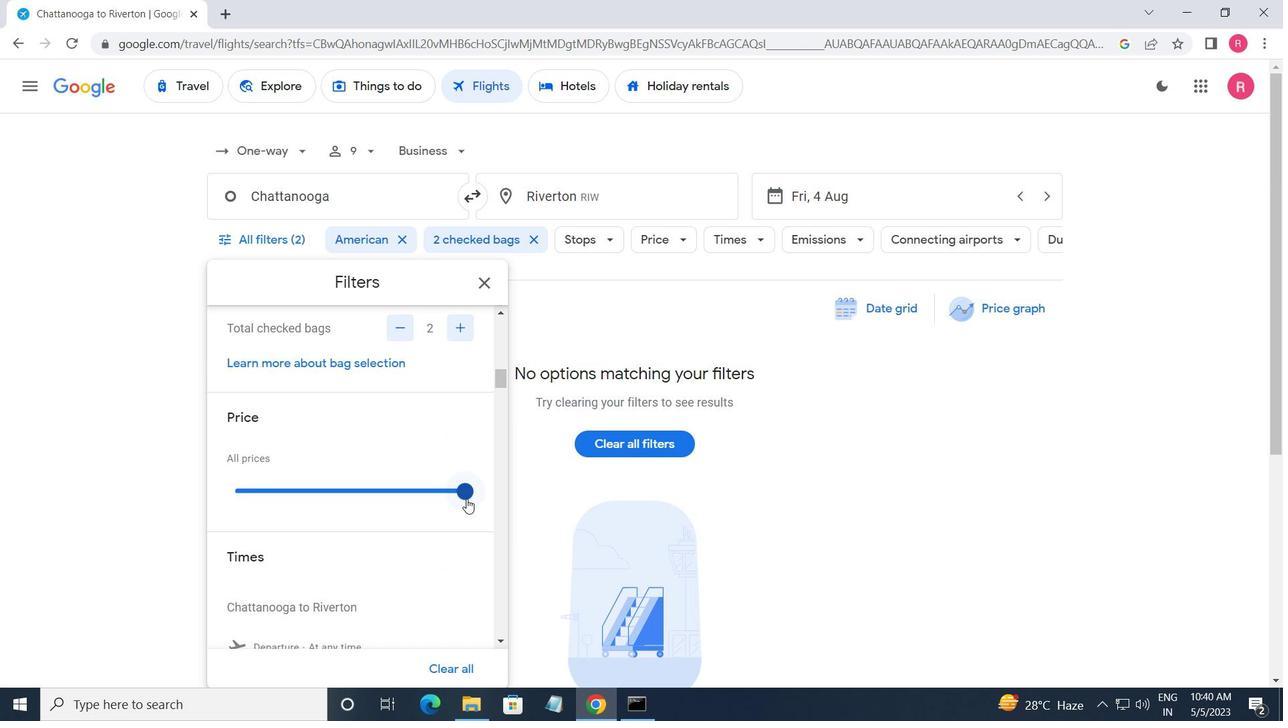 
Action: Mouse pressed left at (468, 494)
Screenshot: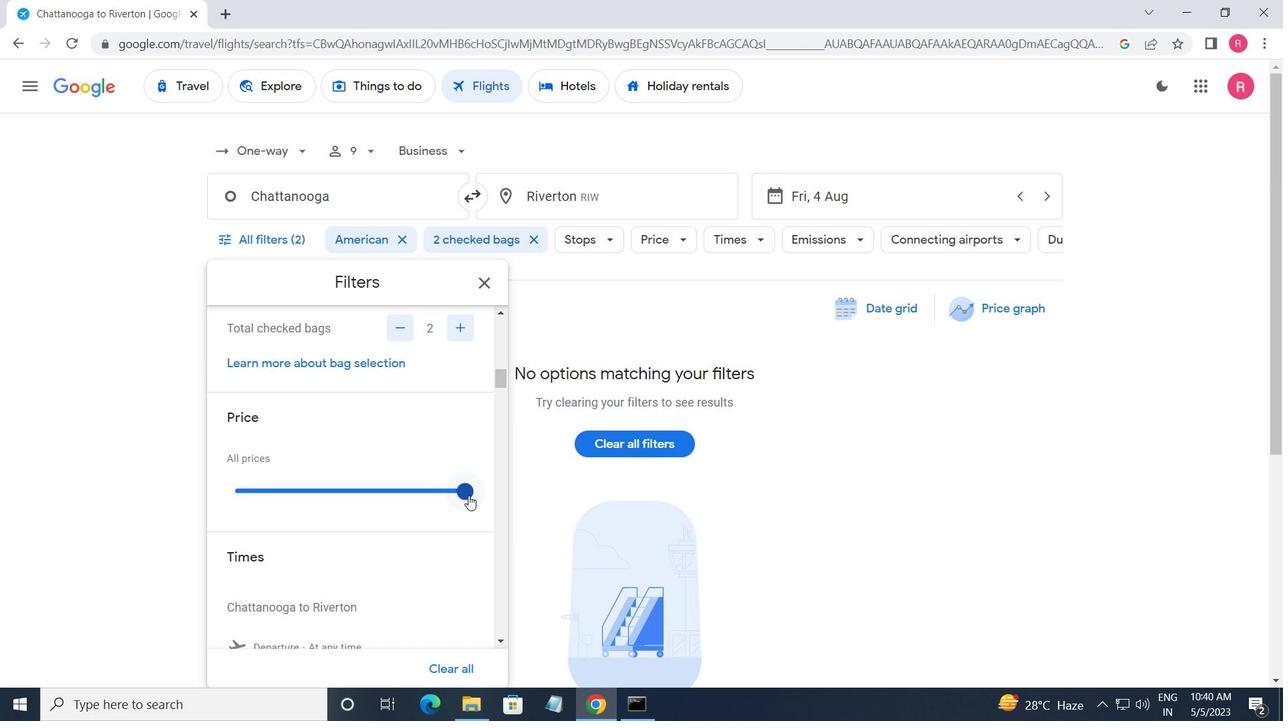 
Action: Mouse moved to (327, 455)
Screenshot: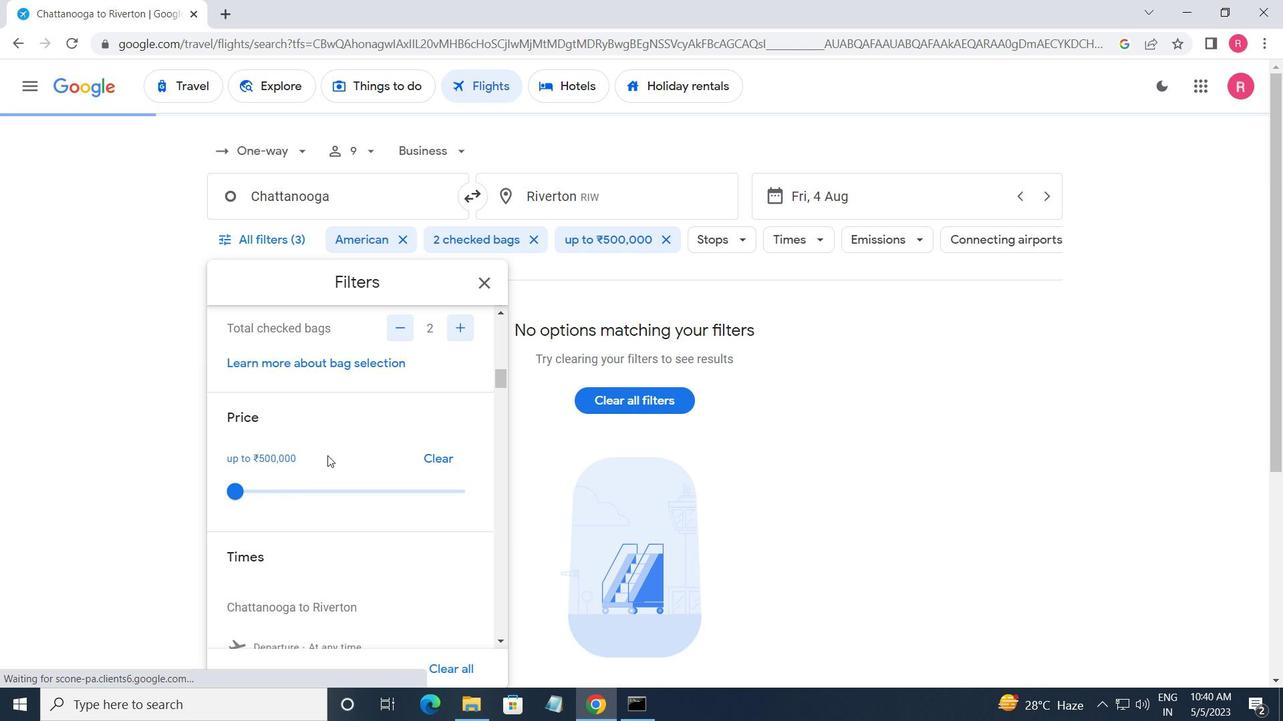 
Action: Mouse scrolled (327, 455) with delta (0, 0)
Screenshot: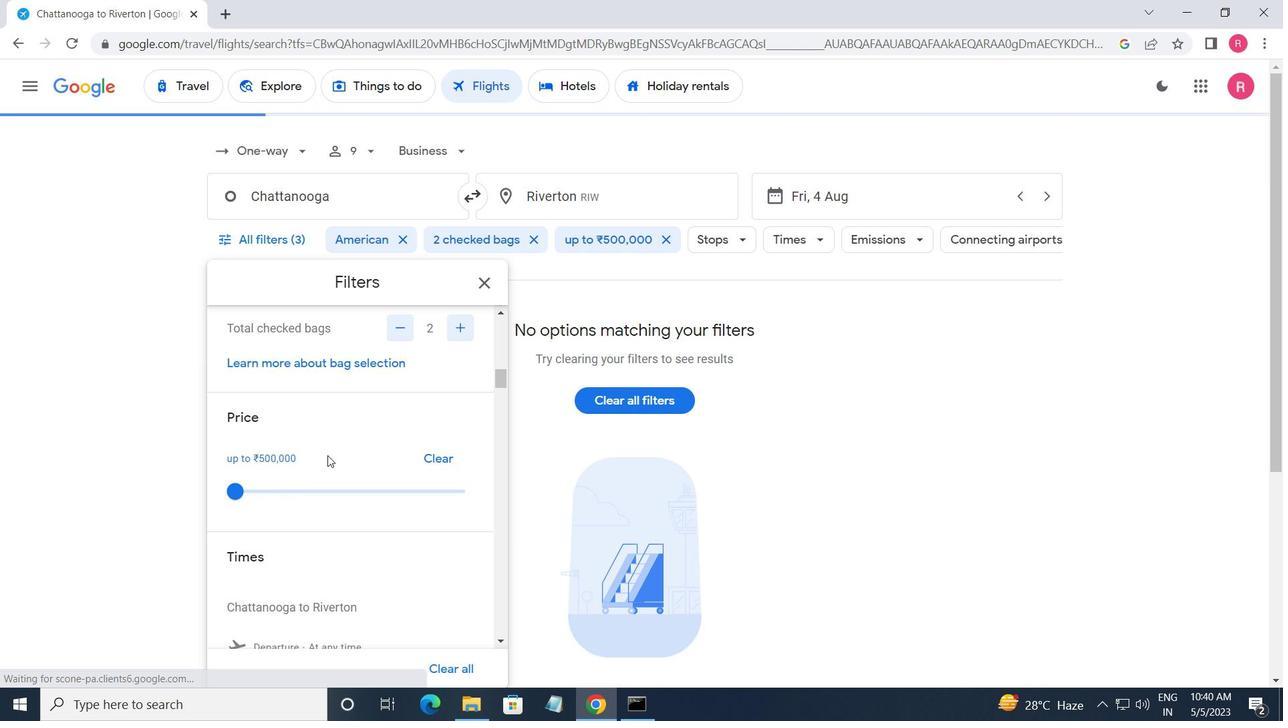 
Action: Mouse moved to (340, 457)
Screenshot: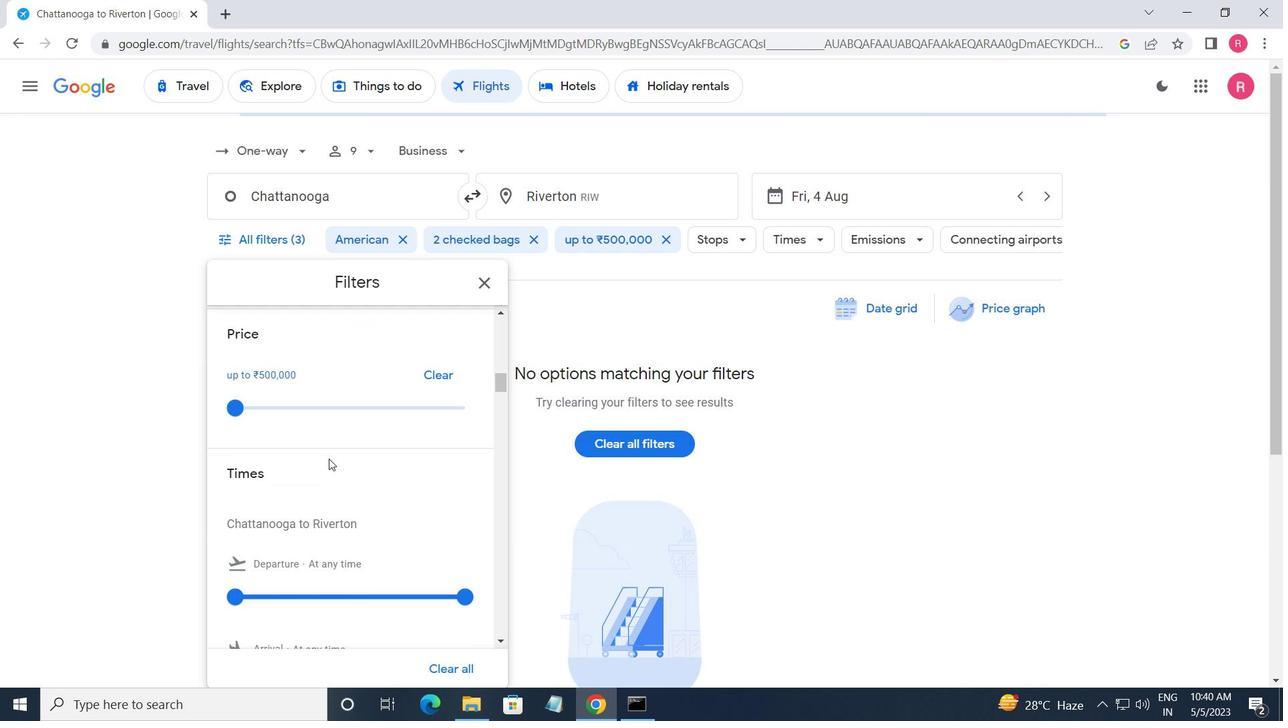 
Action: Mouse scrolled (340, 456) with delta (0, 0)
Screenshot: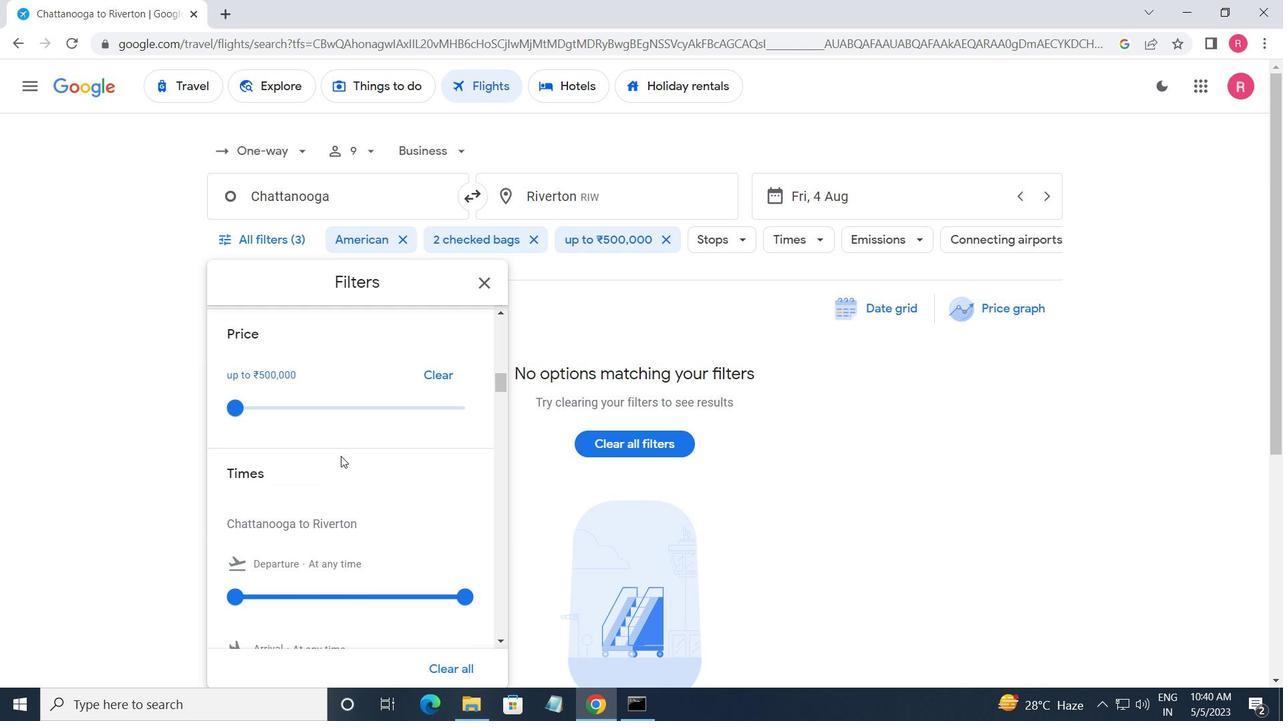 
Action: Mouse moved to (229, 517)
Screenshot: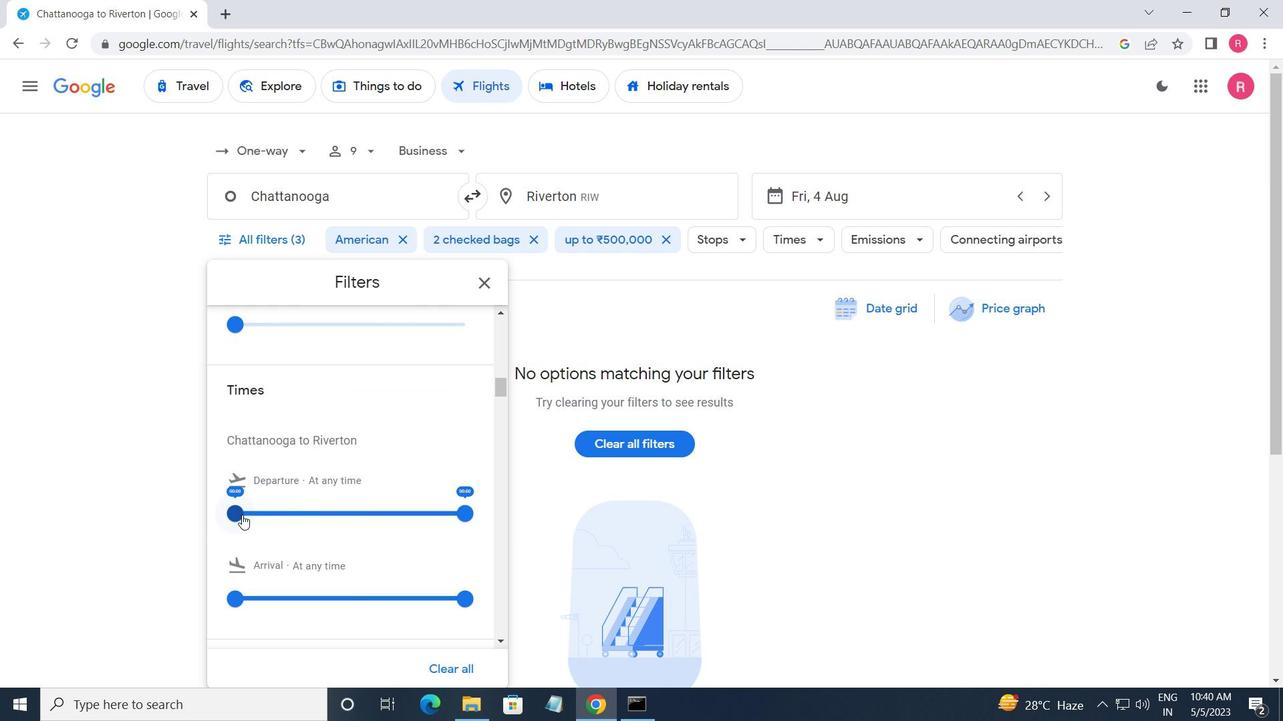 
Action: Mouse pressed left at (229, 517)
Screenshot: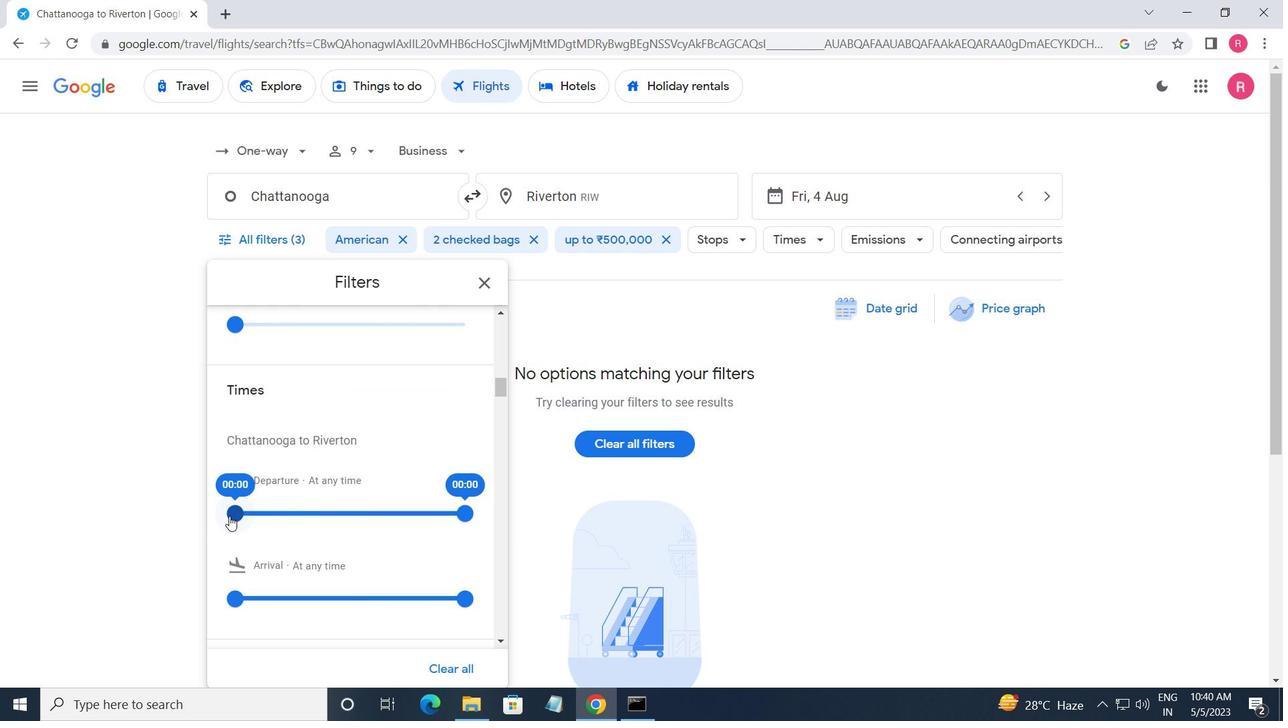 
Action: Mouse moved to (463, 513)
Screenshot: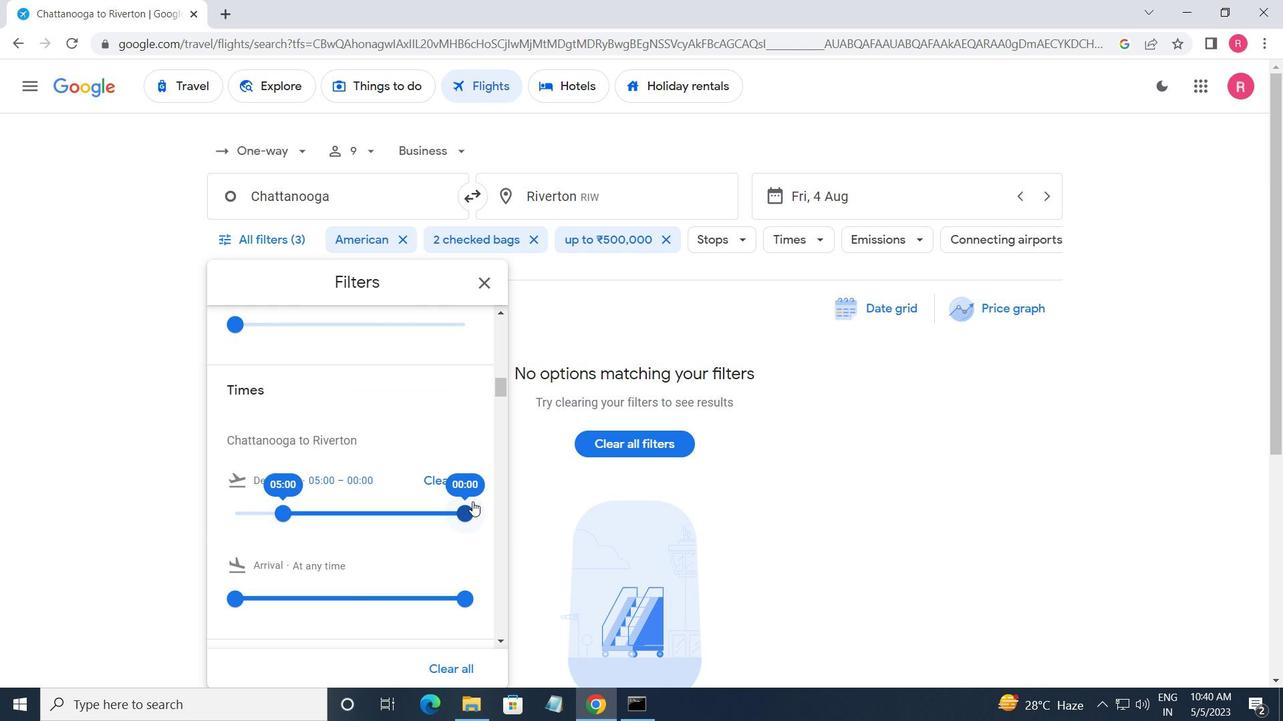 
Action: Mouse pressed left at (463, 513)
Screenshot: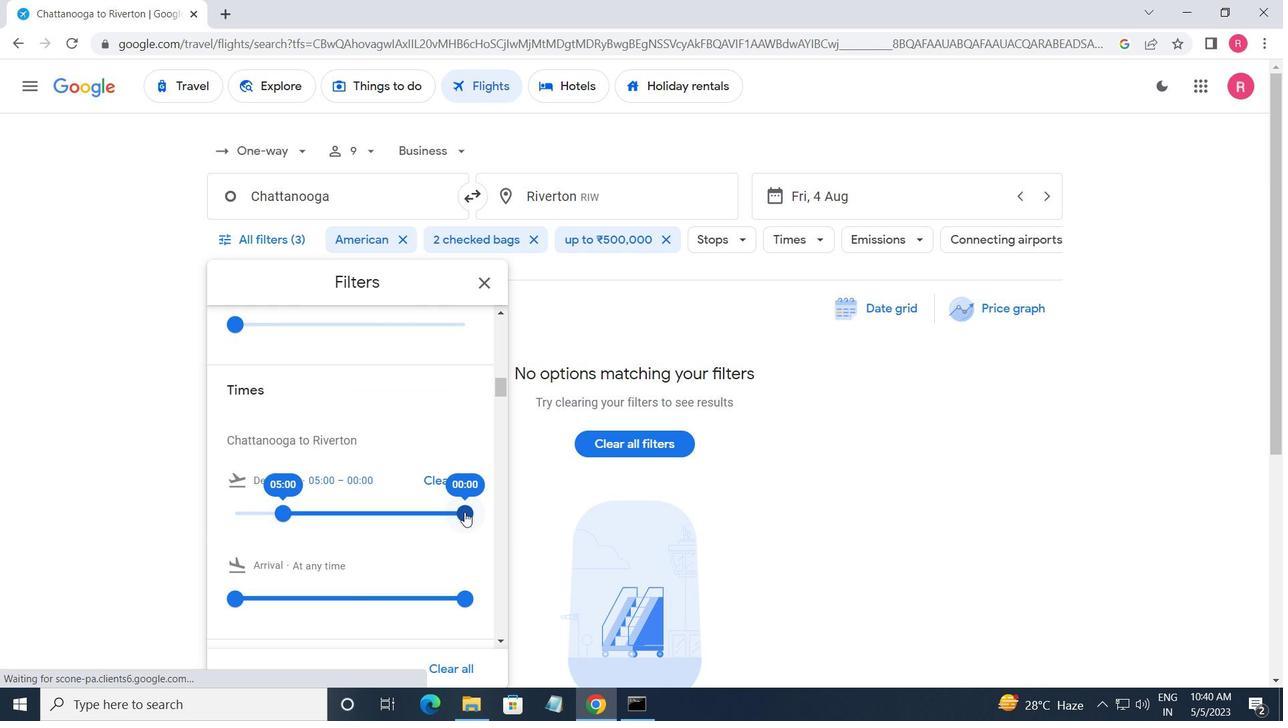 
Action: Mouse moved to (471, 279)
Screenshot: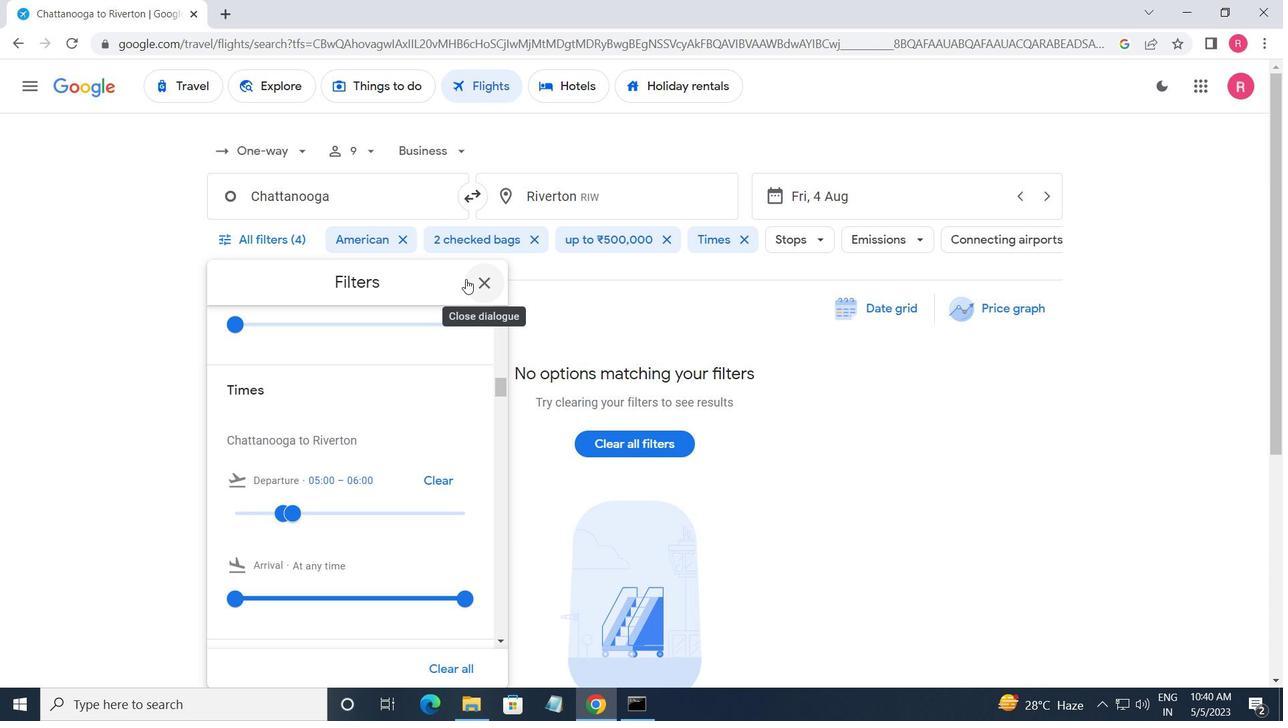 
Action: Mouse pressed left at (471, 279)
Screenshot: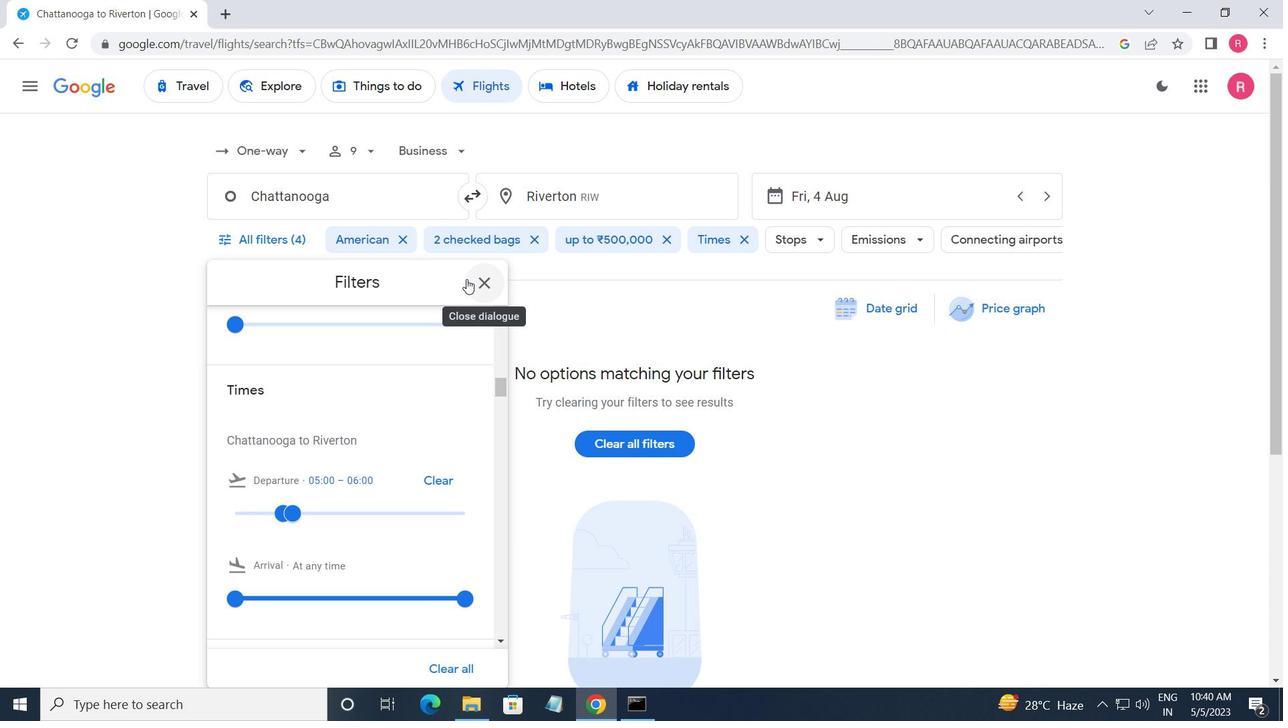 
